 Task: Find connections with filter location Steilshoop with filter topic #creativitywith filter profile language Potuguese with filter current company Alkem Laboratories Ltd. with filter school SMT. CHM College, Ulhasnagar - 03 with filter industry Optometrists with filter service category Market Research with filter keywords title Cab Driver
Action: Mouse moved to (158, 241)
Screenshot: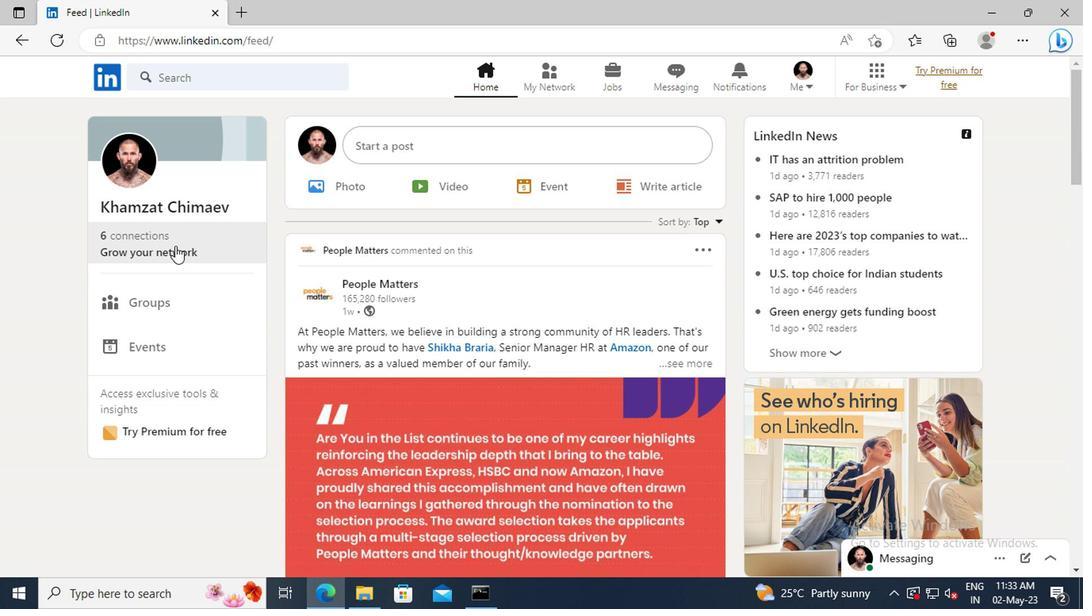
Action: Mouse pressed left at (158, 241)
Screenshot: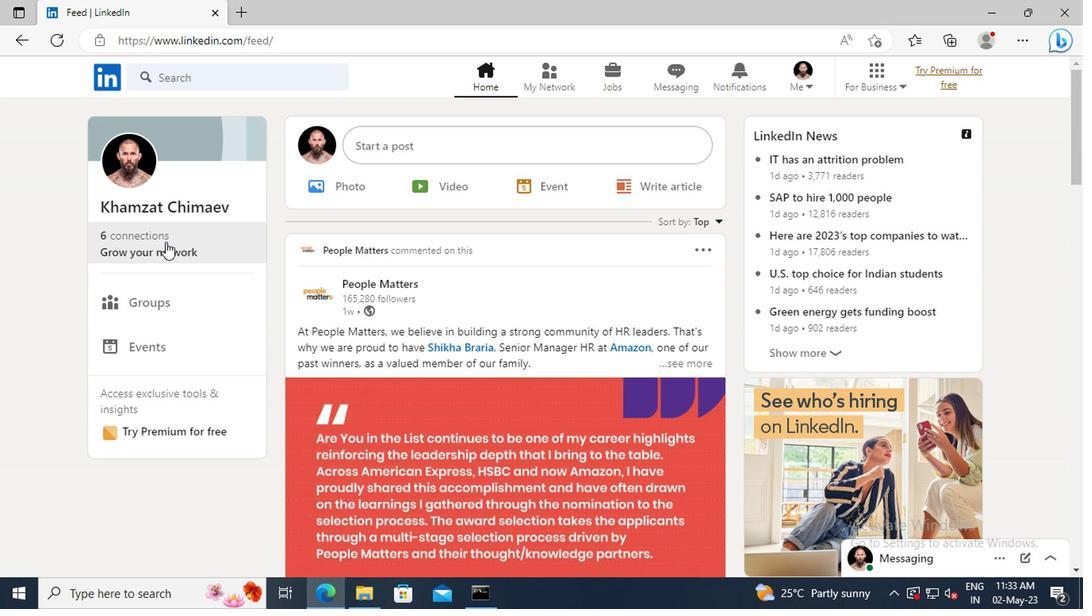 
Action: Mouse moved to (168, 167)
Screenshot: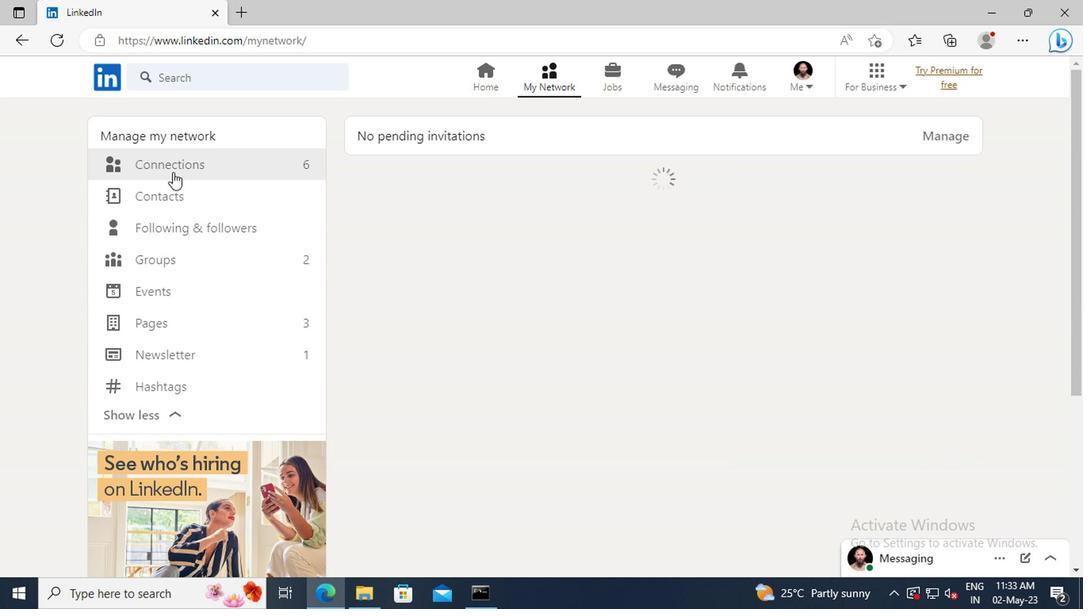 
Action: Mouse pressed left at (168, 167)
Screenshot: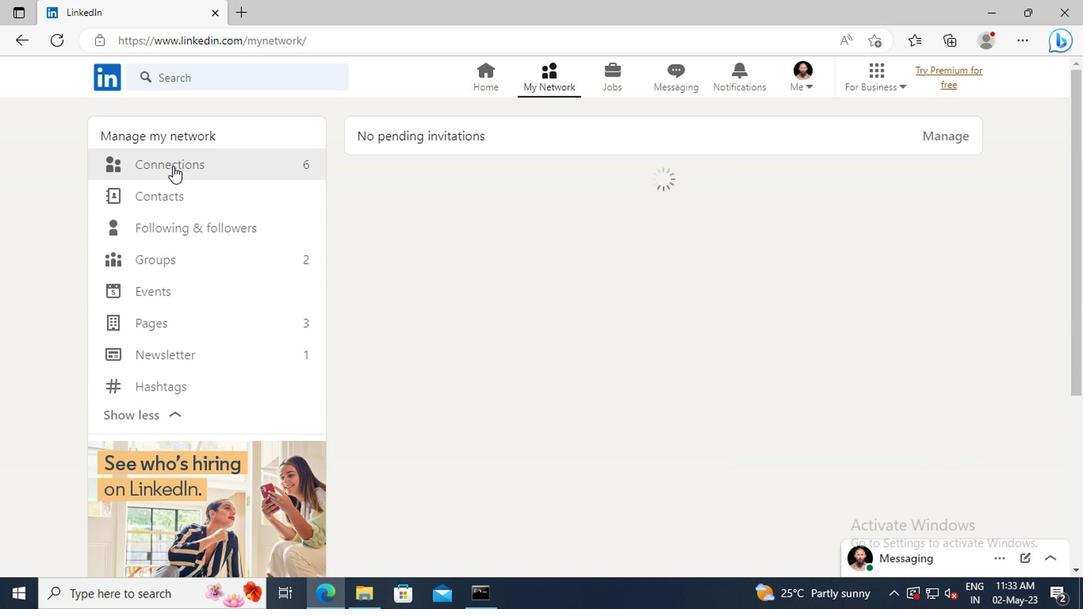 
Action: Mouse moved to (627, 169)
Screenshot: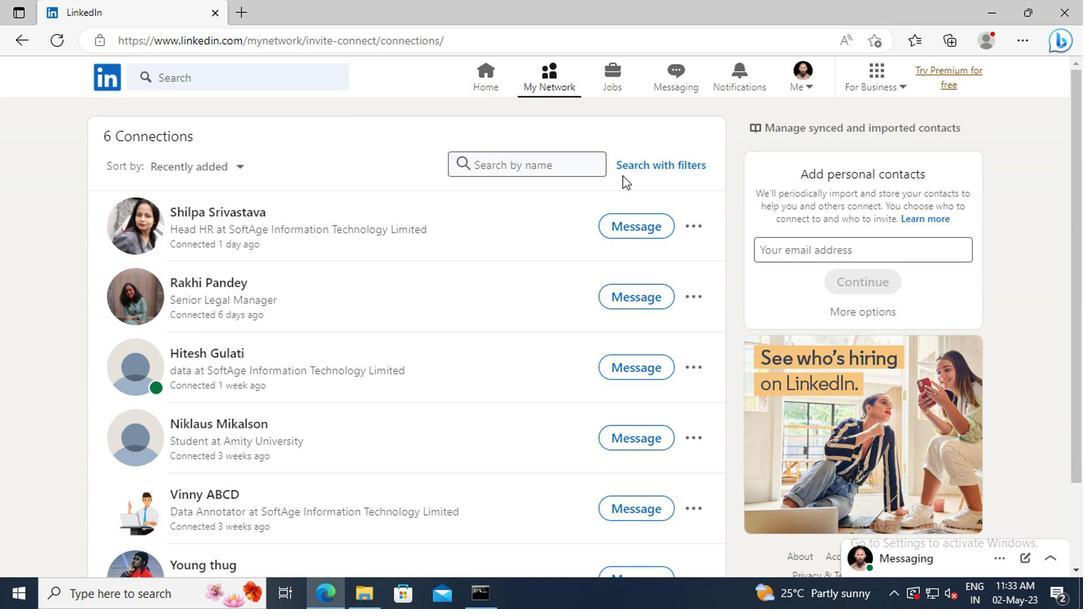 
Action: Mouse pressed left at (627, 169)
Screenshot: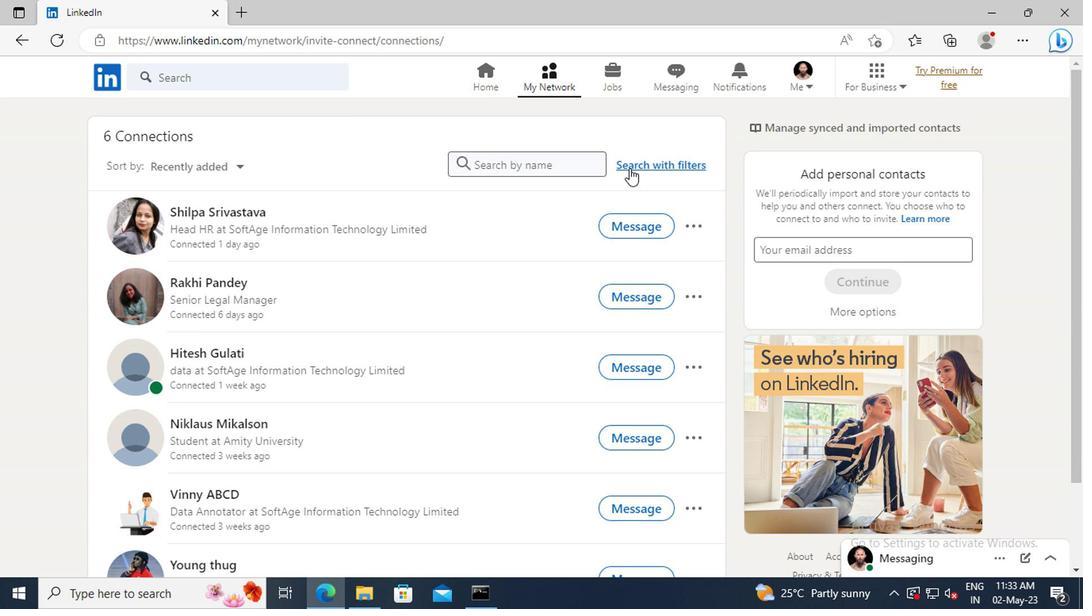 
Action: Mouse moved to (597, 126)
Screenshot: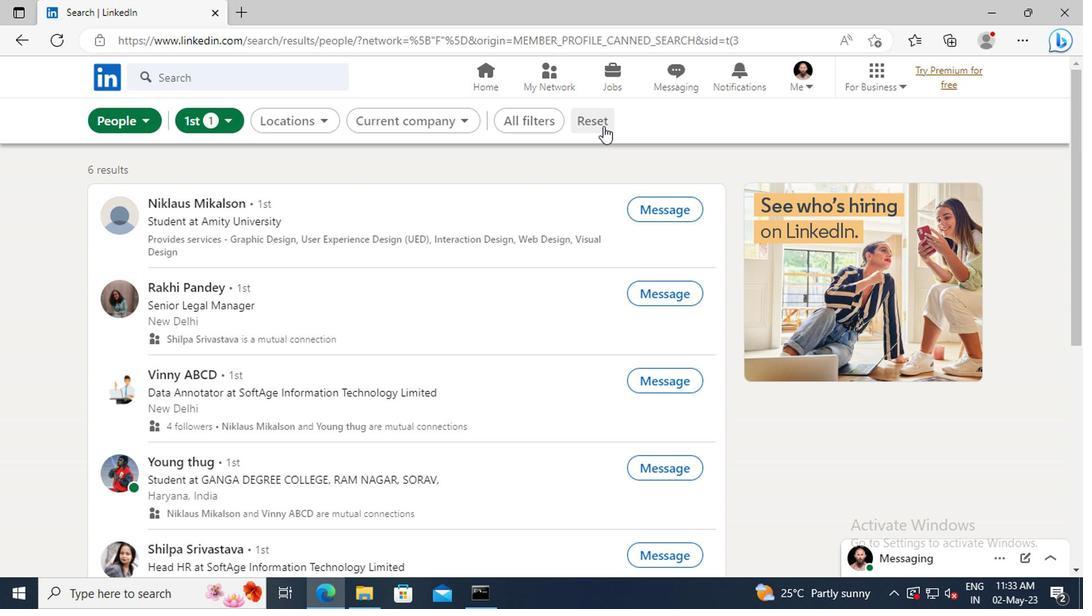 
Action: Mouse pressed left at (597, 126)
Screenshot: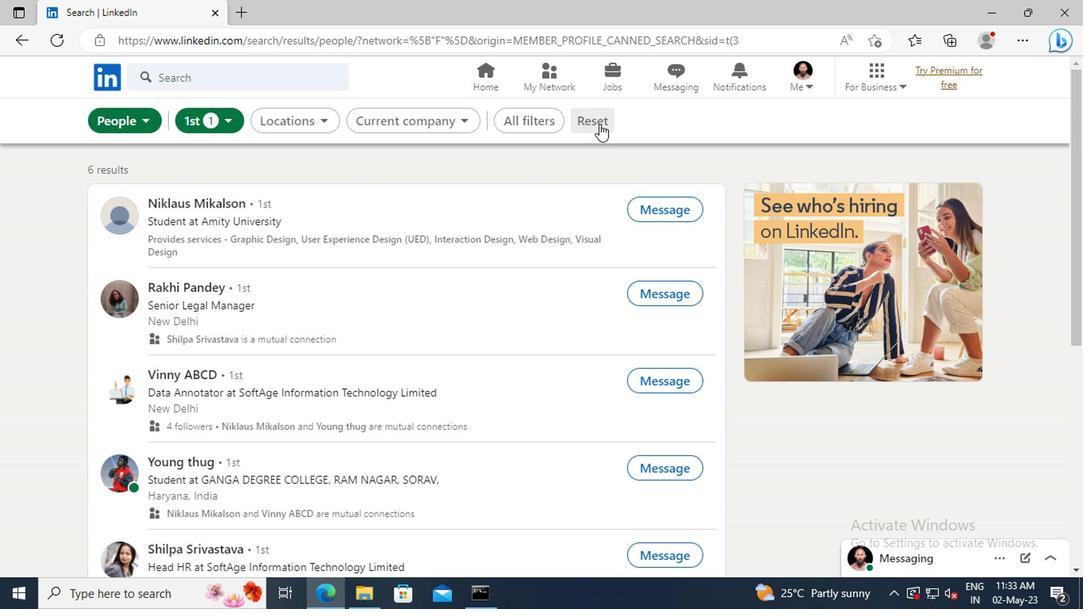 
Action: Mouse moved to (557, 125)
Screenshot: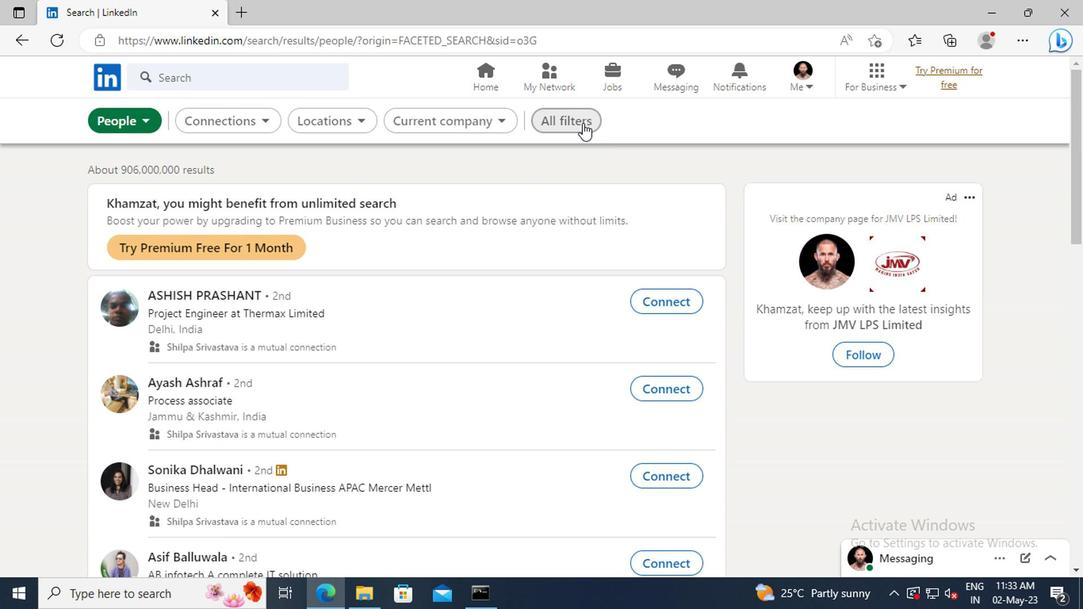 
Action: Mouse pressed left at (557, 125)
Screenshot: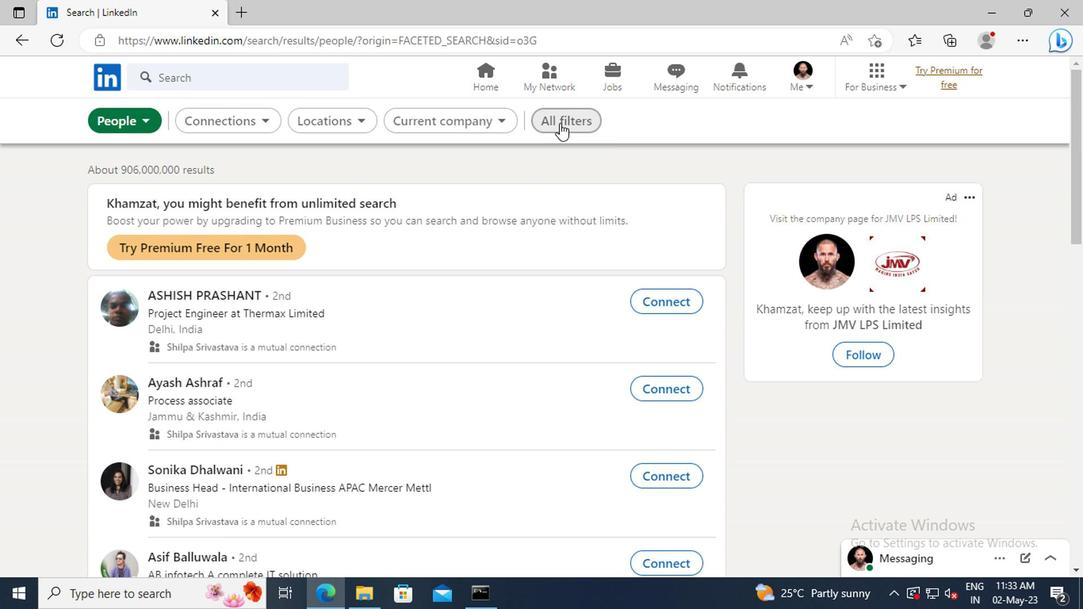 
Action: Mouse moved to (810, 284)
Screenshot: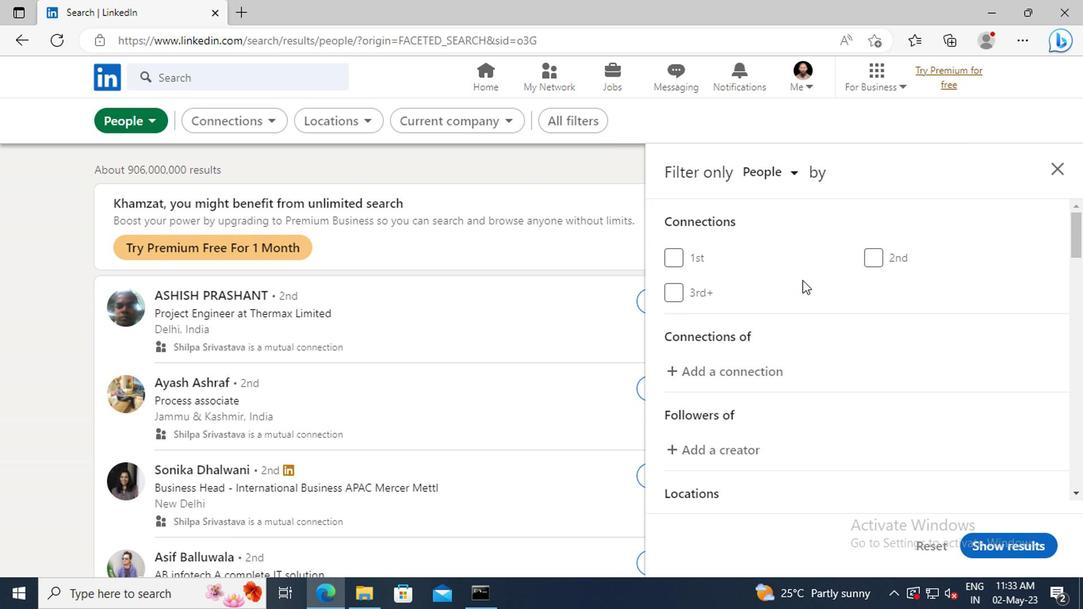 
Action: Mouse scrolled (810, 283) with delta (0, 0)
Screenshot: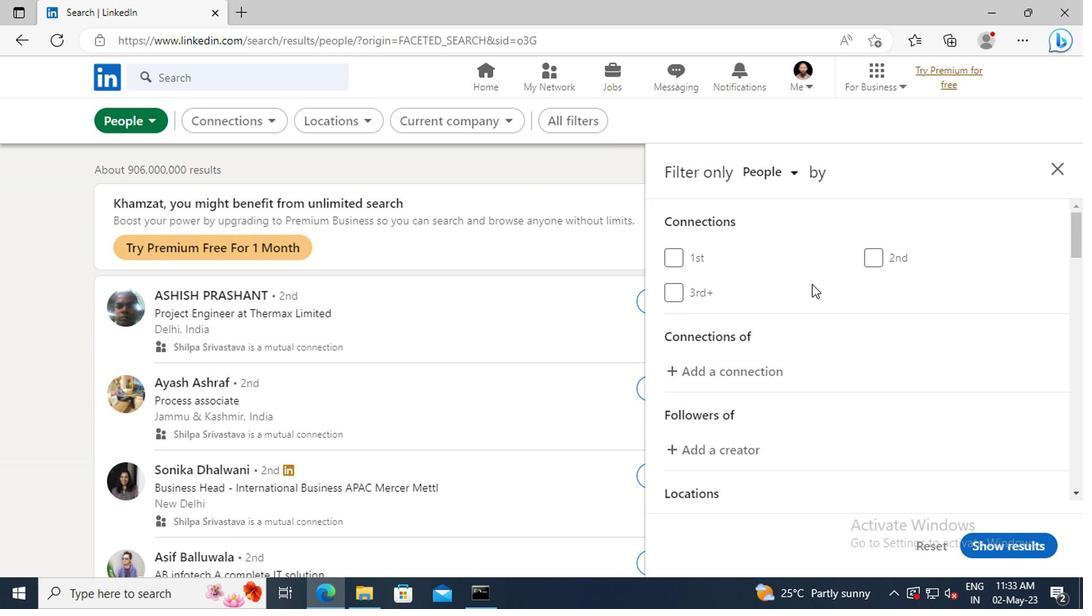 
Action: Mouse scrolled (810, 283) with delta (0, 0)
Screenshot: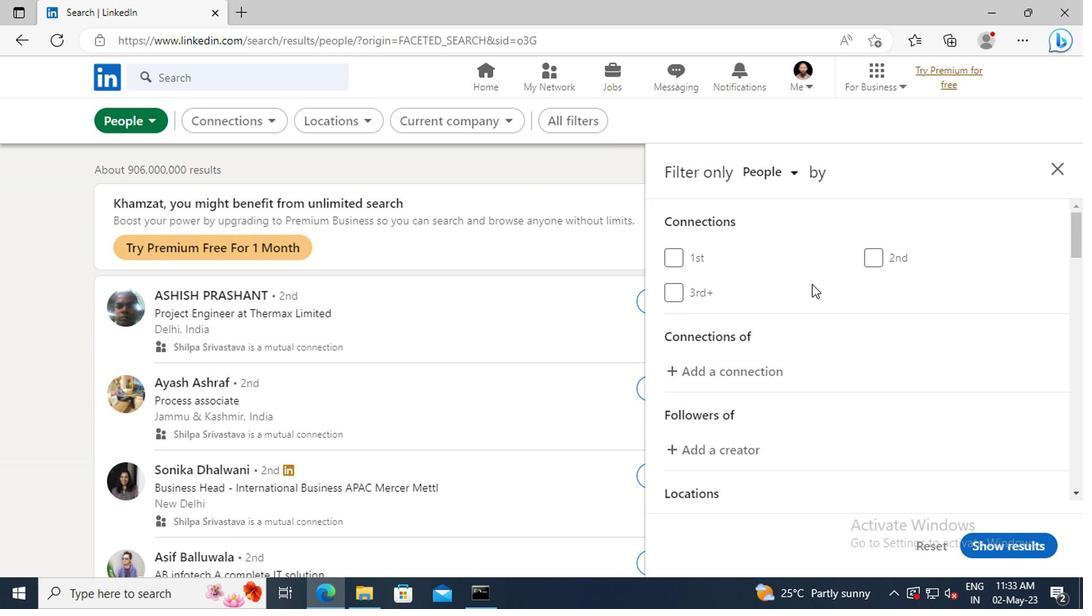 
Action: Mouse scrolled (810, 283) with delta (0, 0)
Screenshot: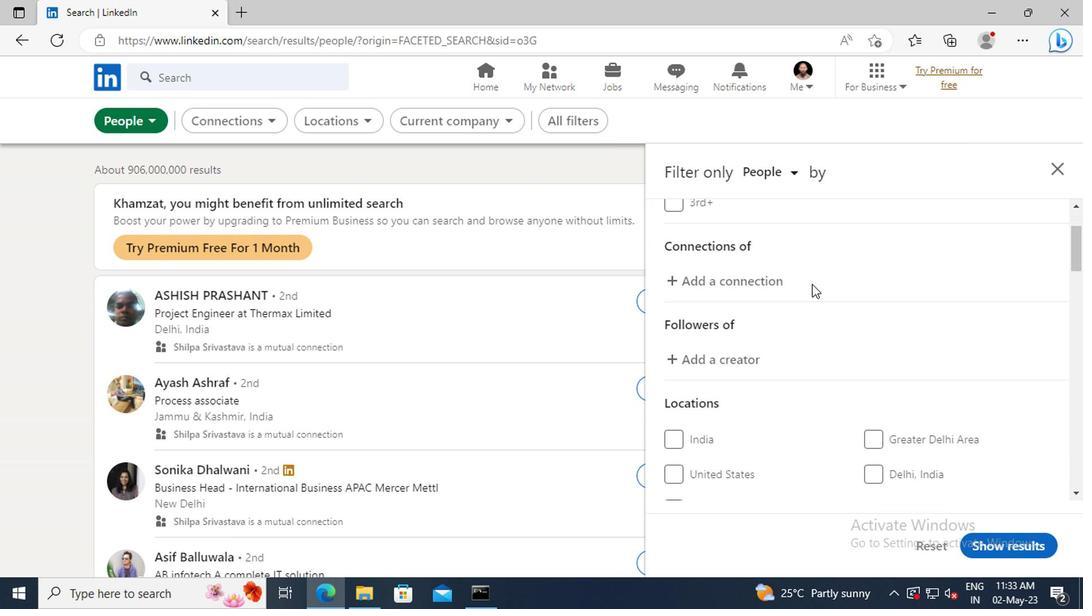 
Action: Mouse scrolled (810, 283) with delta (0, 0)
Screenshot: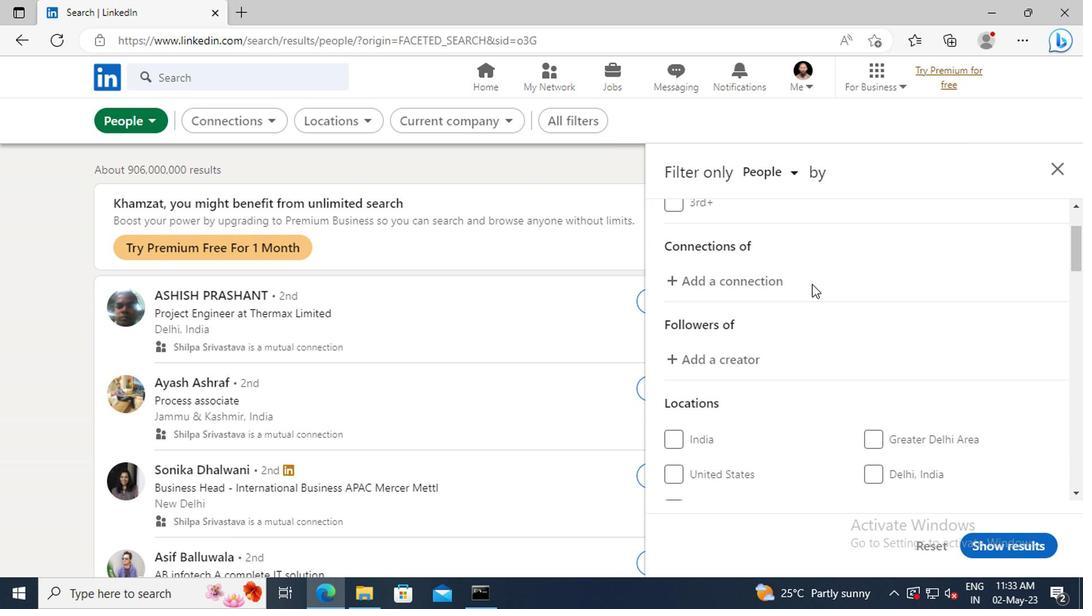 
Action: Mouse scrolled (810, 283) with delta (0, 0)
Screenshot: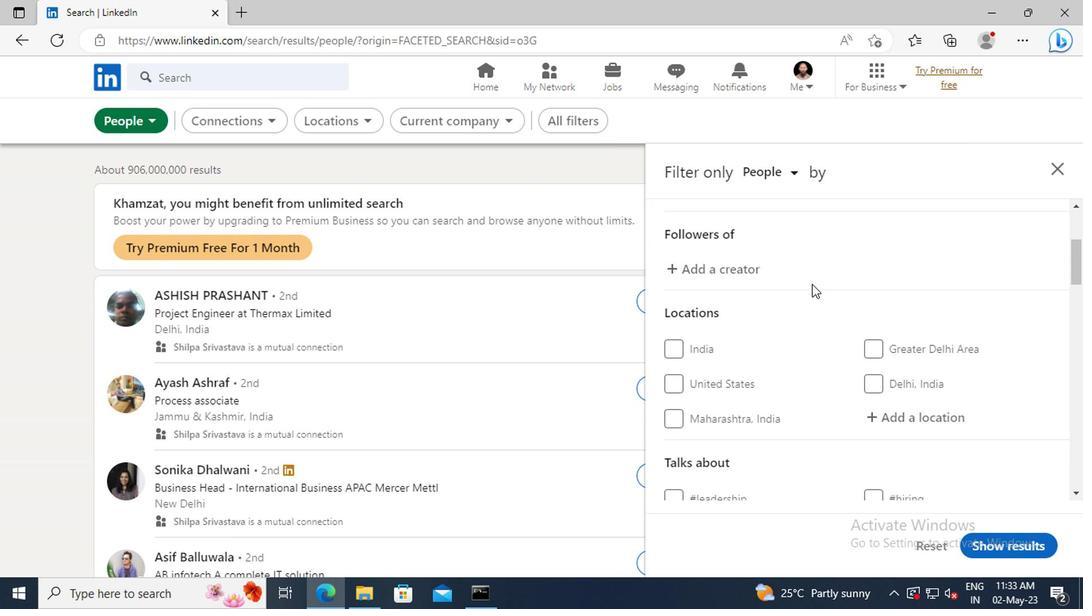 
Action: Mouse scrolled (810, 283) with delta (0, 0)
Screenshot: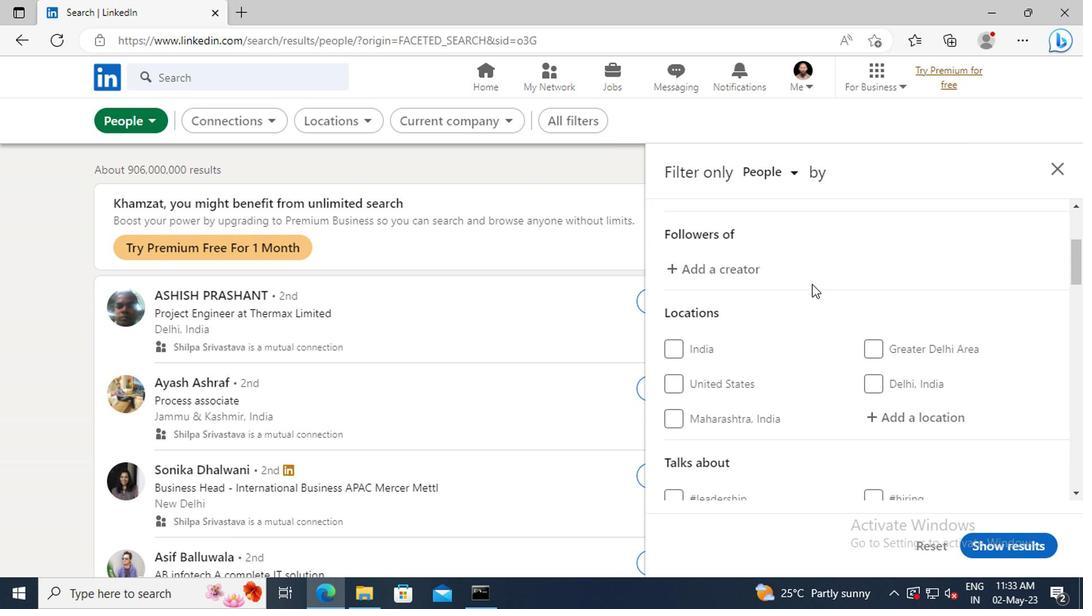 
Action: Mouse moved to (870, 331)
Screenshot: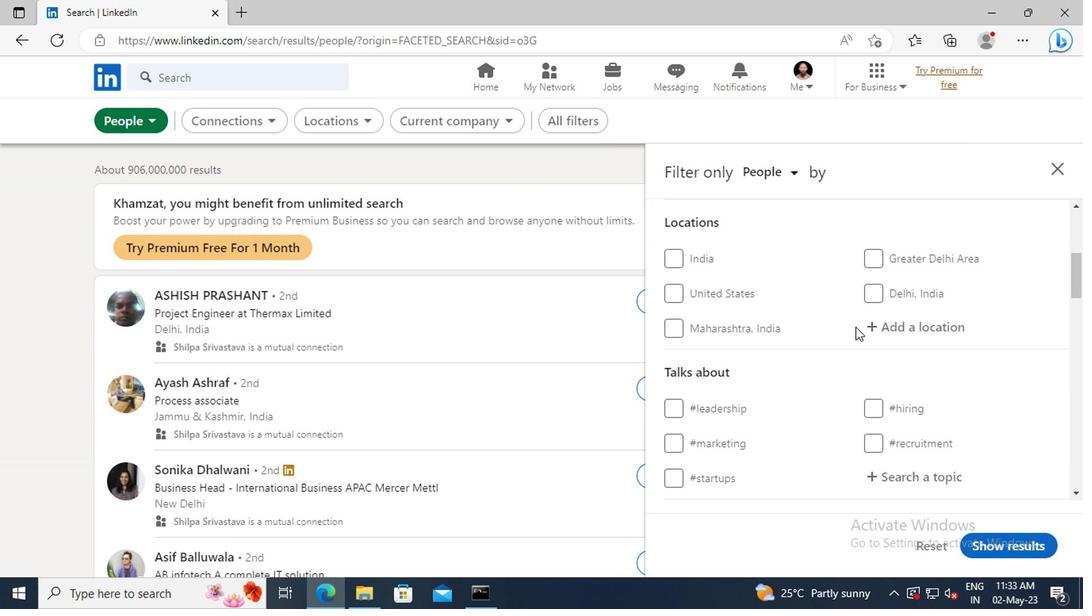 
Action: Mouse pressed left at (870, 331)
Screenshot: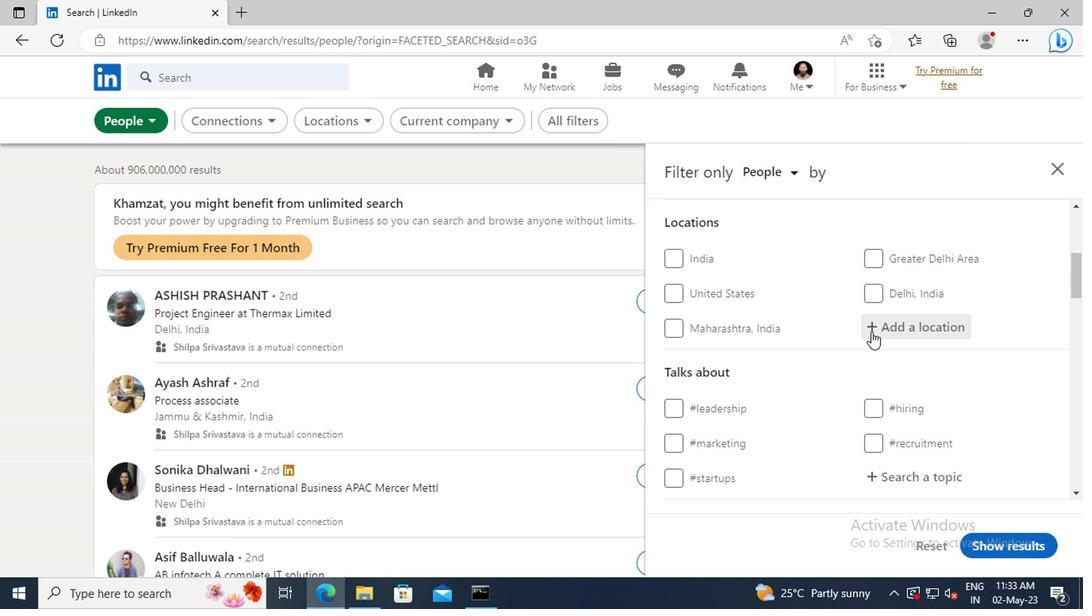 
Action: Key pressed <Key.shift>STEILSHOOP<Key.enter>
Screenshot: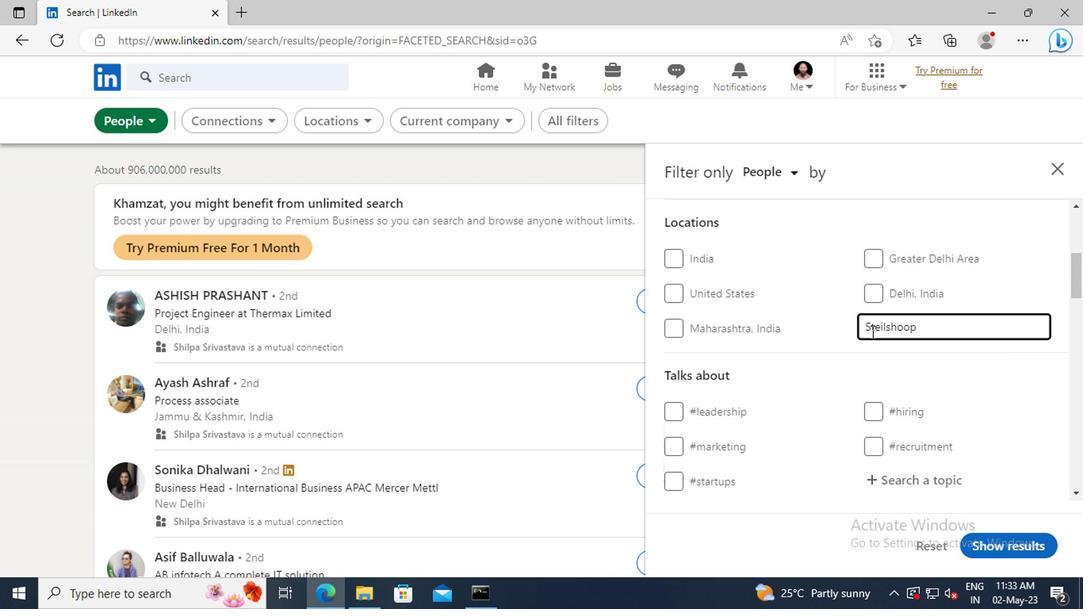
Action: Mouse scrolled (870, 330) with delta (0, -1)
Screenshot: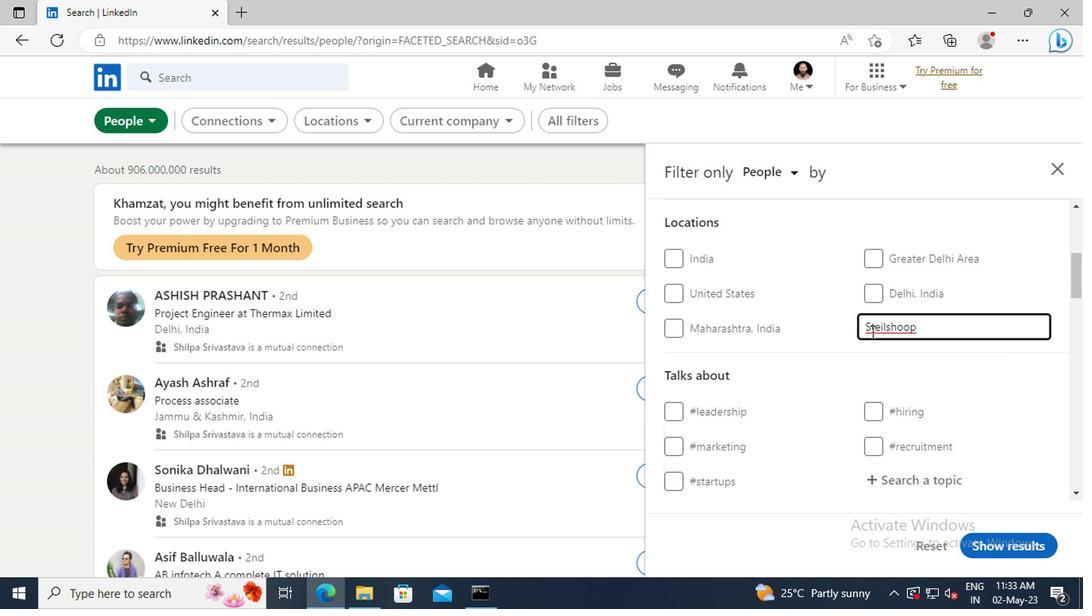 
Action: Mouse scrolled (870, 330) with delta (0, -1)
Screenshot: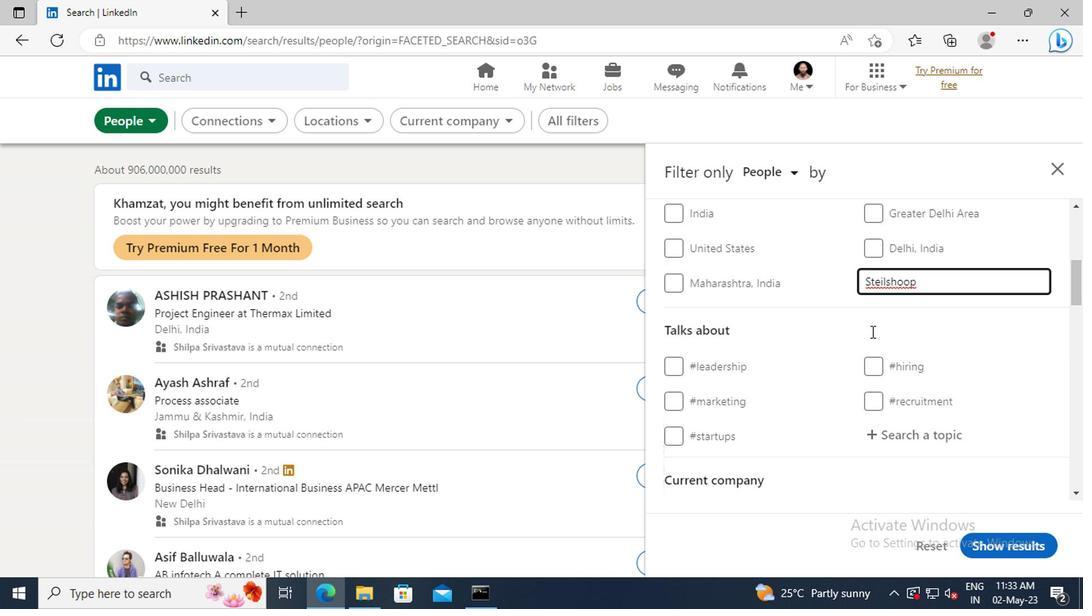 
Action: Mouse moved to (887, 382)
Screenshot: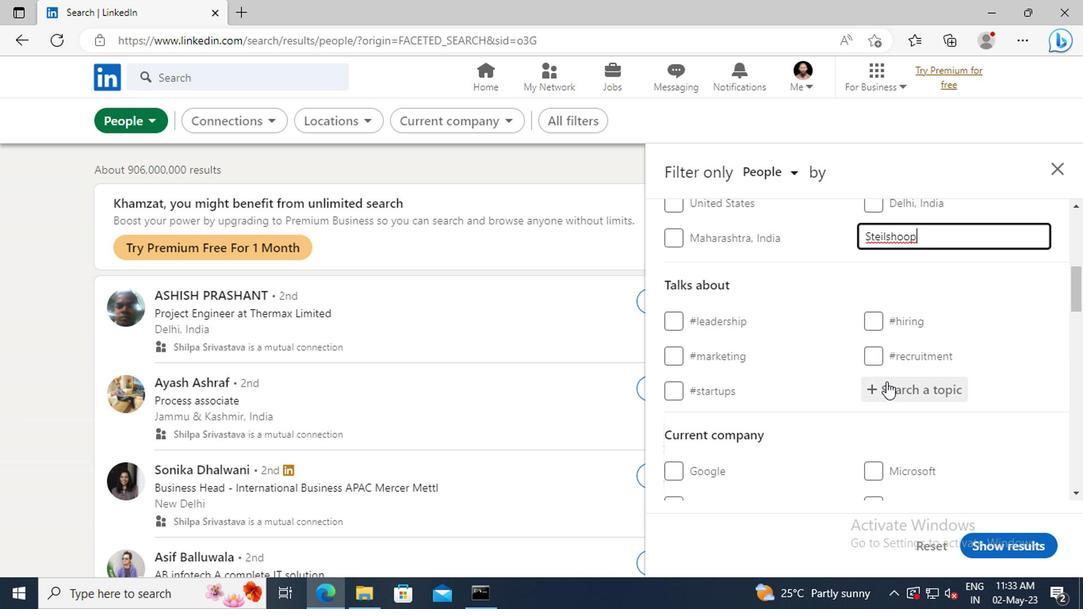 
Action: Mouse pressed left at (887, 382)
Screenshot: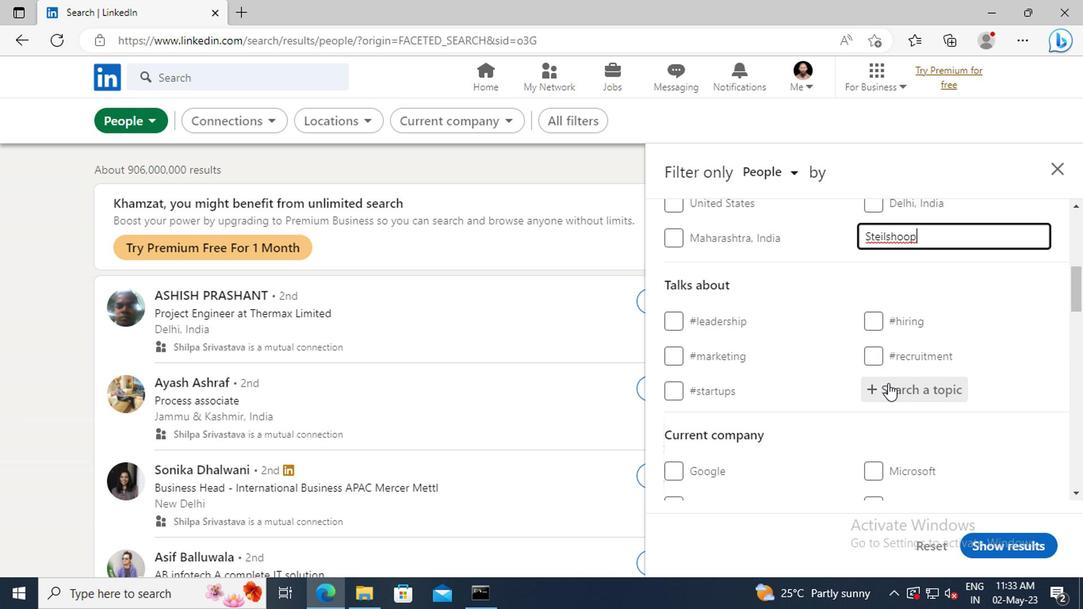 
Action: Key pressed CREATIVIT
Screenshot: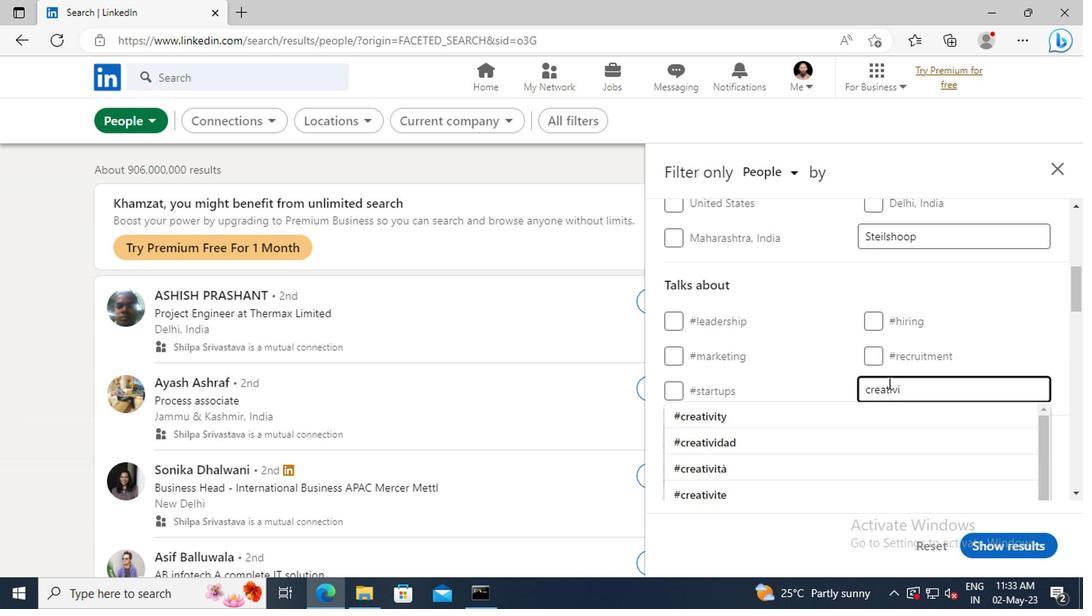
Action: Mouse moved to (889, 406)
Screenshot: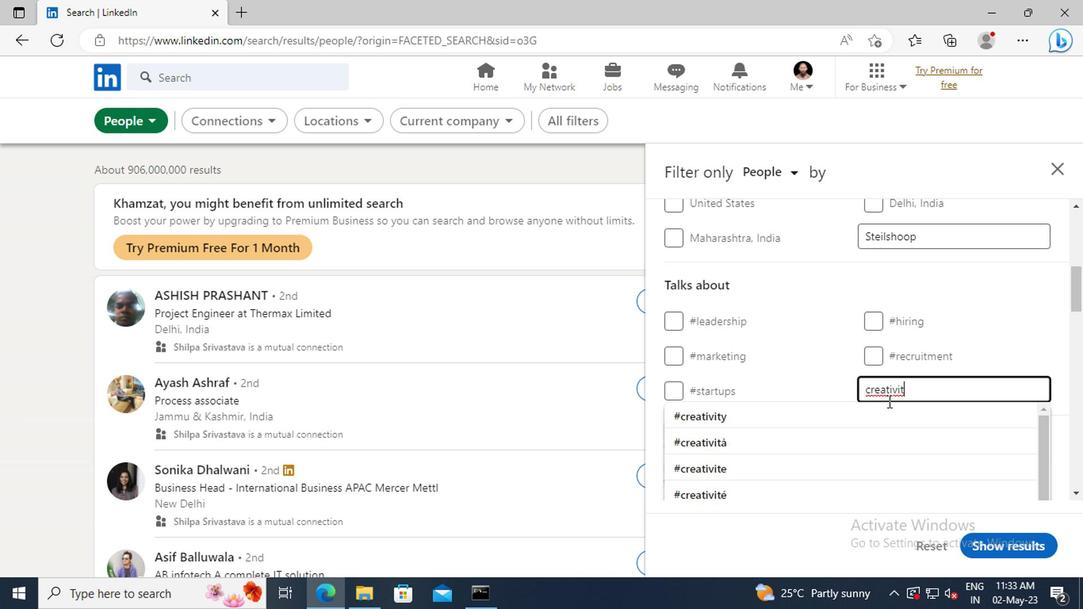 
Action: Mouse pressed left at (889, 406)
Screenshot: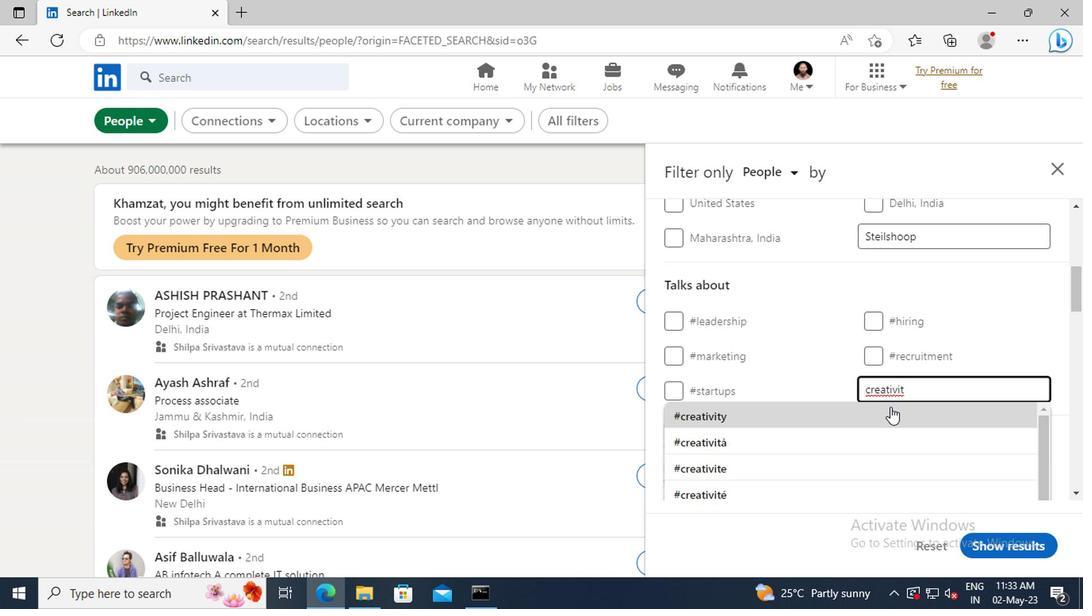
Action: Mouse scrolled (889, 405) with delta (0, -1)
Screenshot: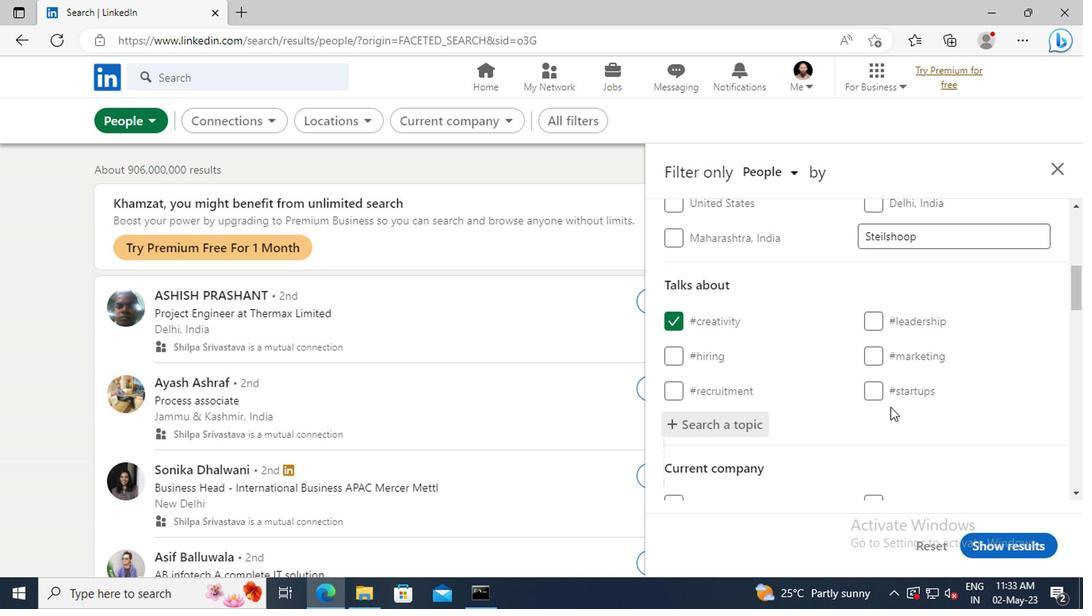 
Action: Mouse scrolled (889, 405) with delta (0, -1)
Screenshot: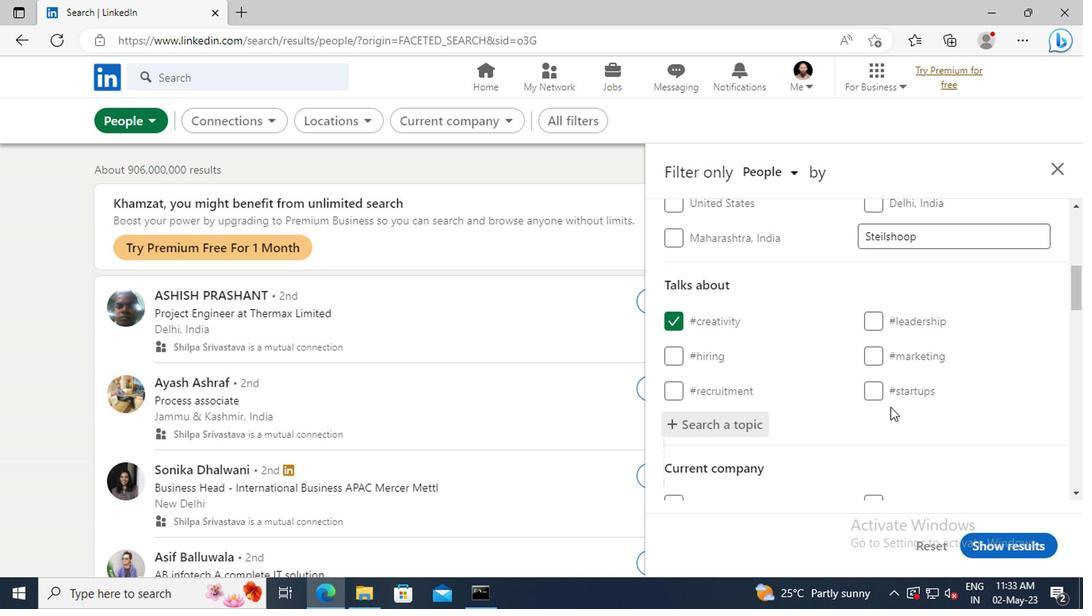 
Action: Mouse scrolled (889, 405) with delta (0, -1)
Screenshot: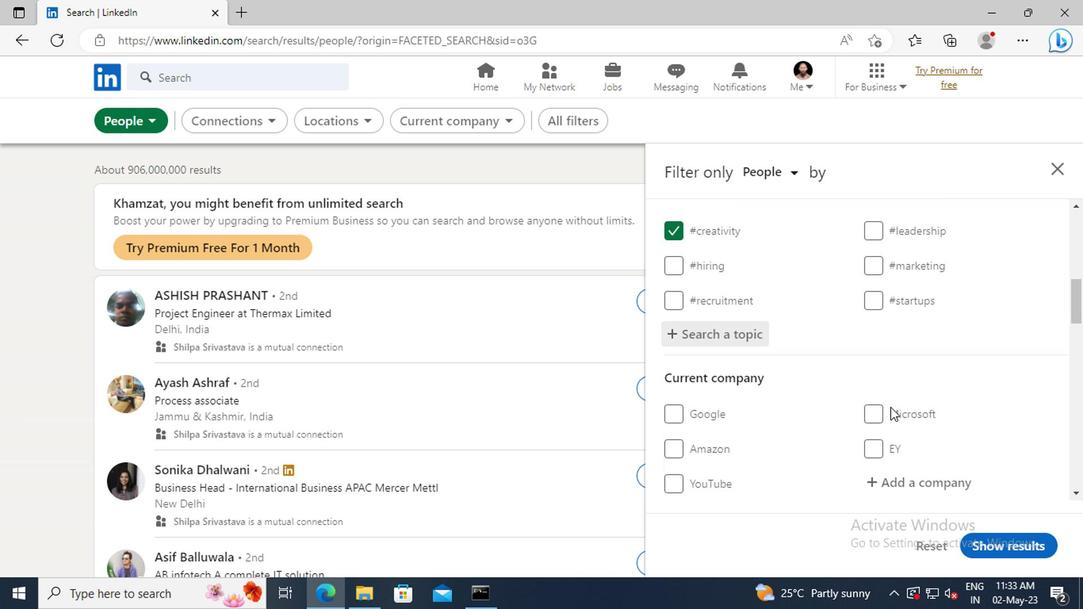 
Action: Mouse scrolled (889, 405) with delta (0, -1)
Screenshot: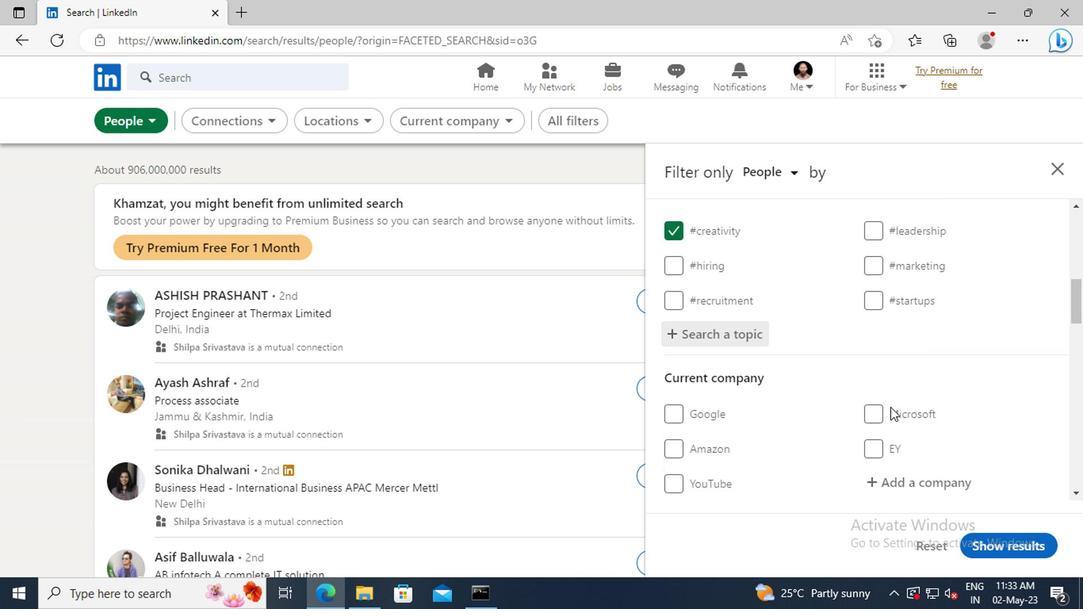 
Action: Mouse moved to (883, 389)
Screenshot: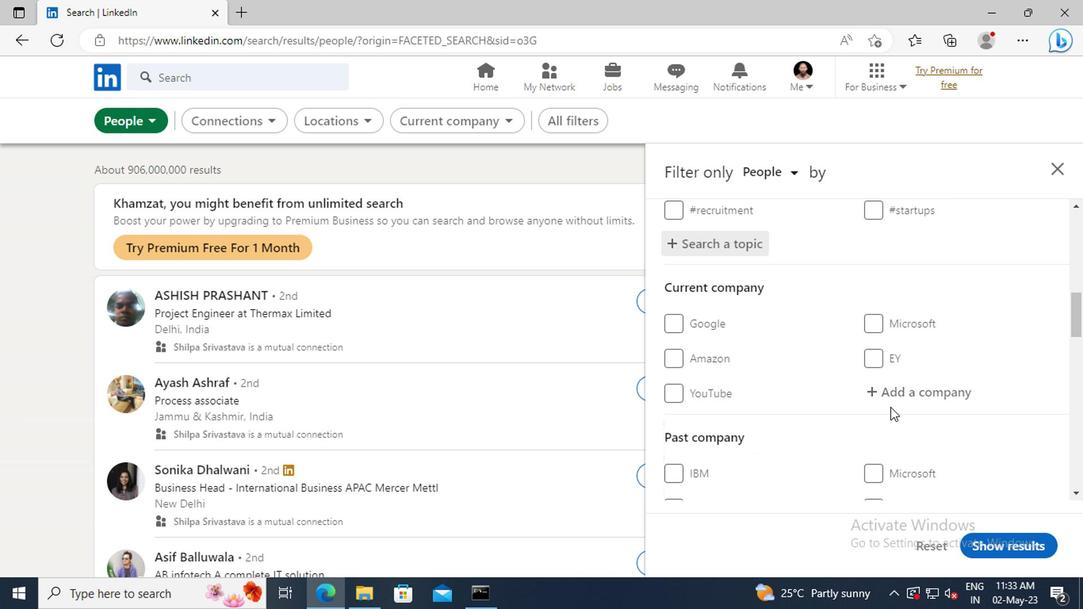 
Action: Mouse scrolled (883, 388) with delta (0, -1)
Screenshot: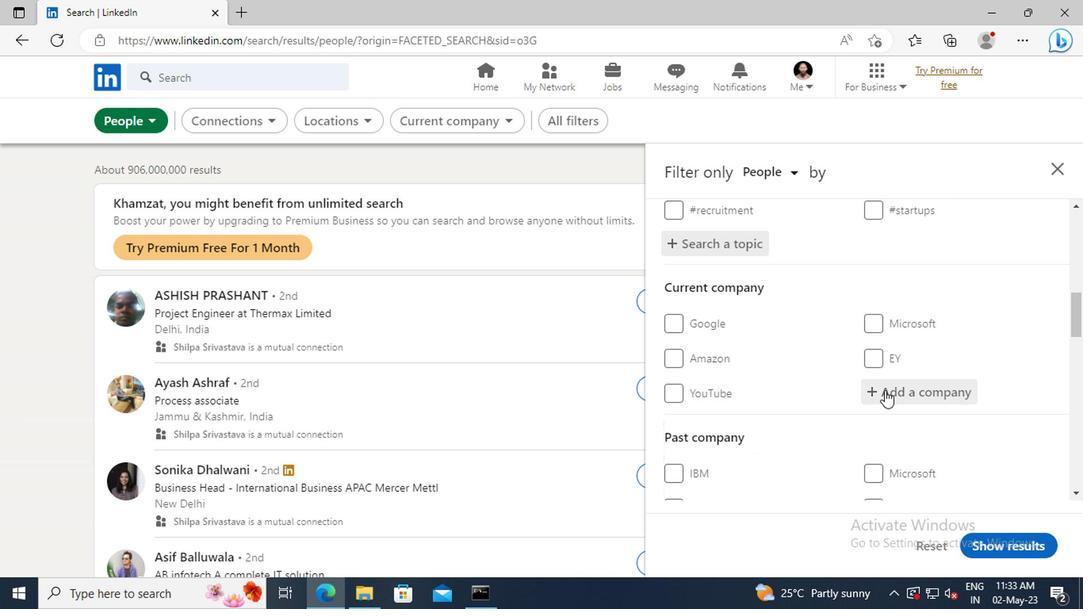 
Action: Mouse moved to (881, 380)
Screenshot: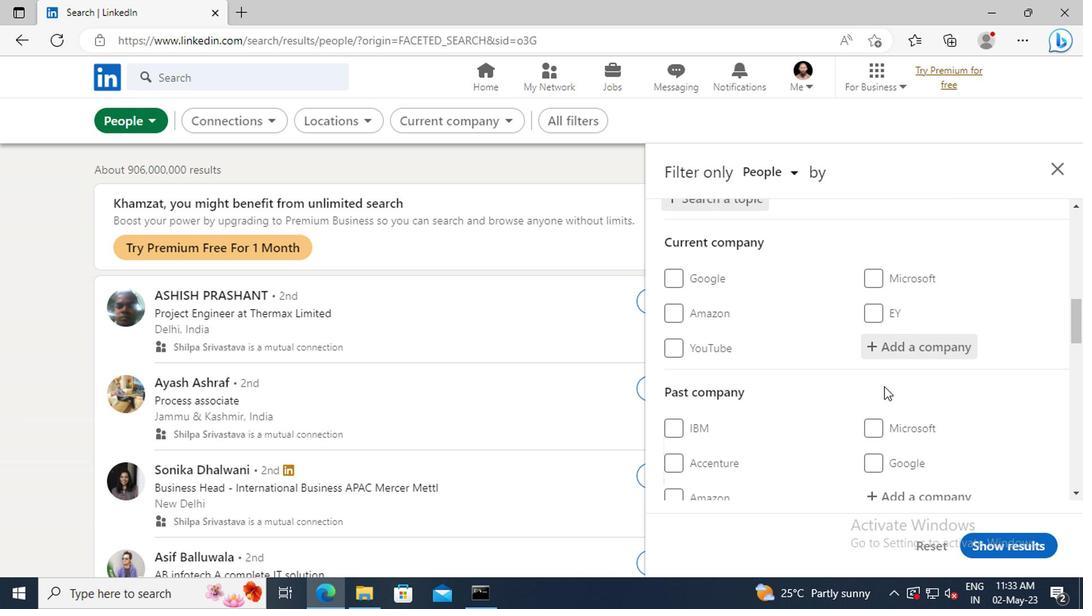 
Action: Mouse scrolled (881, 379) with delta (0, 0)
Screenshot: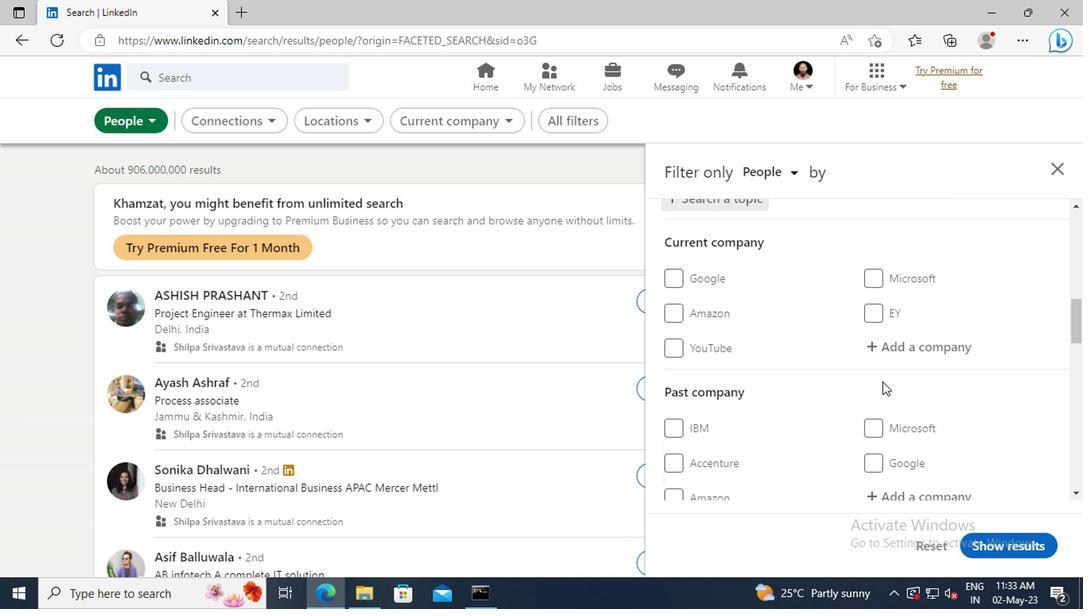 
Action: Mouse scrolled (881, 379) with delta (0, 0)
Screenshot: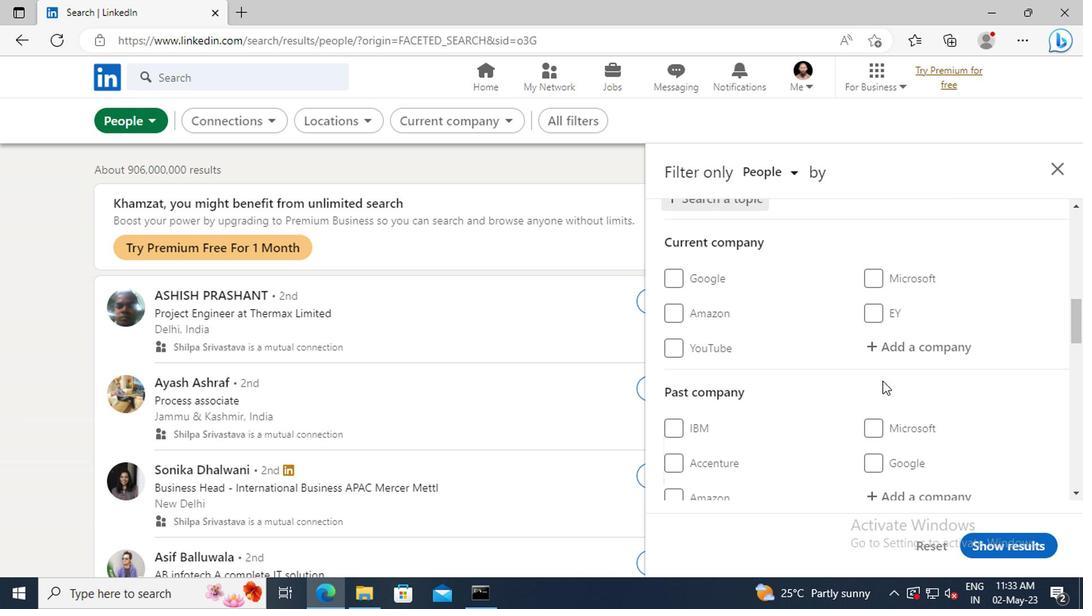 
Action: Mouse scrolled (881, 379) with delta (0, 0)
Screenshot: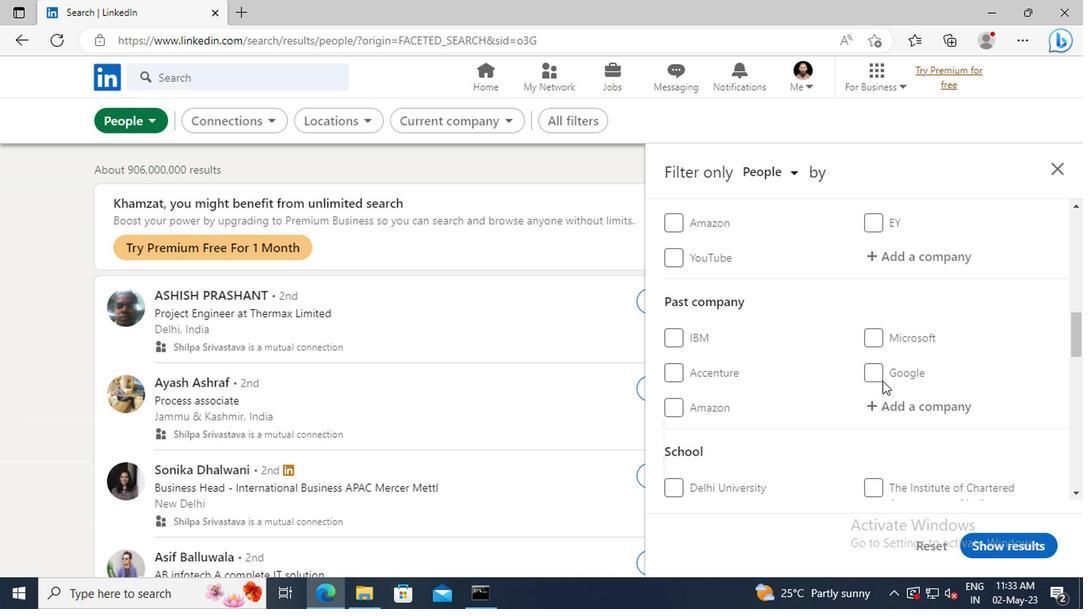 
Action: Mouse scrolled (881, 379) with delta (0, 0)
Screenshot: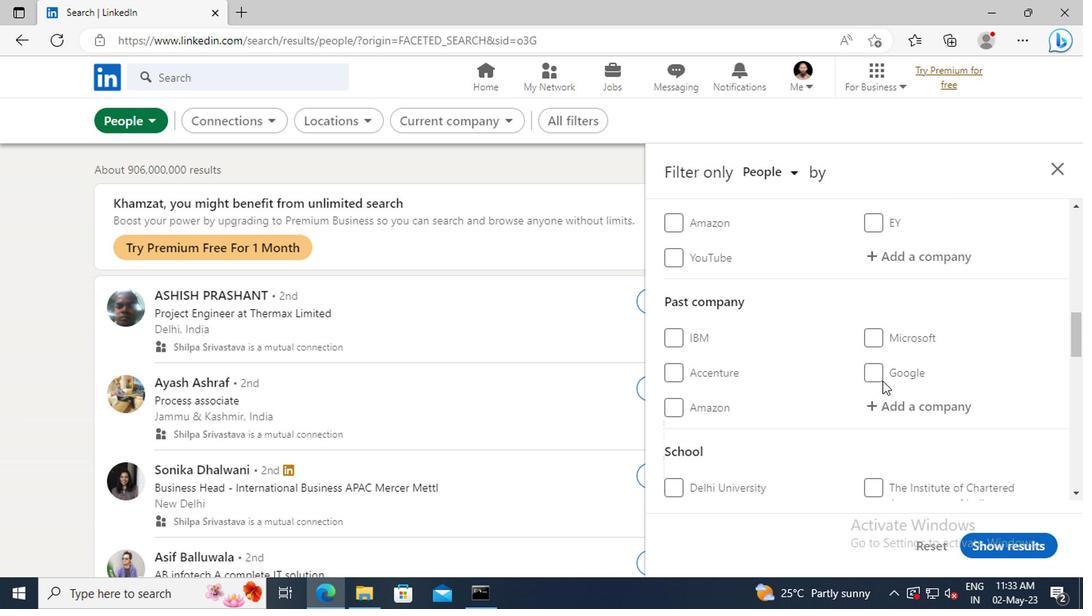 
Action: Mouse scrolled (881, 379) with delta (0, 0)
Screenshot: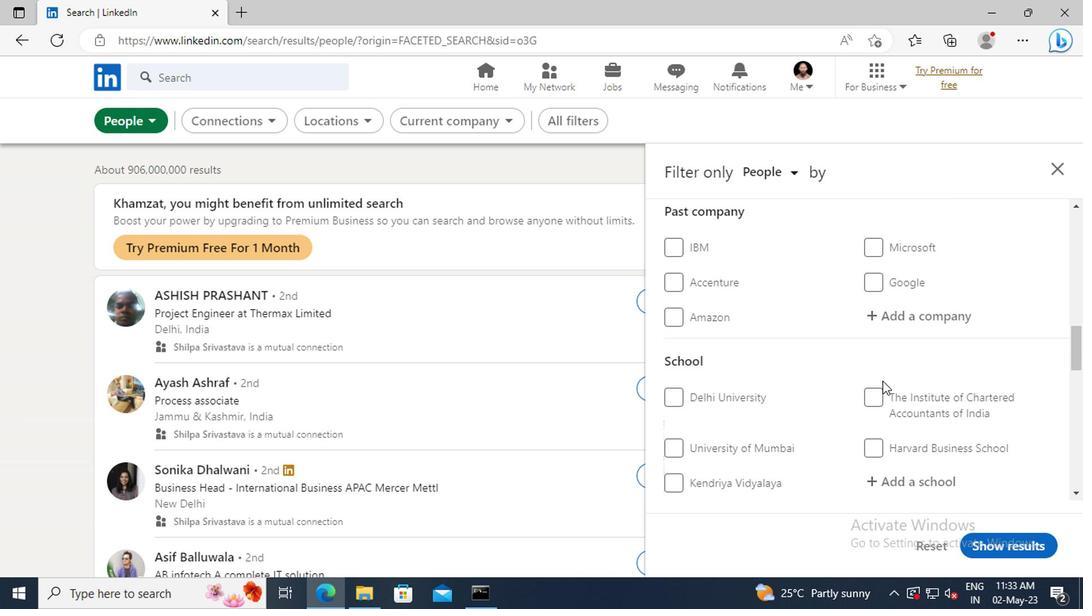 
Action: Mouse scrolled (881, 379) with delta (0, 0)
Screenshot: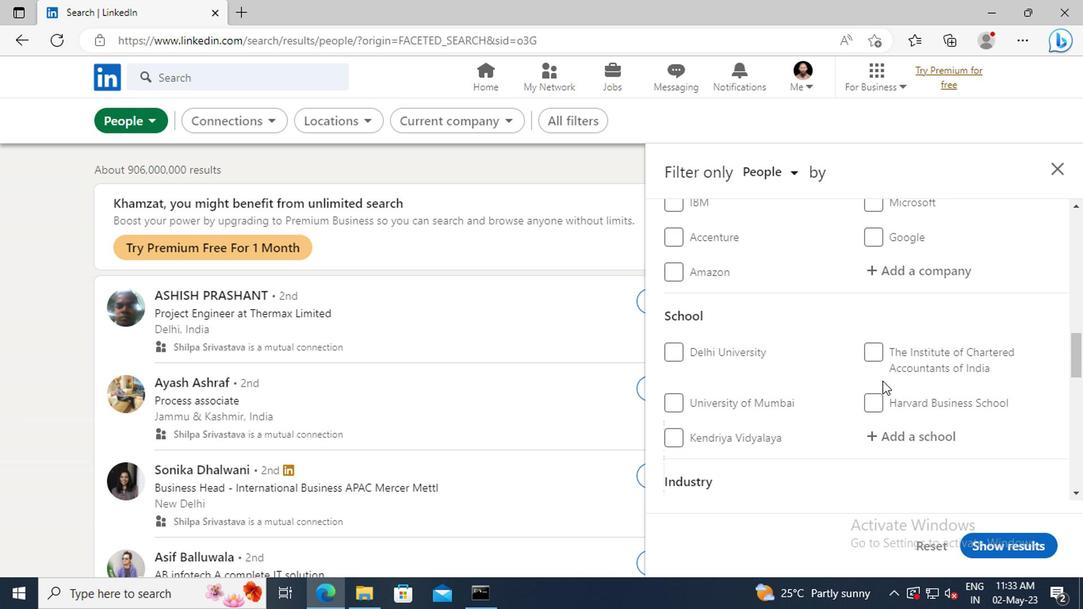 
Action: Mouse scrolled (881, 379) with delta (0, 0)
Screenshot: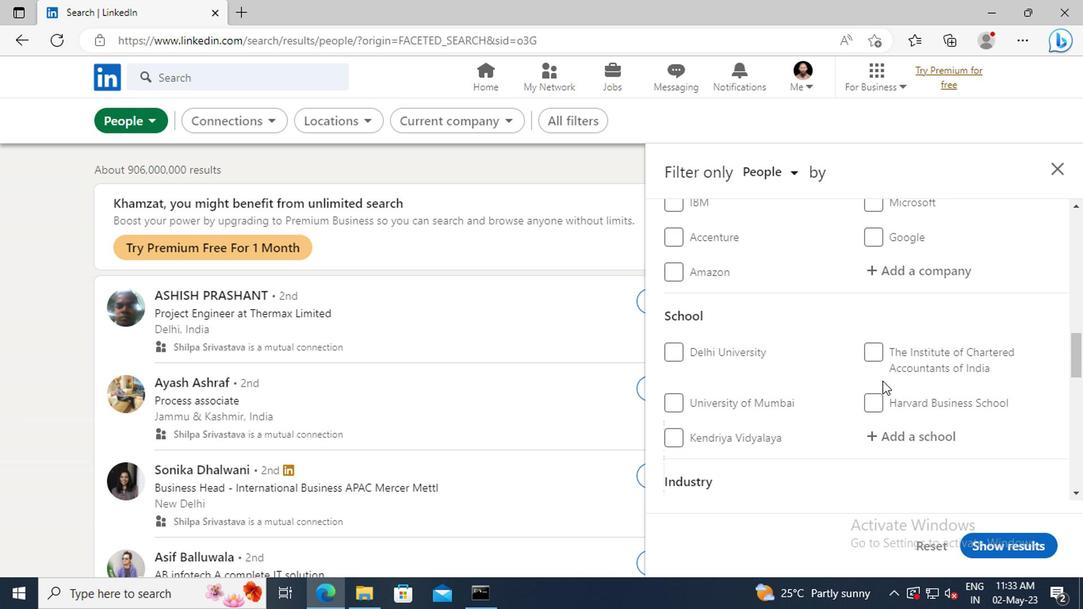 
Action: Mouse scrolled (881, 379) with delta (0, 0)
Screenshot: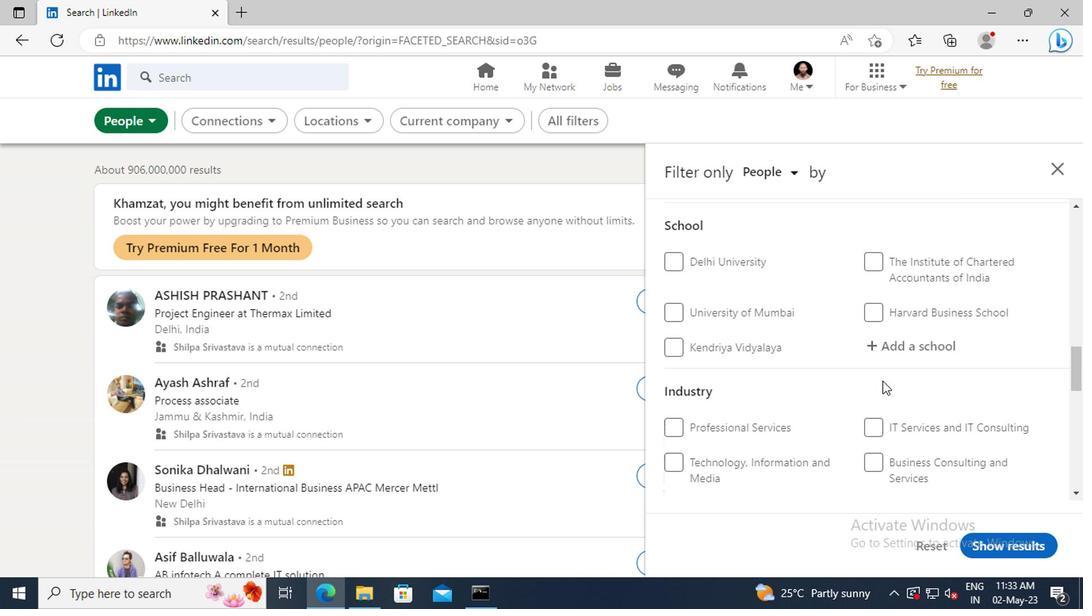 
Action: Mouse scrolled (881, 379) with delta (0, 0)
Screenshot: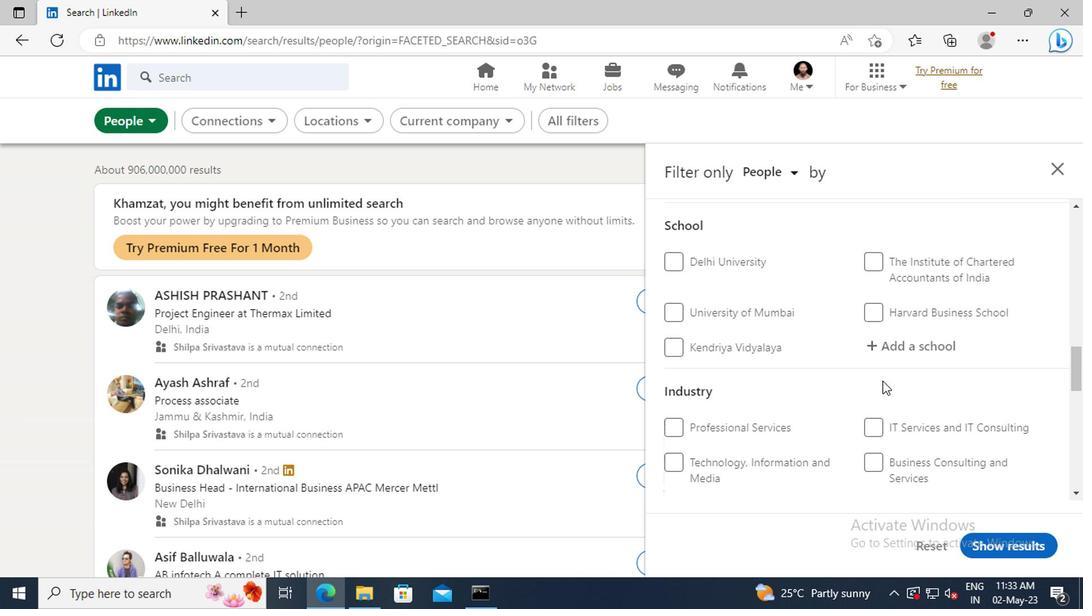 
Action: Mouse scrolled (881, 379) with delta (0, 0)
Screenshot: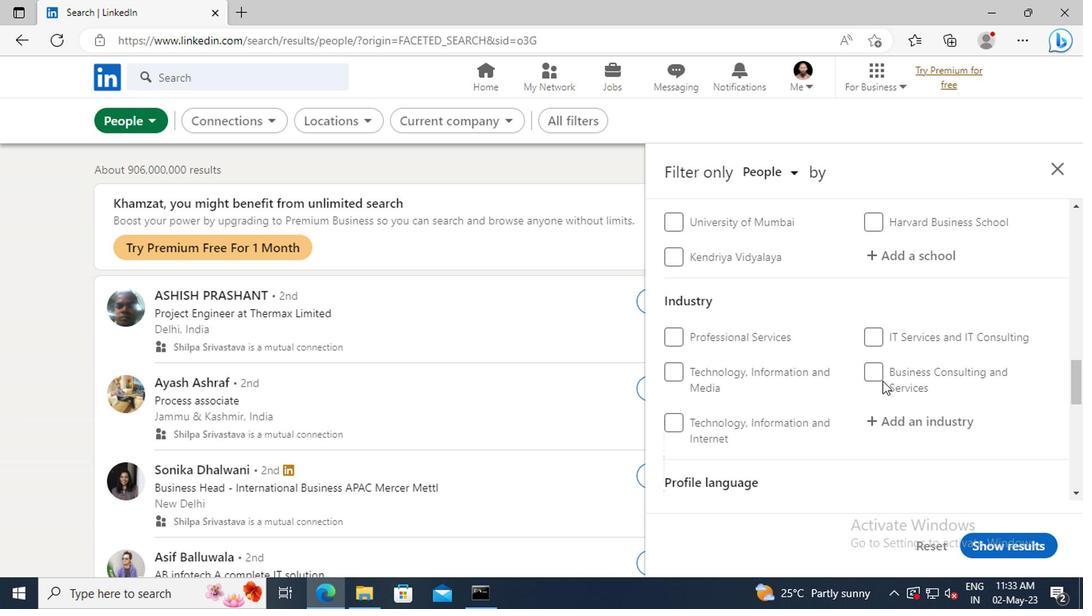 
Action: Mouse scrolled (881, 379) with delta (0, 0)
Screenshot: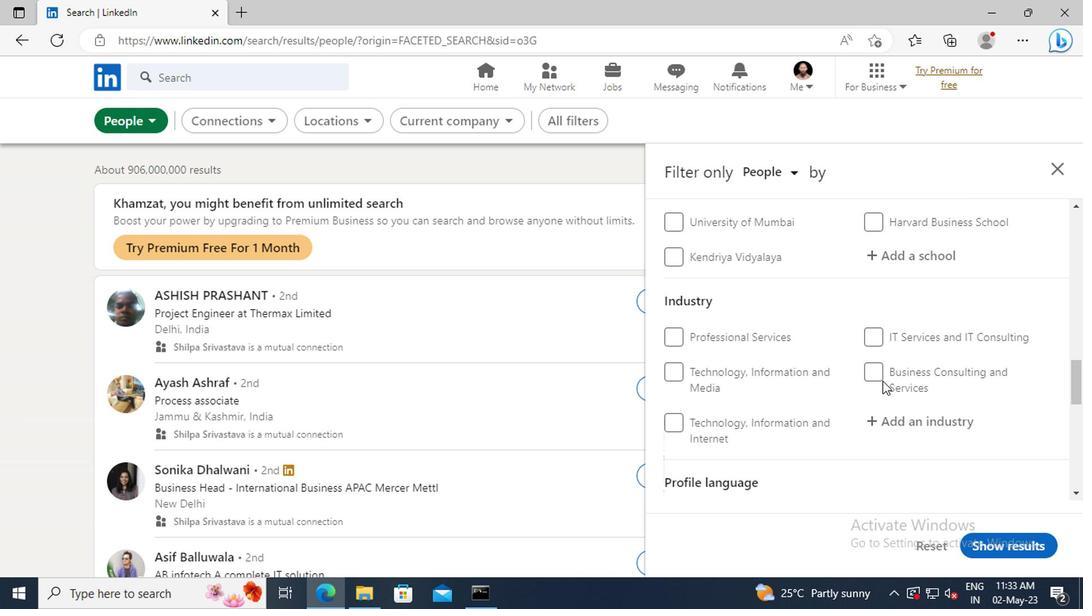 
Action: Mouse scrolled (881, 379) with delta (0, 0)
Screenshot: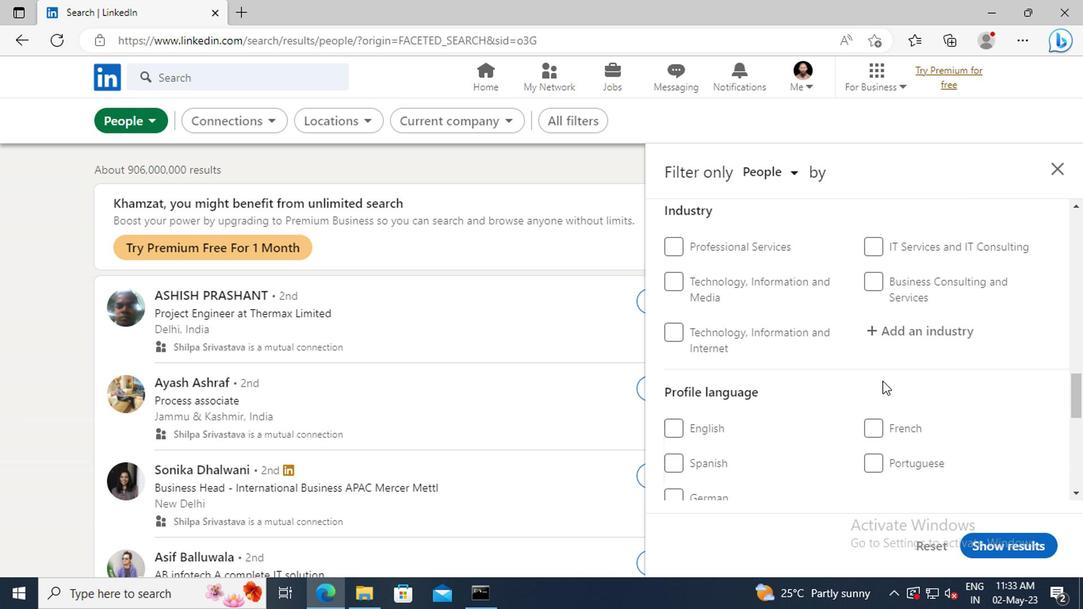 
Action: Mouse moved to (873, 417)
Screenshot: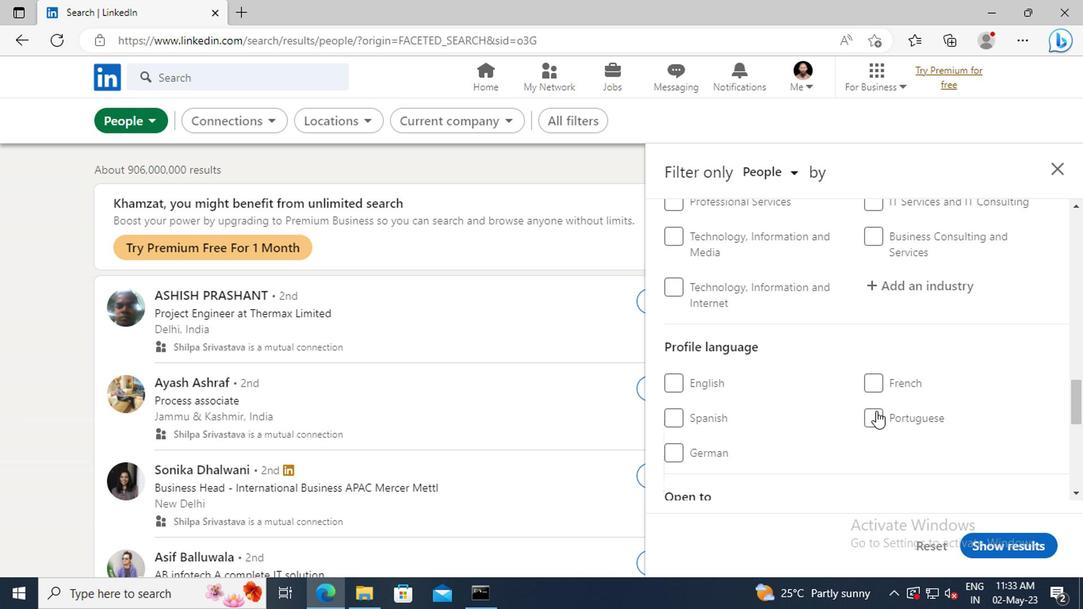 
Action: Mouse pressed left at (873, 417)
Screenshot: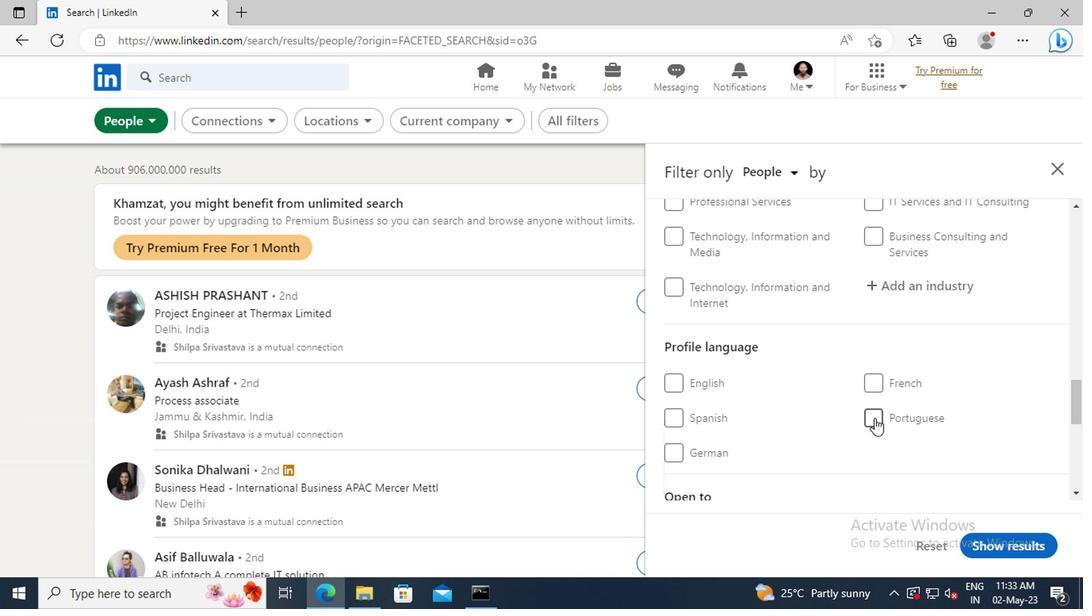 
Action: Mouse moved to (896, 358)
Screenshot: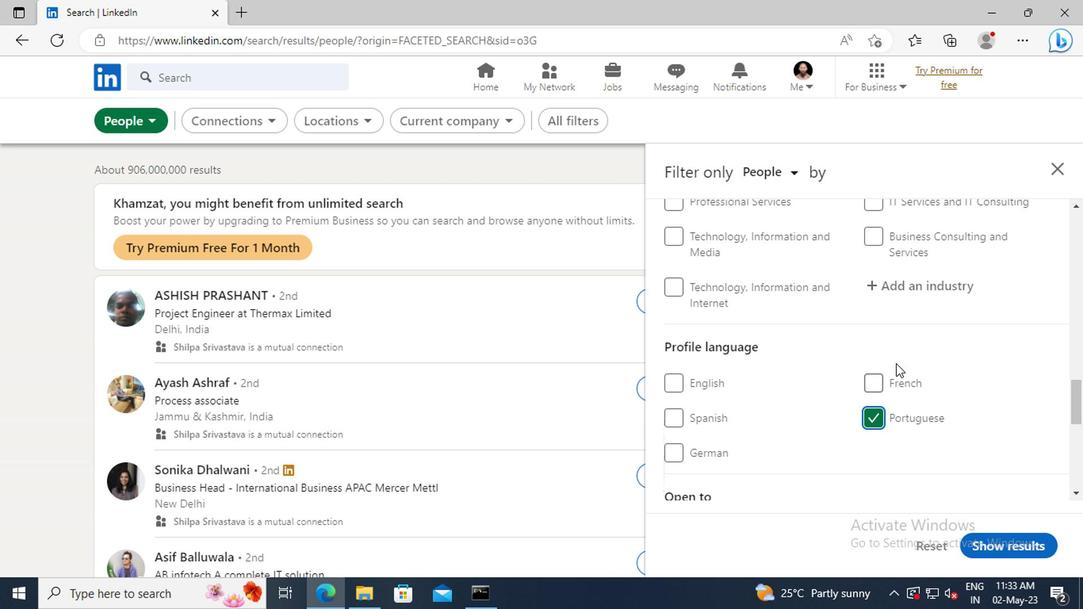 
Action: Mouse scrolled (896, 360) with delta (0, 1)
Screenshot: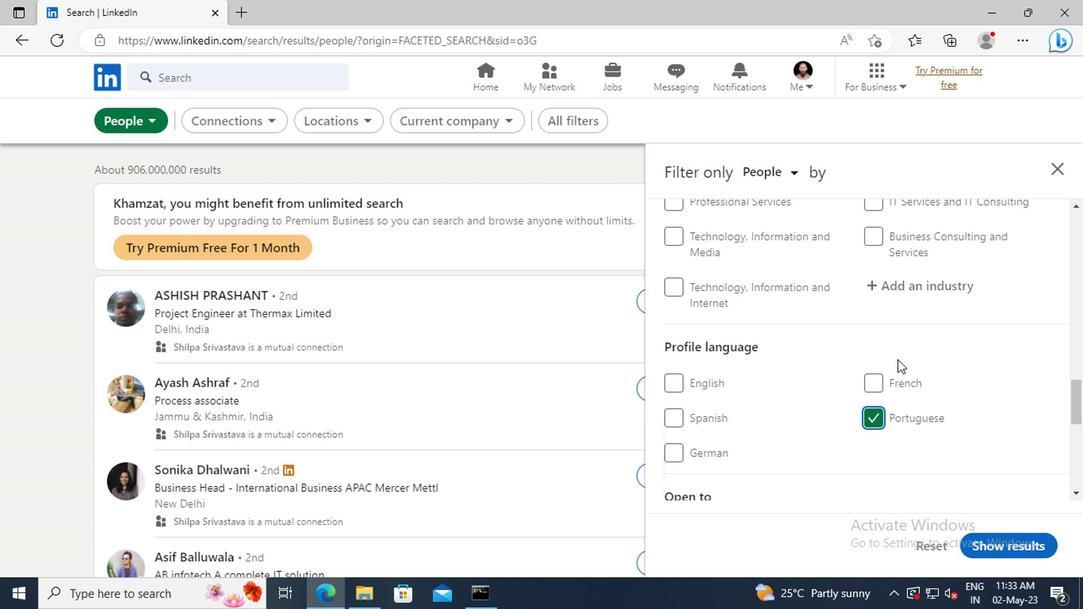 
Action: Mouse scrolled (896, 360) with delta (0, 1)
Screenshot: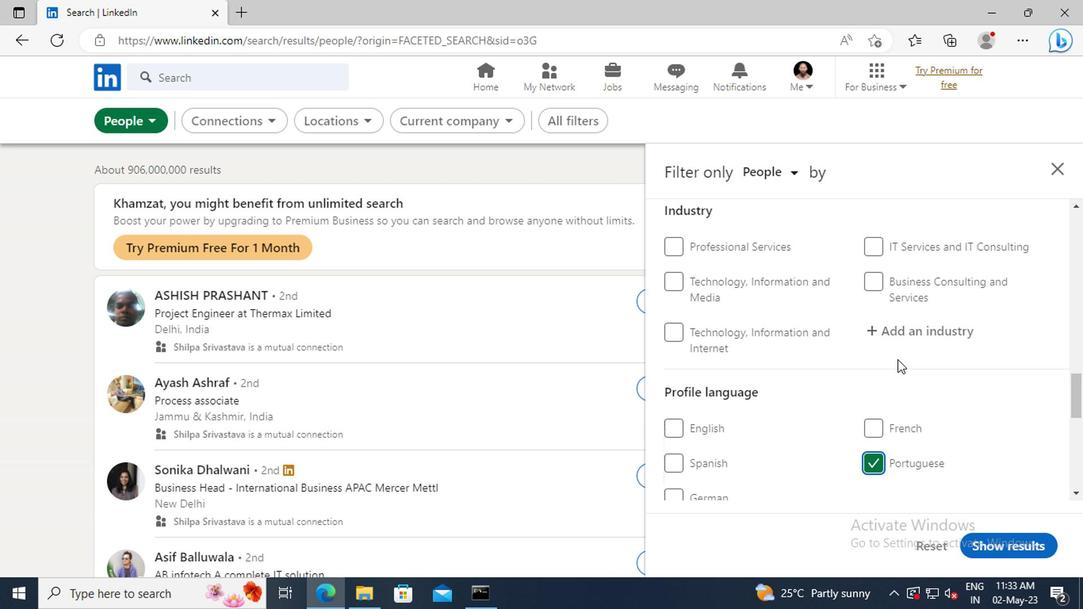 
Action: Mouse scrolled (896, 360) with delta (0, 1)
Screenshot: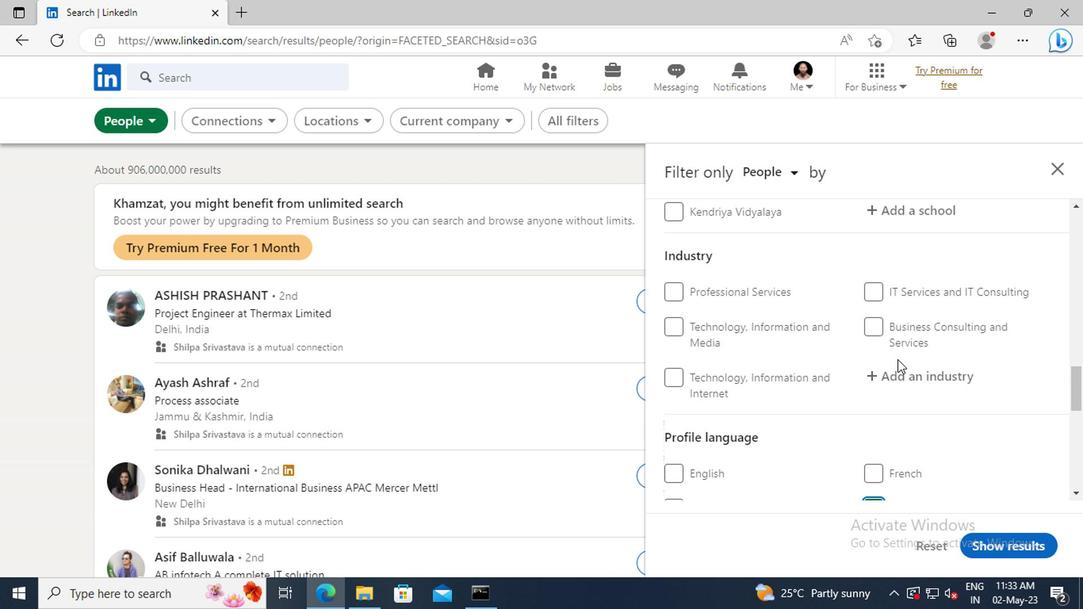 
Action: Mouse scrolled (896, 360) with delta (0, 1)
Screenshot: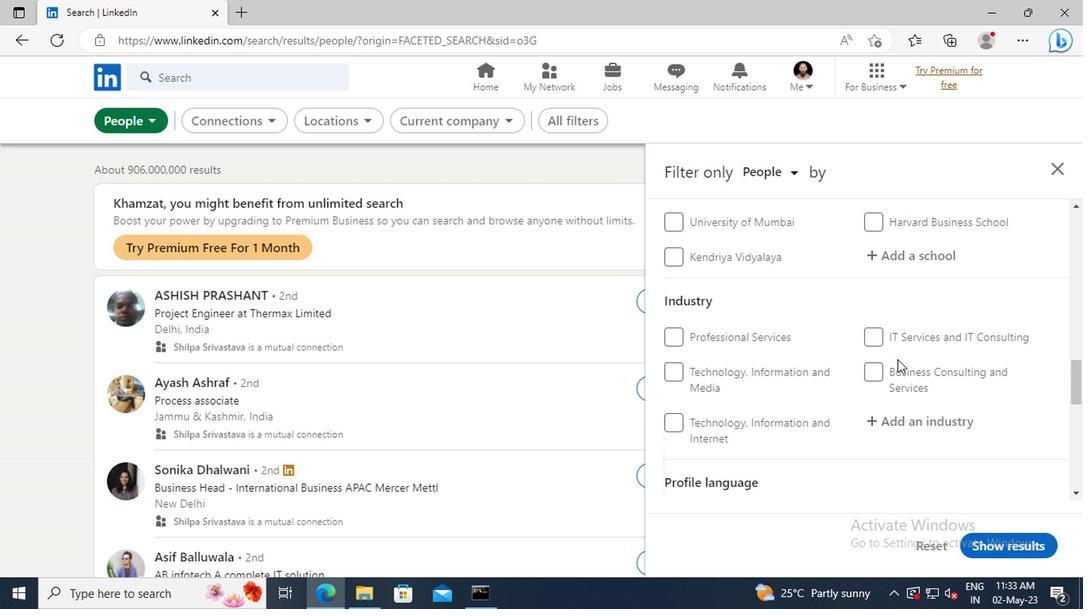 
Action: Mouse scrolled (896, 360) with delta (0, 1)
Screenshot: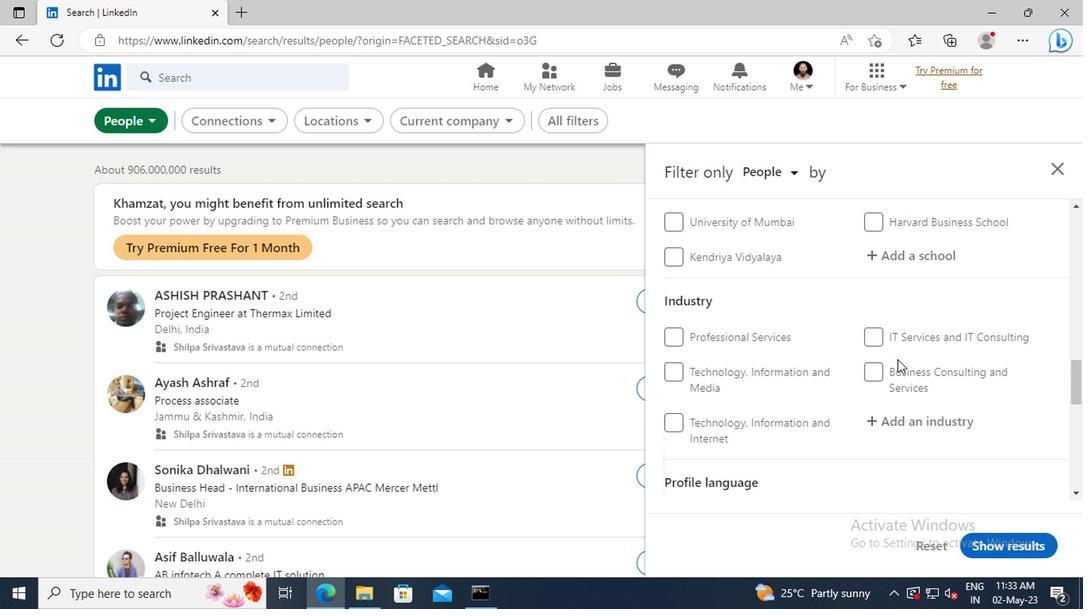 
Action: Mouse scrolled (896, 360) with delta (0, 1)
Screenshot: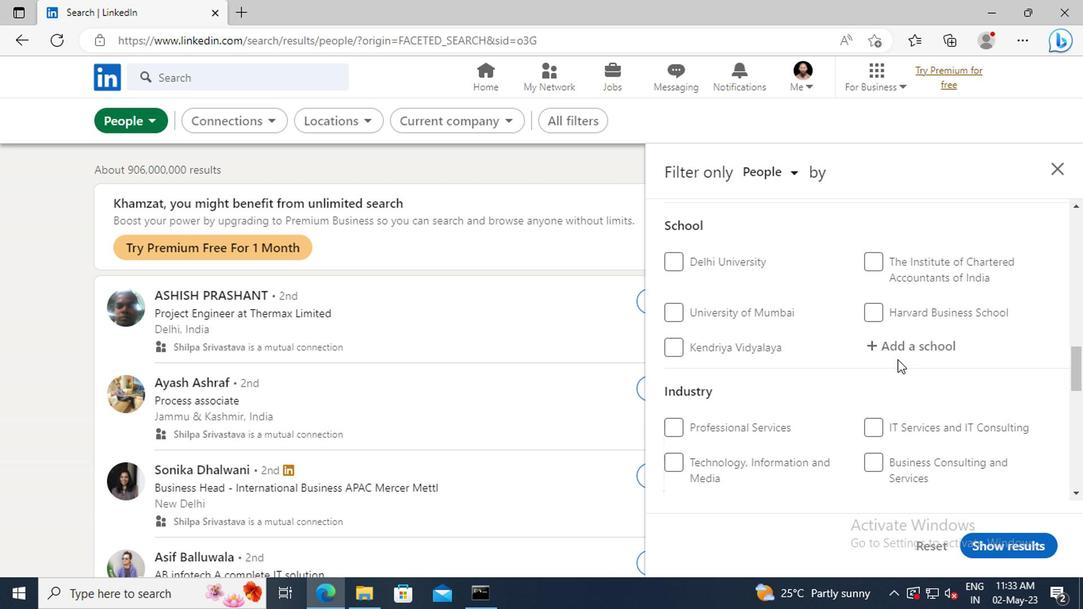 
Action: Mouse scrolled (896, 360) with delta (0, 1)
Screenshot: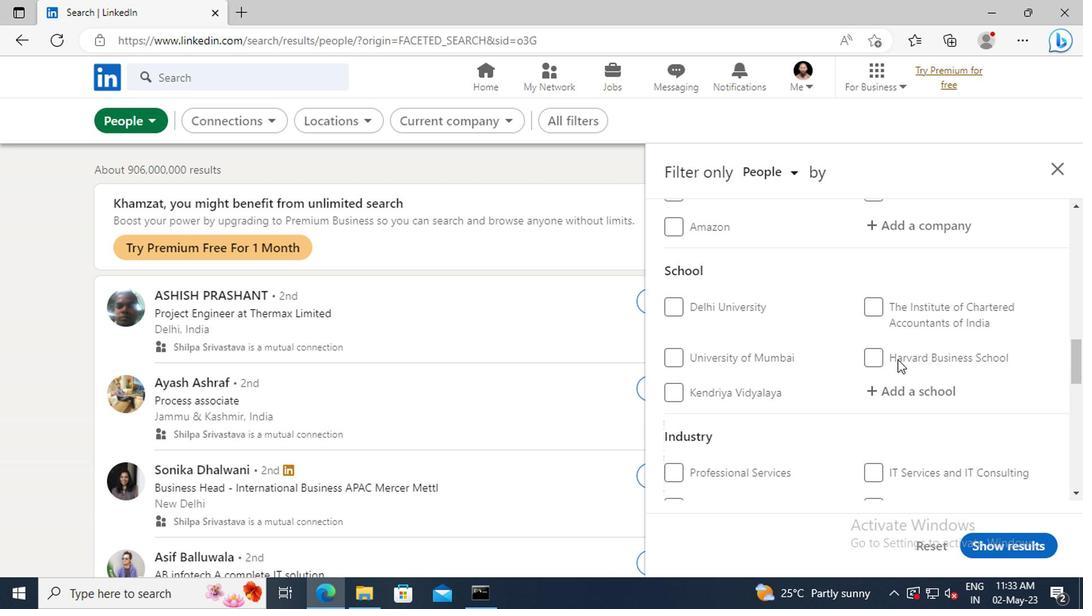 
Action: Mouse scrolled (896, 360) with delta (0, 1)
Screenshot: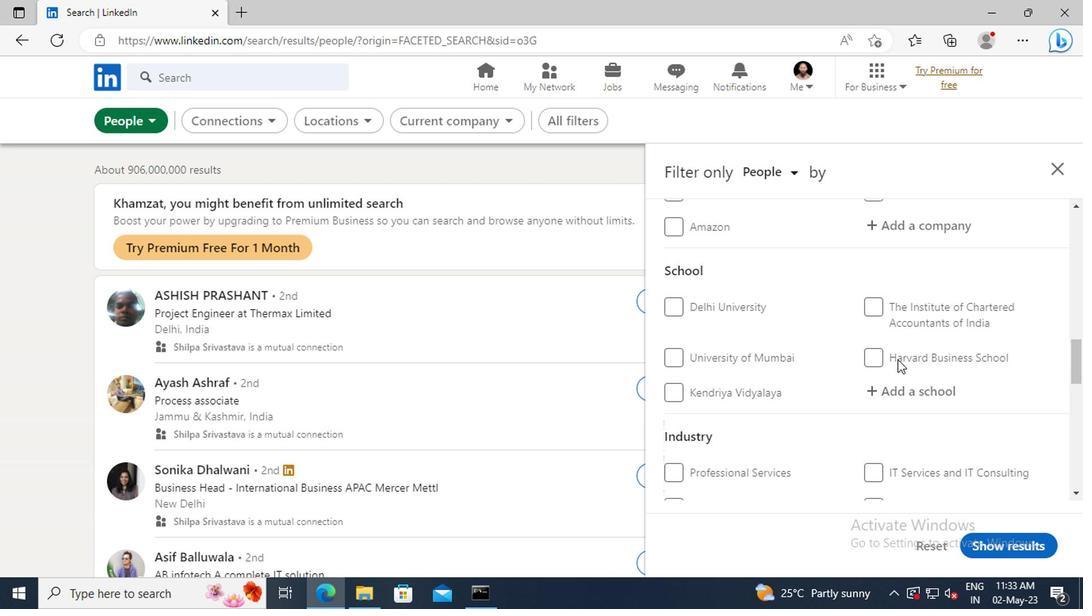 
Action: Mouse scrolled (896, 360) with delta (0, 1)
Screenshot: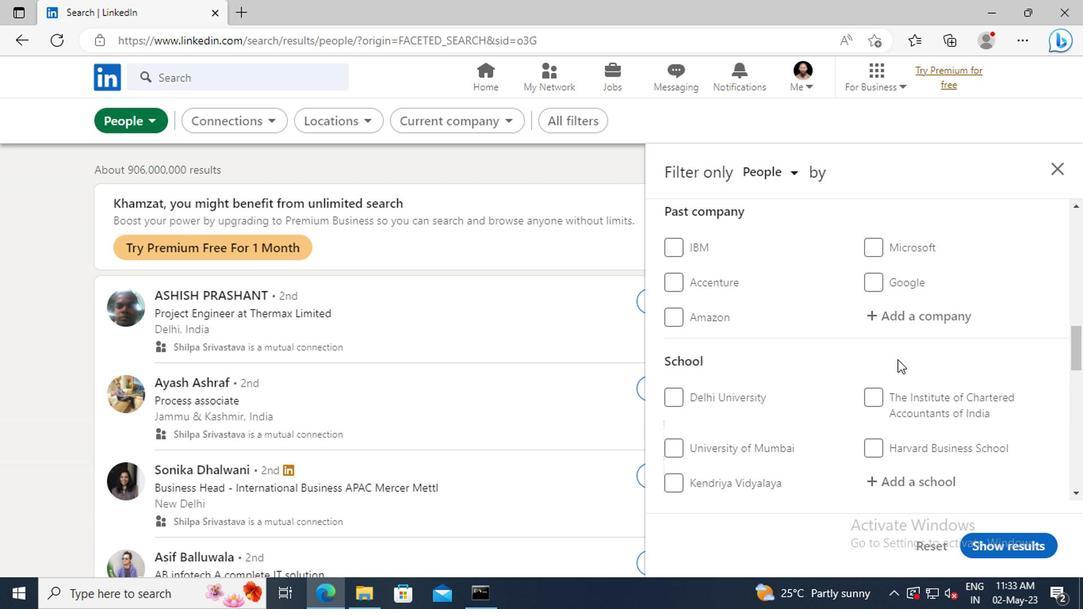 
Action: Mouse scrolled (896, 360) with delta (0, 1)
Screenshot: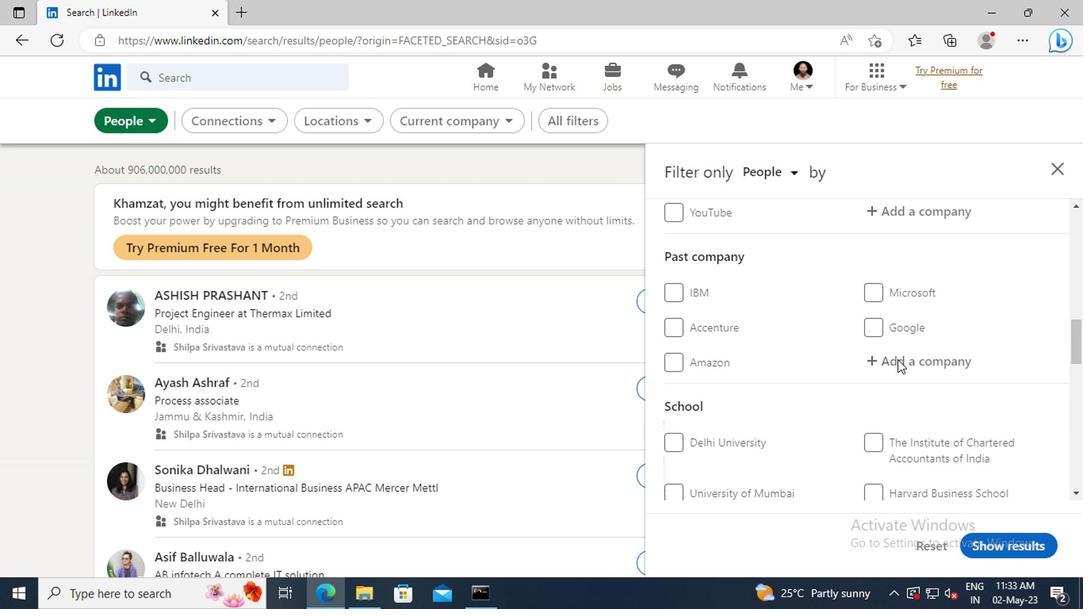 
Action: Mouse scrolled (896, 360) with delta (0, 1)
Screenshot: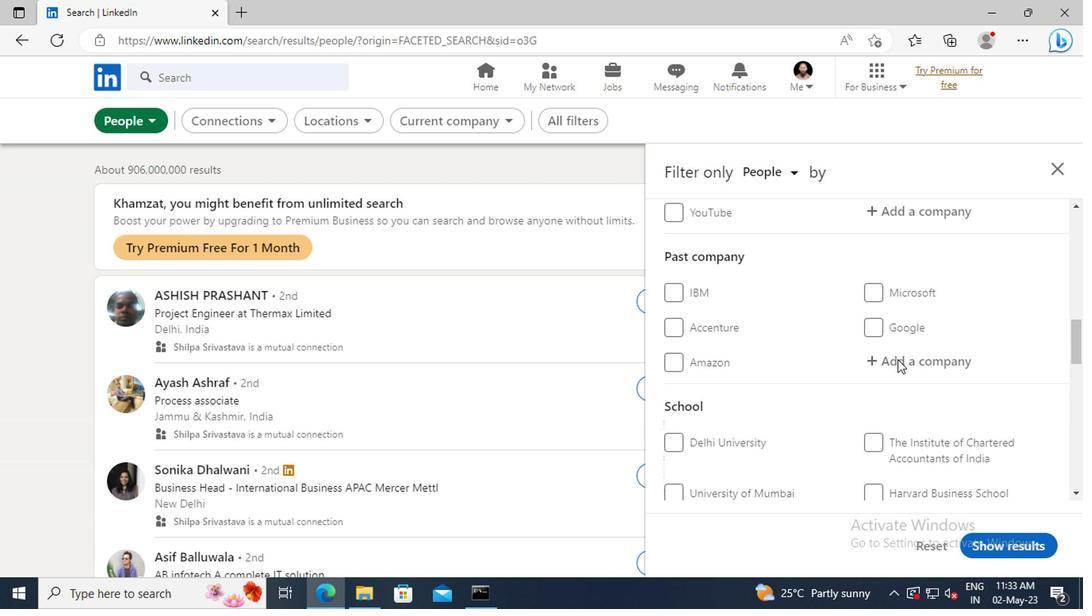
Action: Mouse scrolled (896, 360) with delta (0, 1)
Screenshot: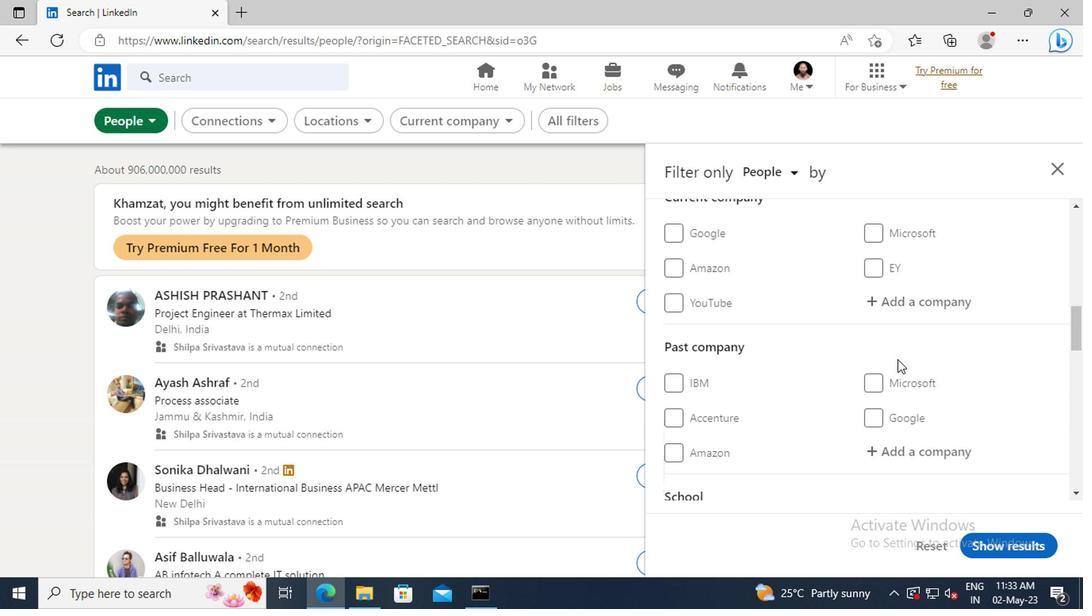 
Action: Mouse moved to (884, 350)
Screenshot: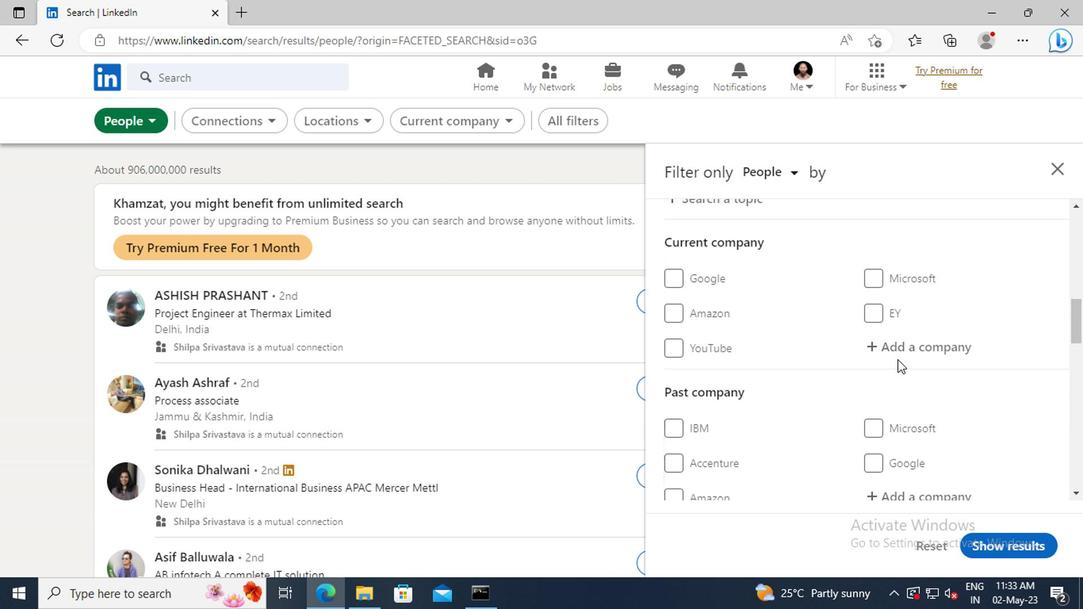 
Action: Mouse pressed left at (884, 350)
Screenshot: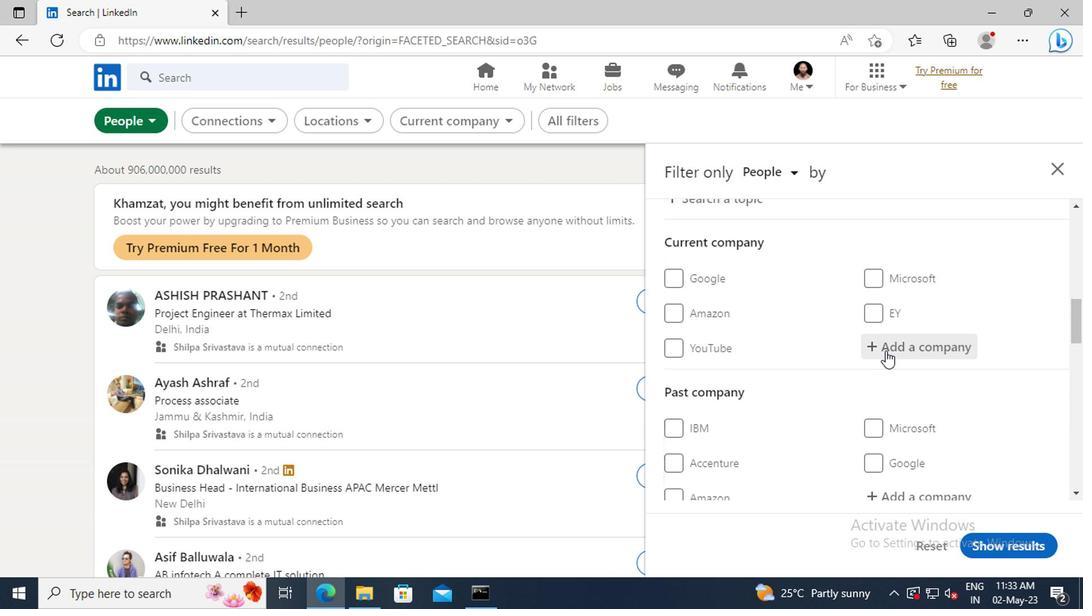 
Action: Key pressed <Key.shift>ALKEM<Key.space><Key.shift>LA
Screenshot: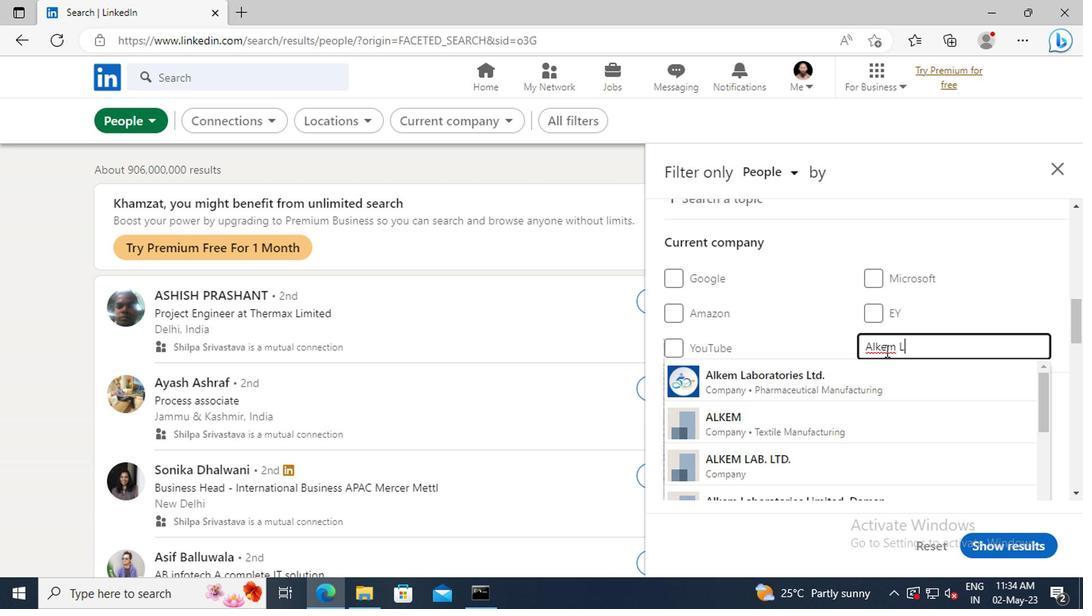 
Action: Mouse moved to (880, 374)
Screenshot: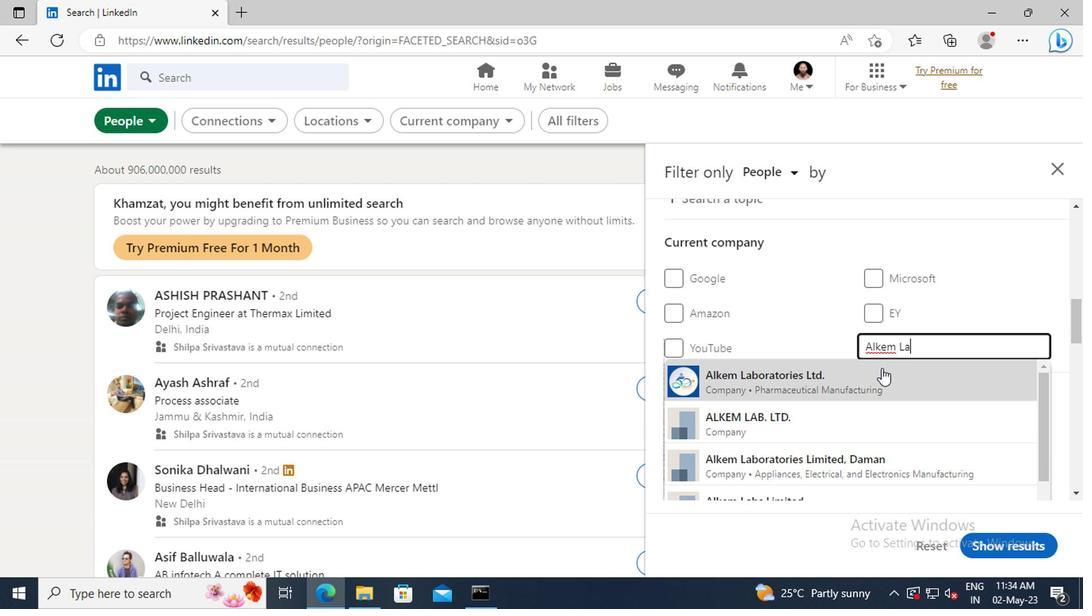 
Action: Mouse pressed left at (880, 374)
Screenshot: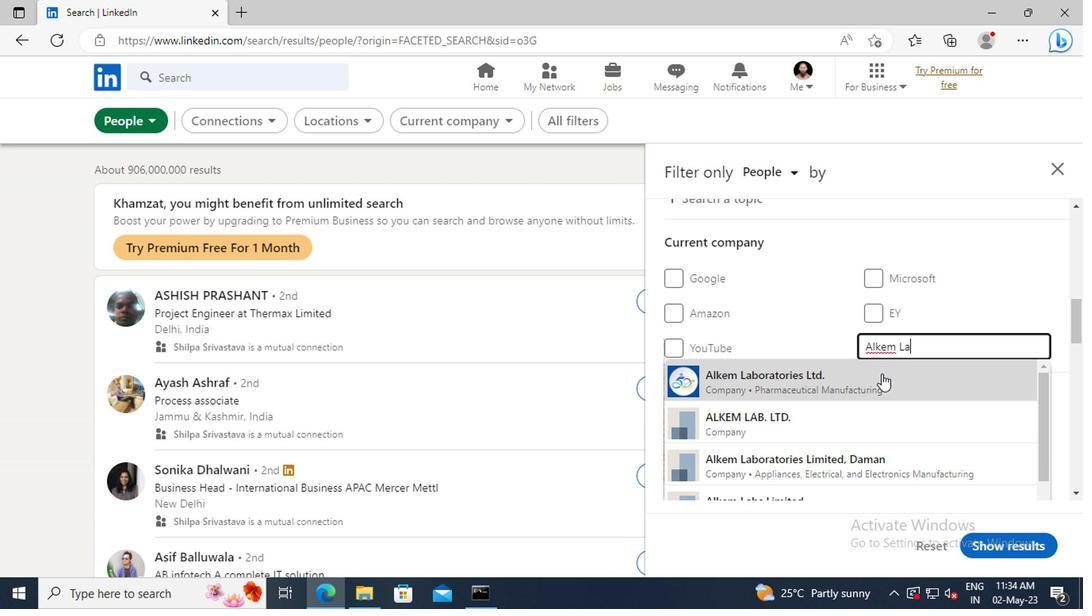 
Action: Mouse scrolled (880, 373) with delta (0, -1)
Screenshot: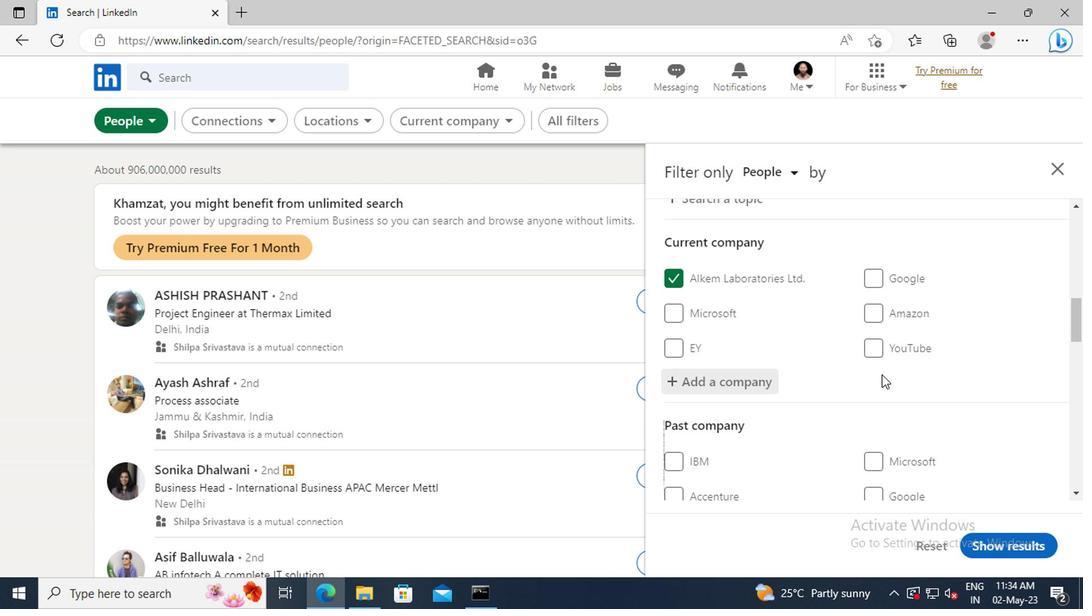 
Action: Mouse scrolled (880, 373) with delta (0, -1)
Screenshot: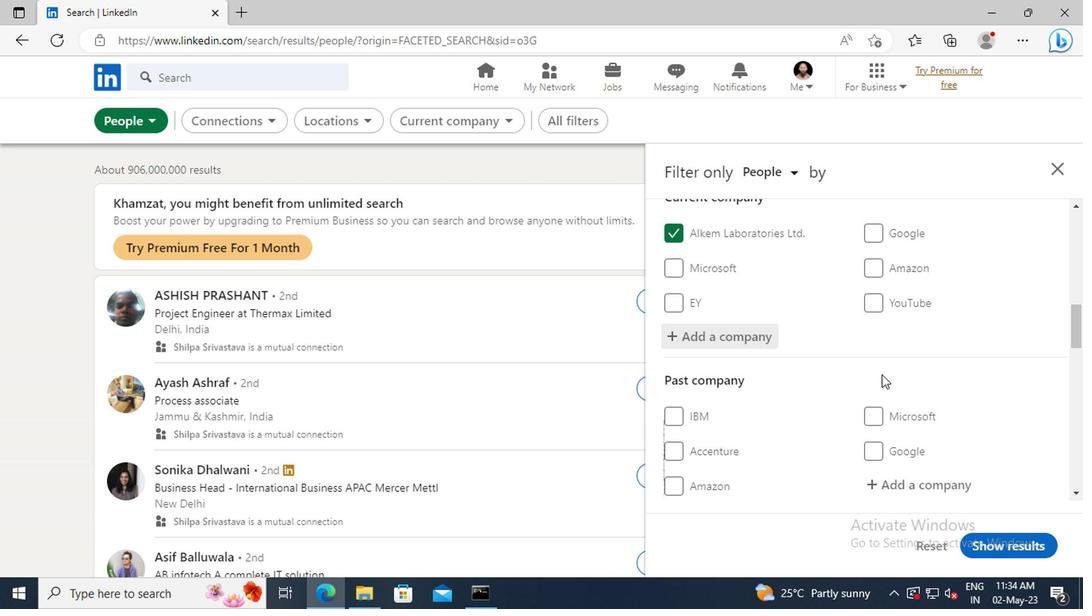 
Action: Mouse scrolled (880, 373) with delta (0, -1)
Screenshot: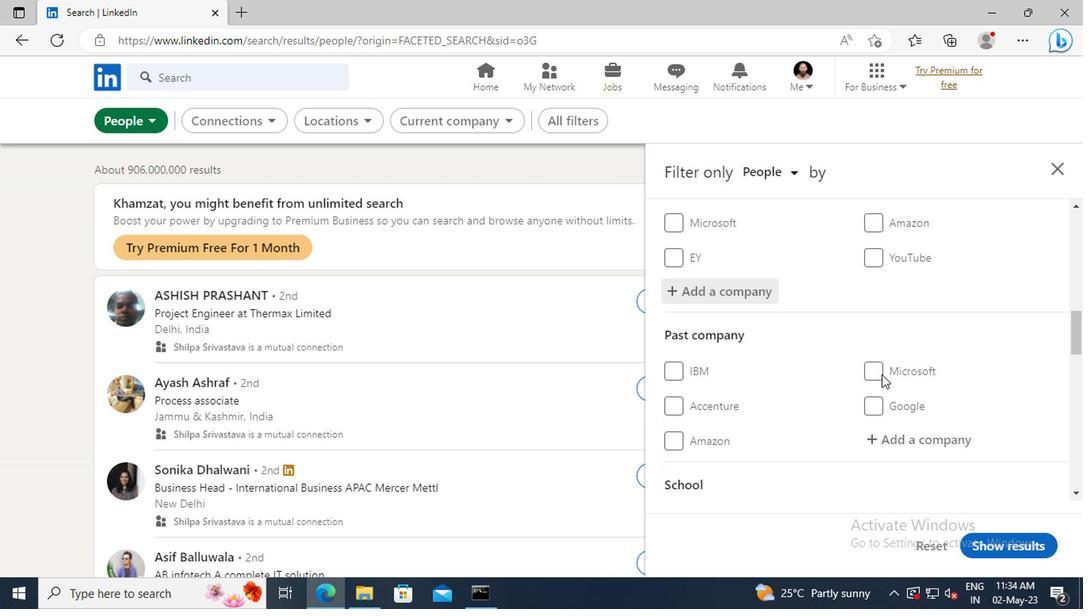 
Action: Mouse scrolled (880, 373) with delta (0, -1)
Screenshot: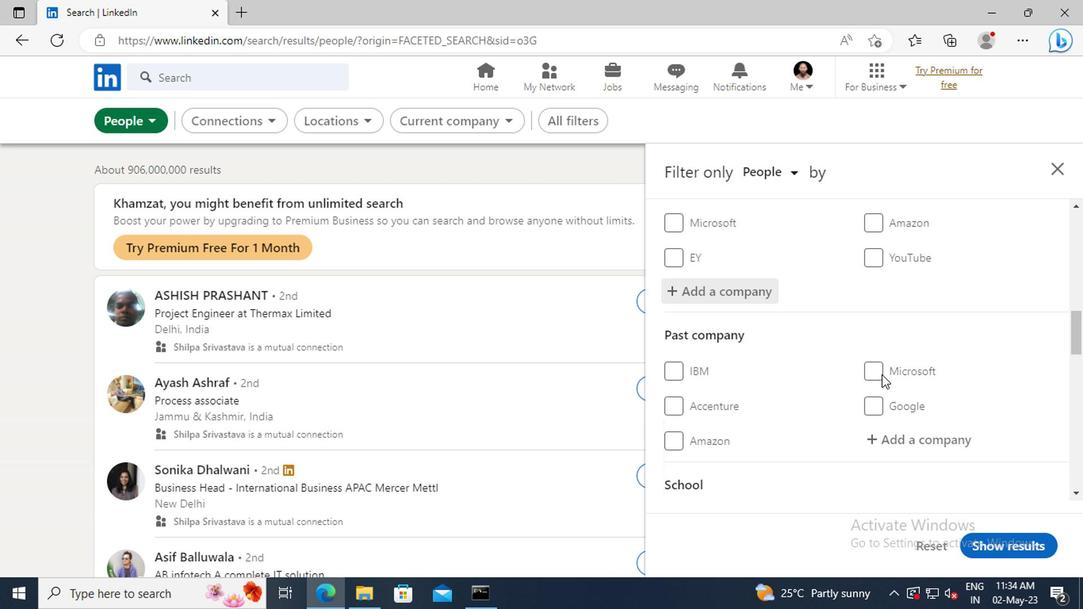
Action: Mouse scrolled (880, 373) with delta (0, -1)
Screenshot: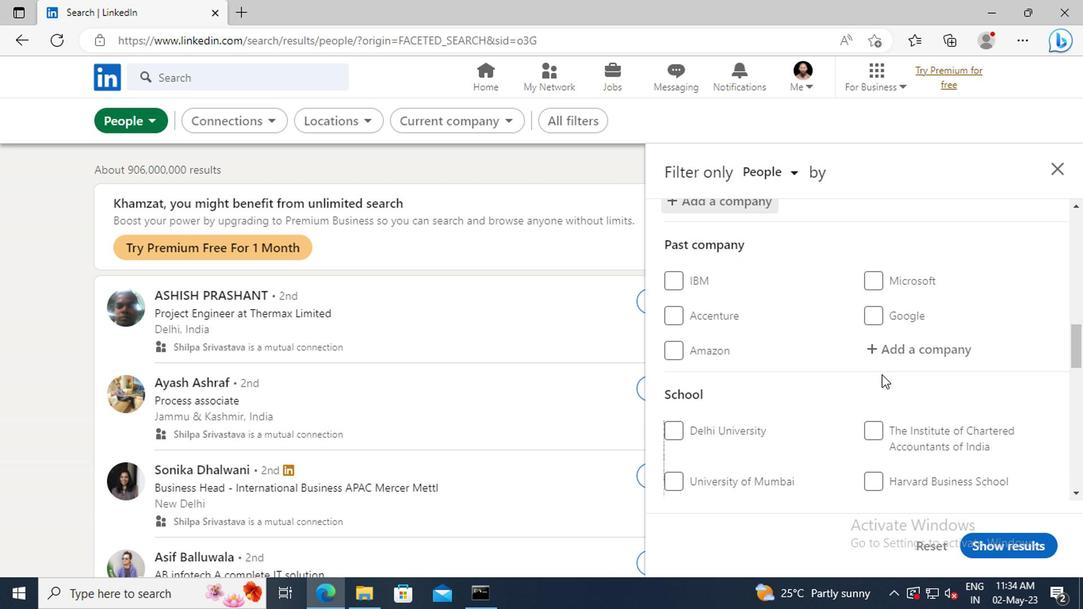 
Action: Mouse scrolled (880, 373) with delta (0, -1)
Screenshot: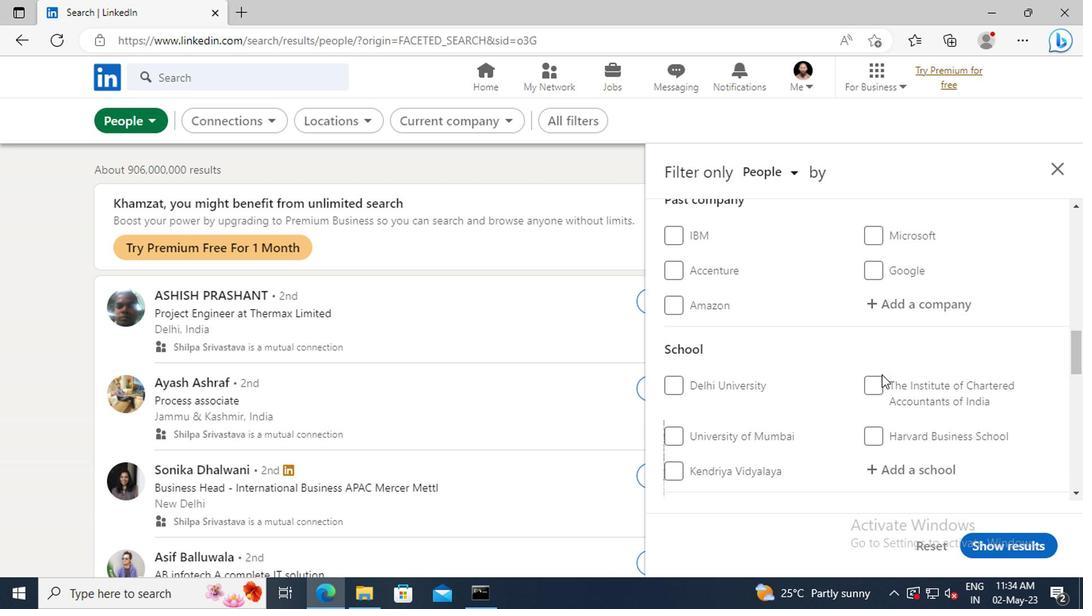 
Action: Mouse scrolled (880, 373) with delta (0, -1)
Screenshot: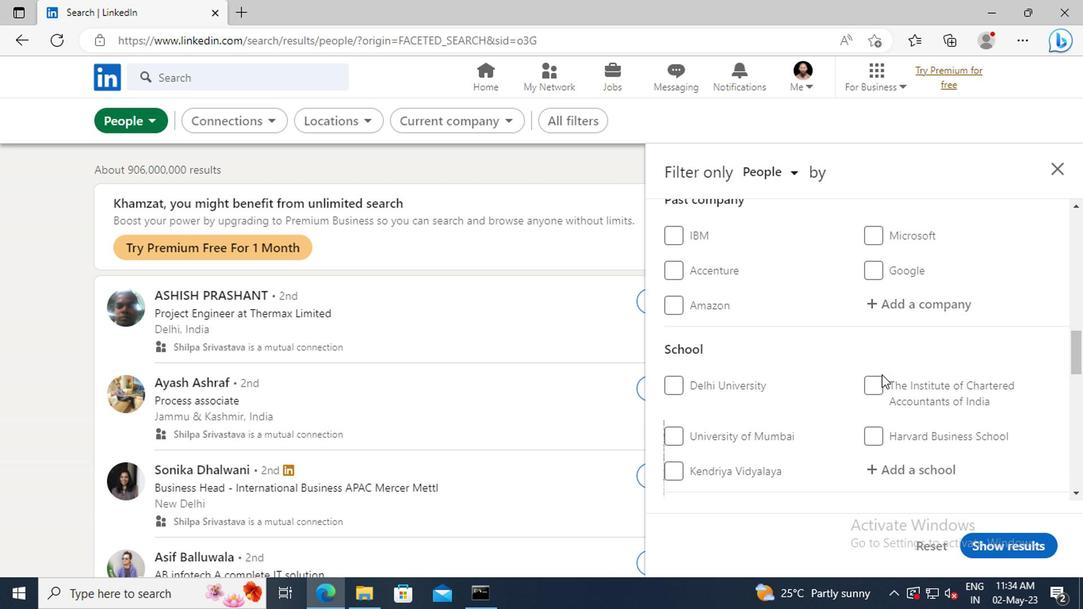 
Action: Mouse moved to (884, 380)
Screenshot: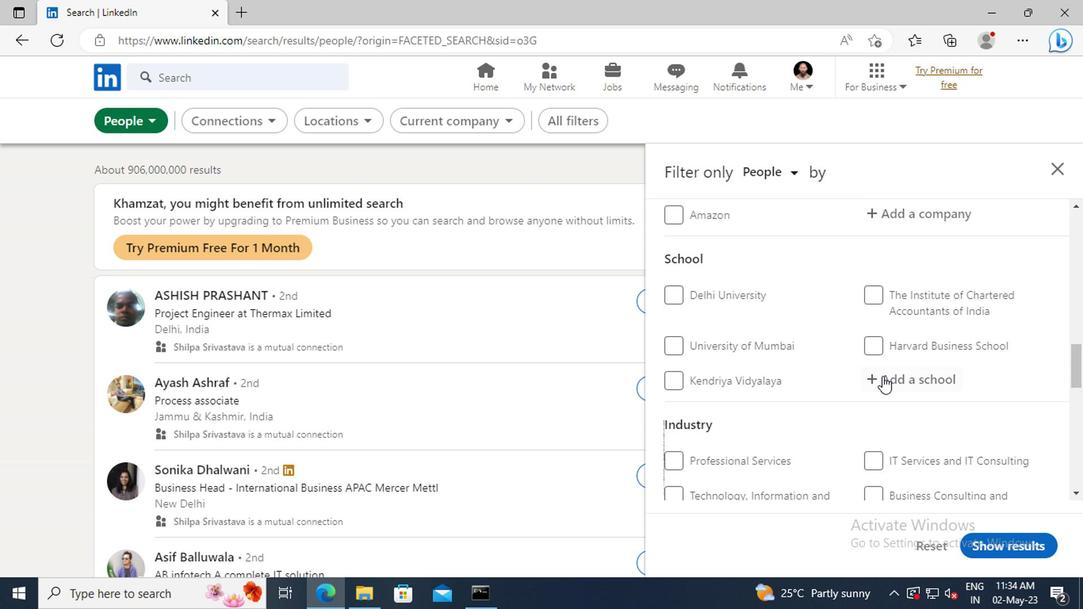 
Action: Mouse pressed left at (884, 380)
Screenshot: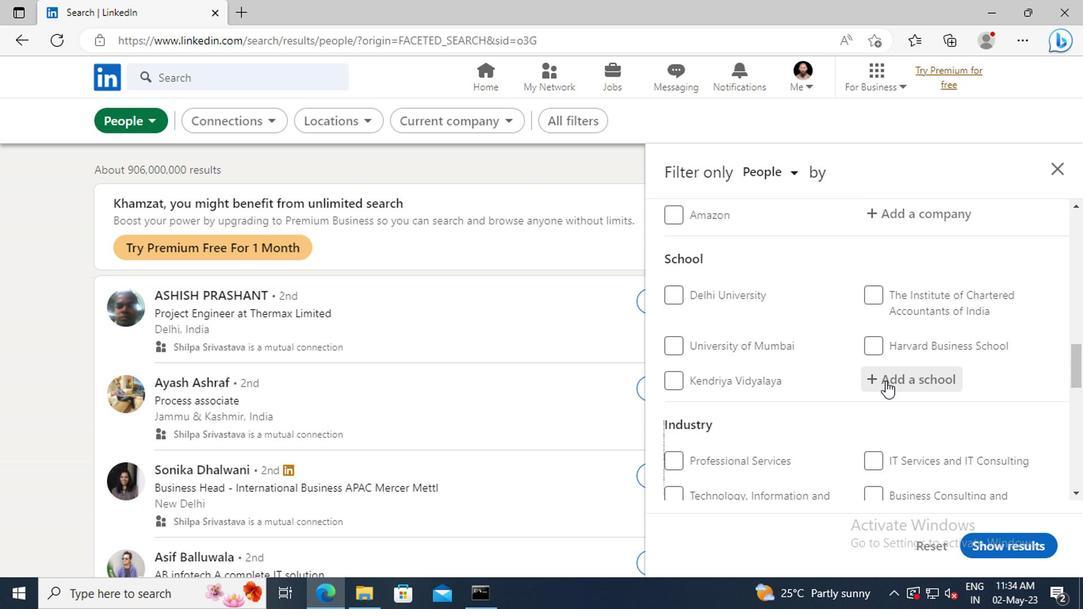
Action: Key pressed <Key.shift>SMT.<Key.space><Key.shift>CHM
Screenshot: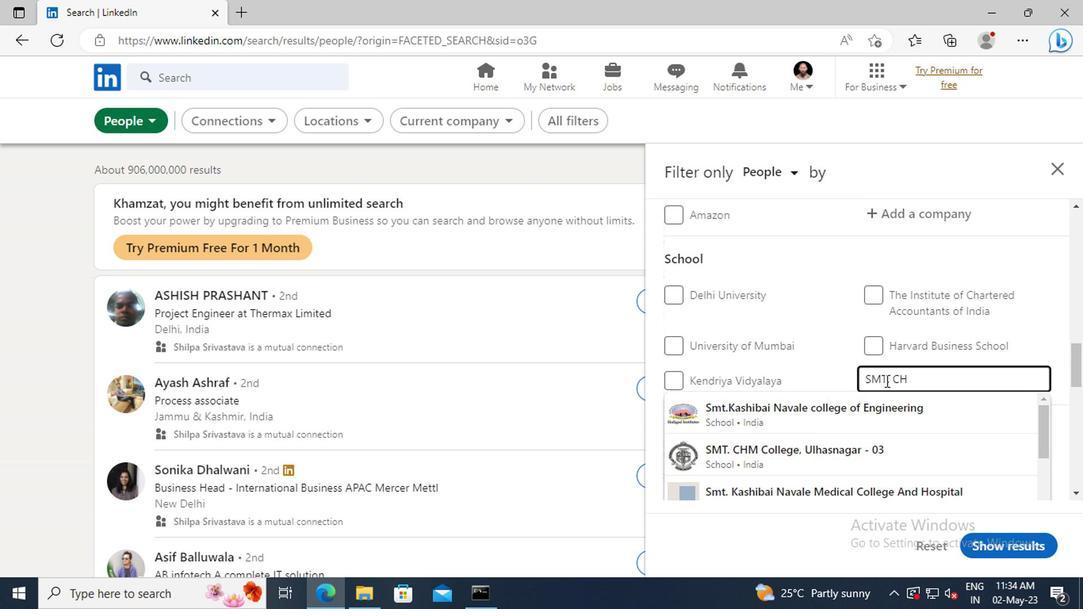 
Action: Mouse moved to (886, 408)
Screenshot: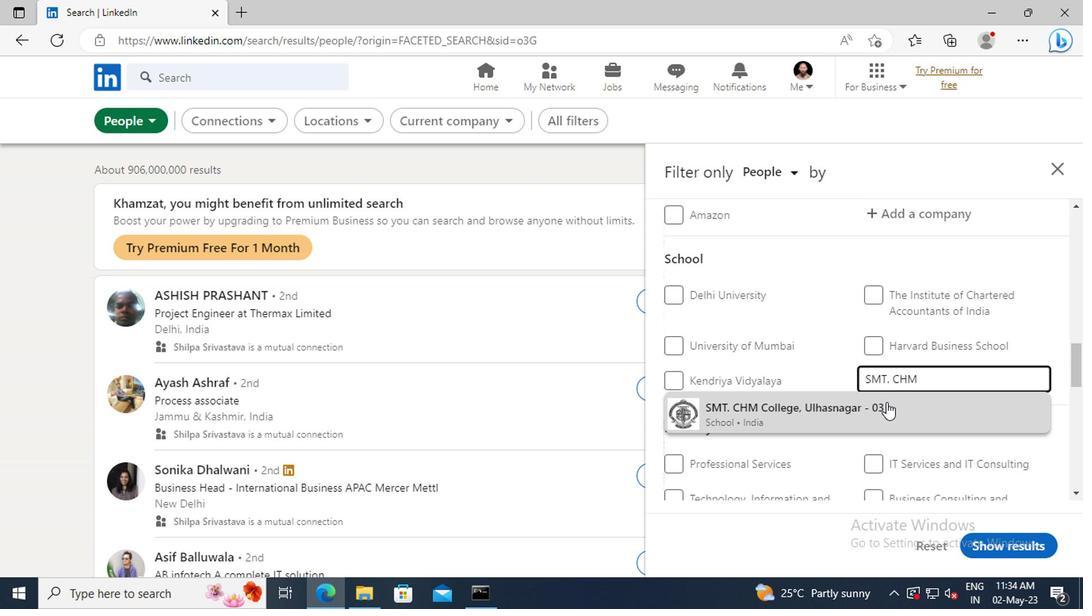 
Action: Mouse pressed left at (886, 408)
Screenshot: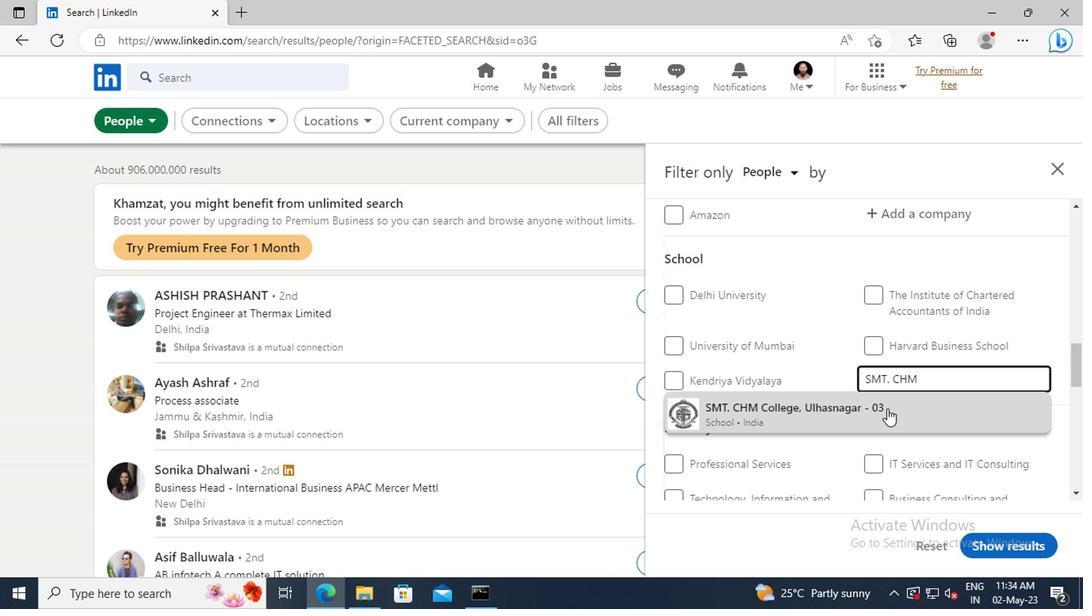
Action: Mouse scrolled (886, 406) with delta (0, -1)
Screenshot: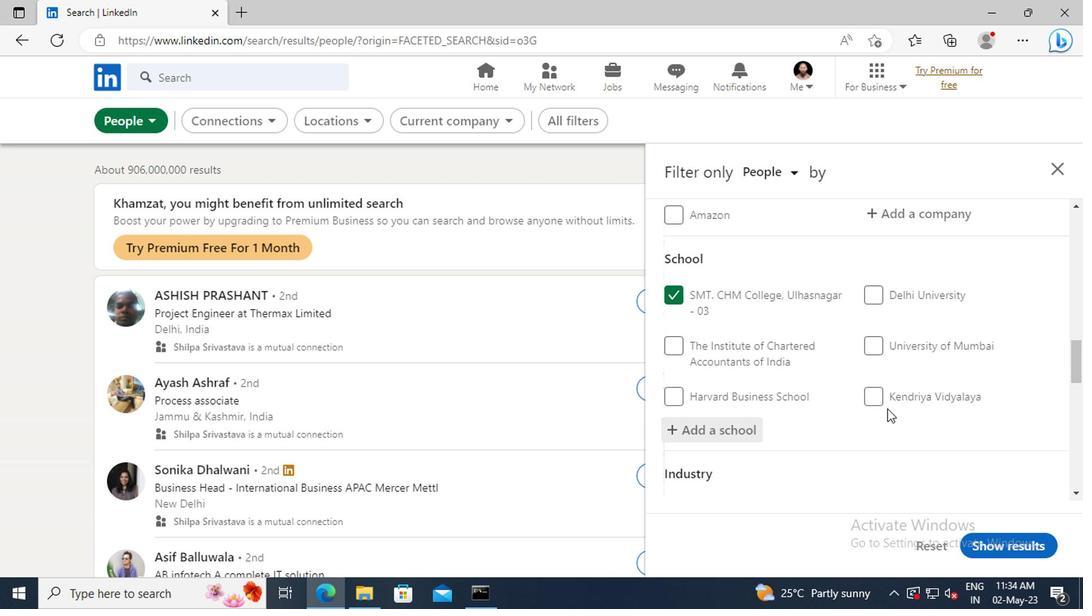 
Action: Mouse moved to (886, 392)
Screenshot: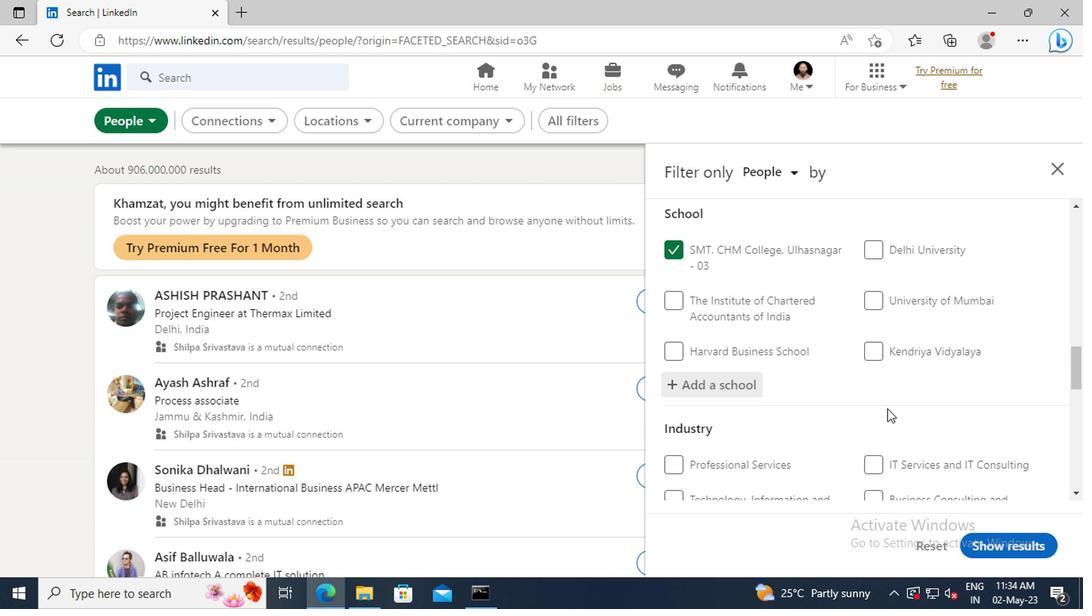 
Action: Mouse scrolled (886, 391) with delta (0, -1)
Screenshot: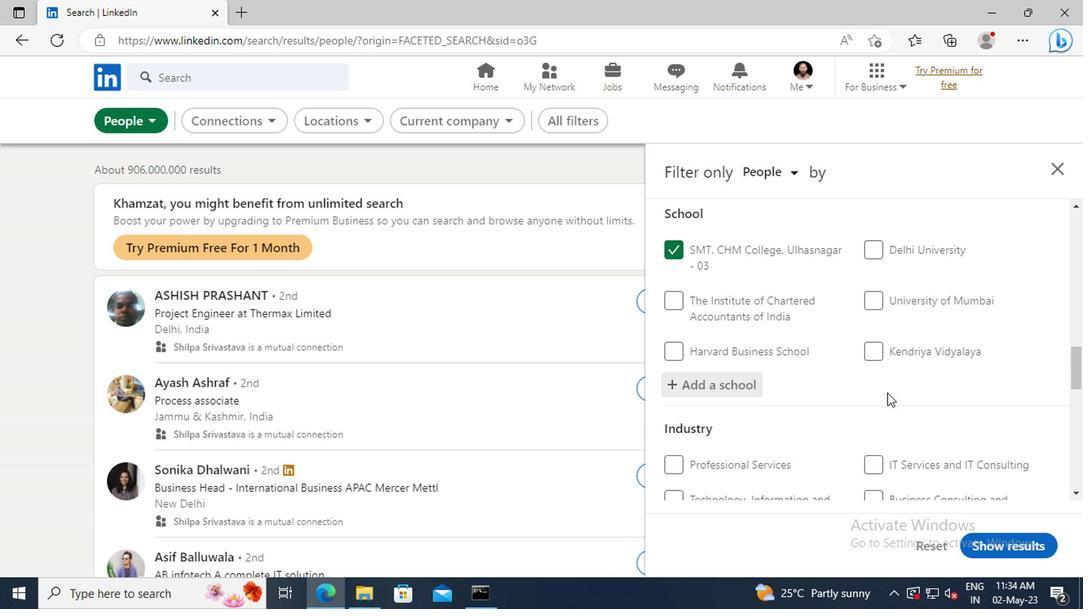 
Action: Mouse moved to (873, 371)
Screenshot: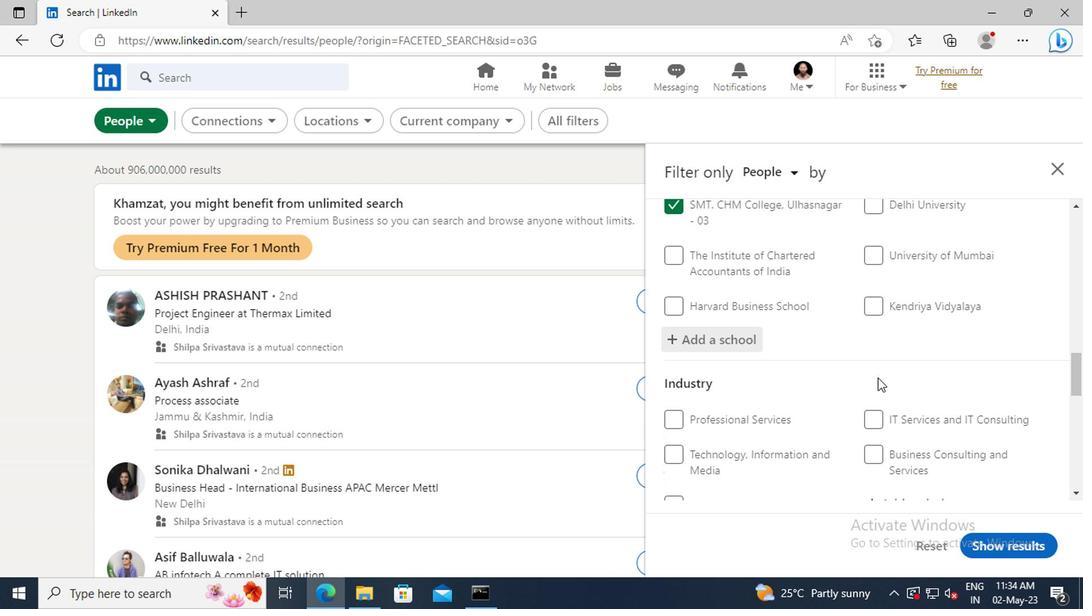
Action: Mouse scrolled (873, 370) with delta (0, -1)
Screenshot: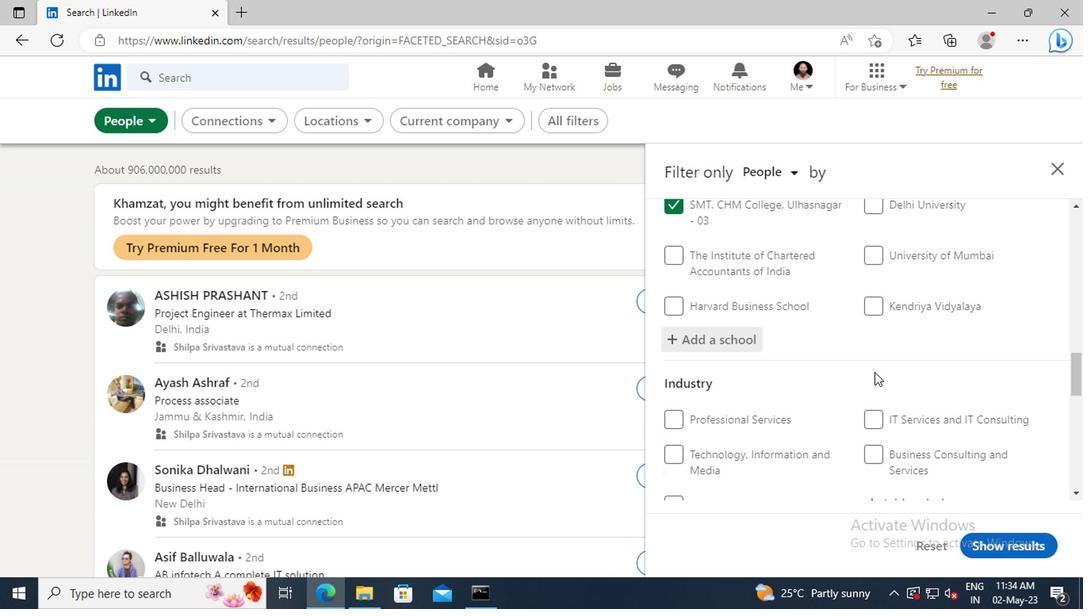 
Action: Mouse scrolled (873, 370) with delta (0, -1)
Screenshot: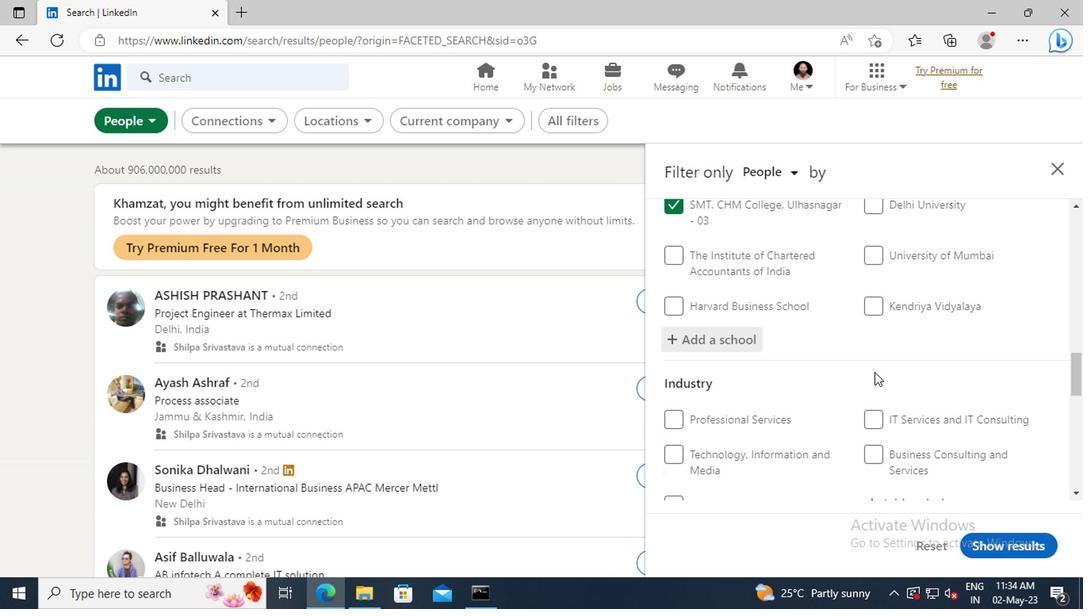 
Action: Mouse moved to (856, 360)
Screenshot: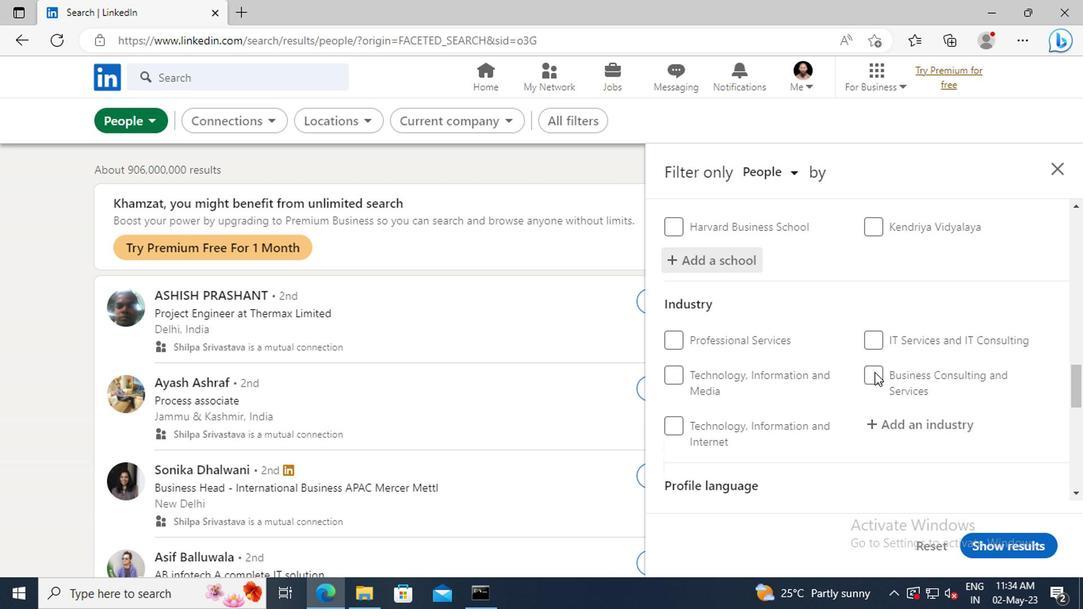 
Action: Mouse scrolled (856, 358) with delta (0, -1)
Screenshot: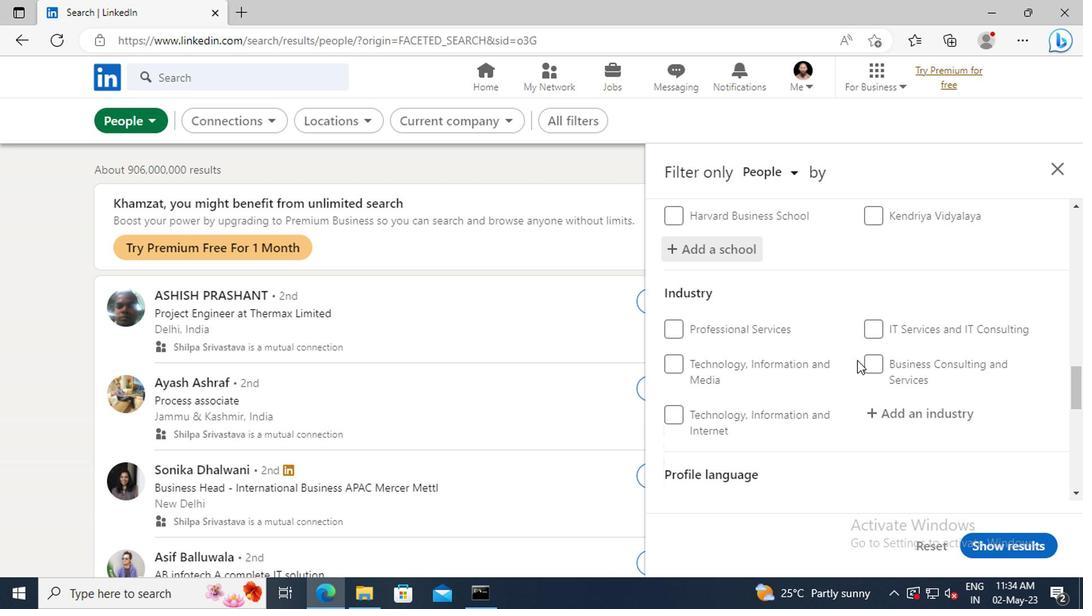 
Action: Mouse moved to (883, 361)
Screenshot: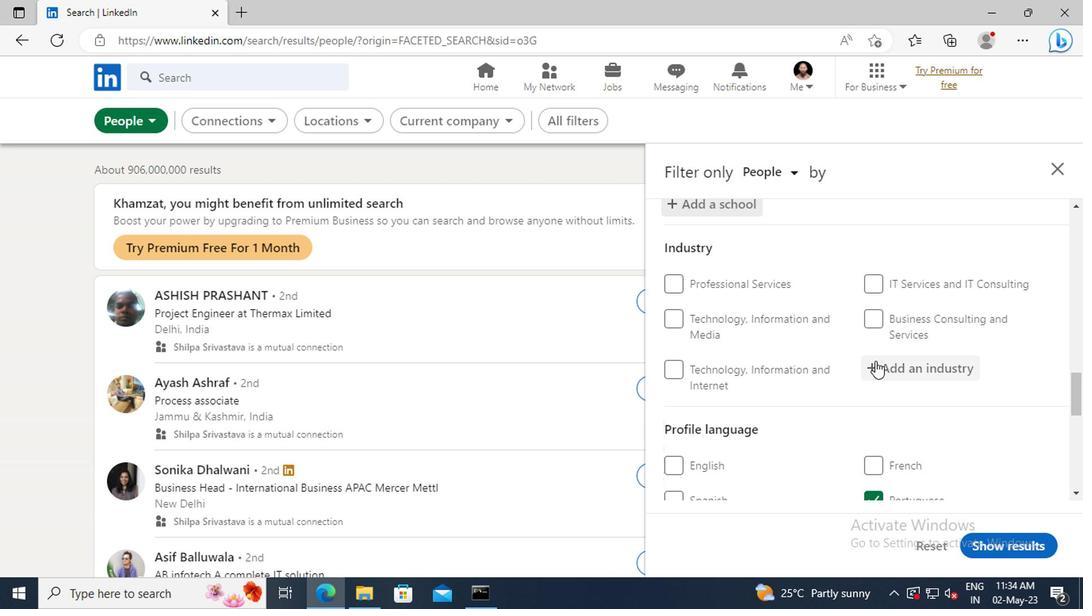
Action: Mouse pressed left at (883, 361)
Screenshot: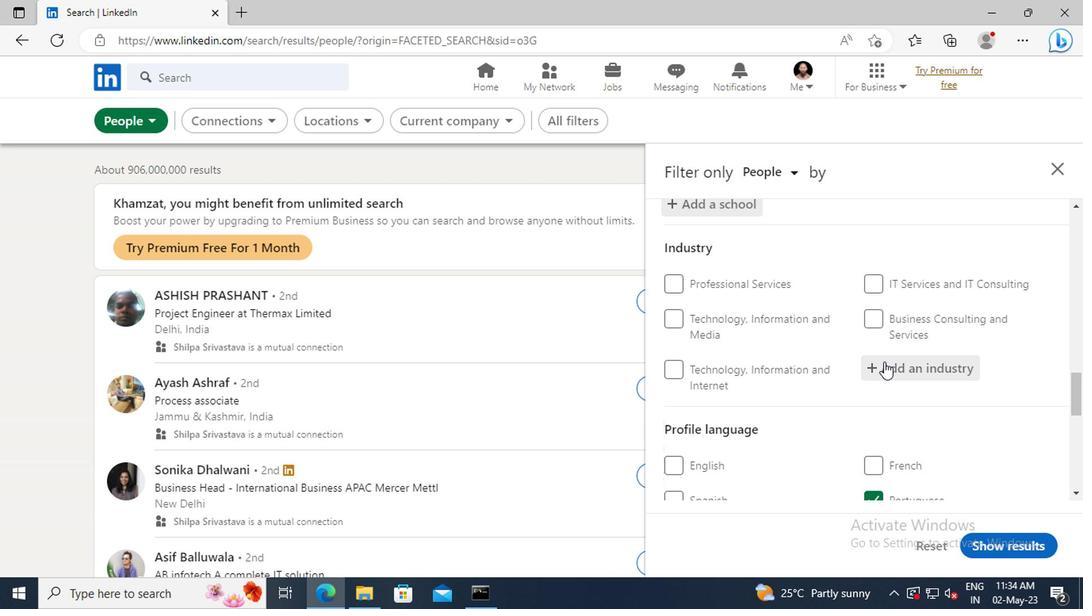 
Action: Key pressed <Key.shift>OPTOM
Screenshot: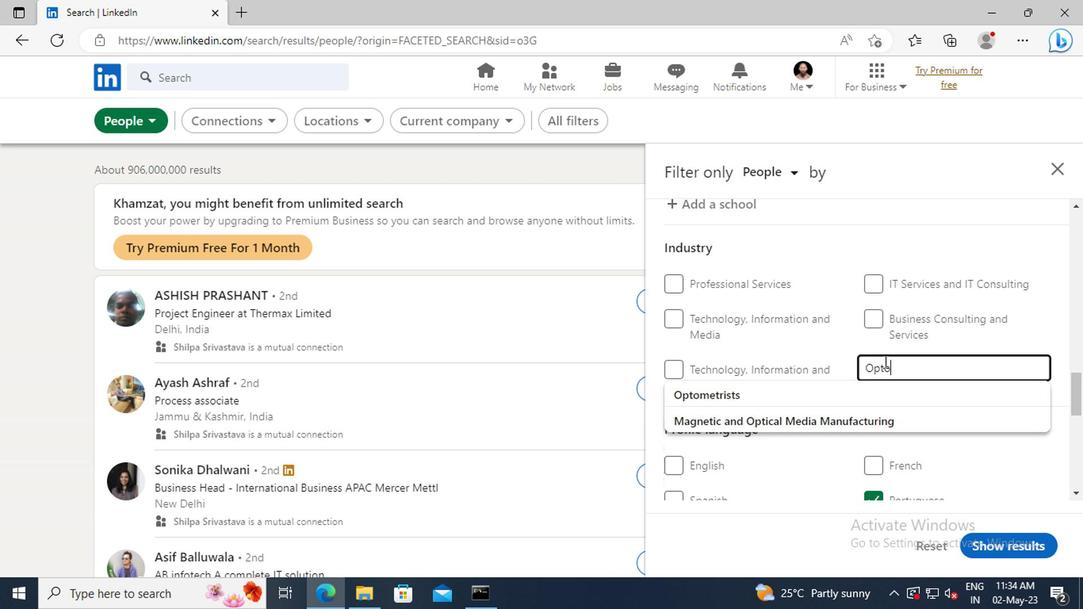 
Action: Mouse moved to (884, 391)
Screenshot: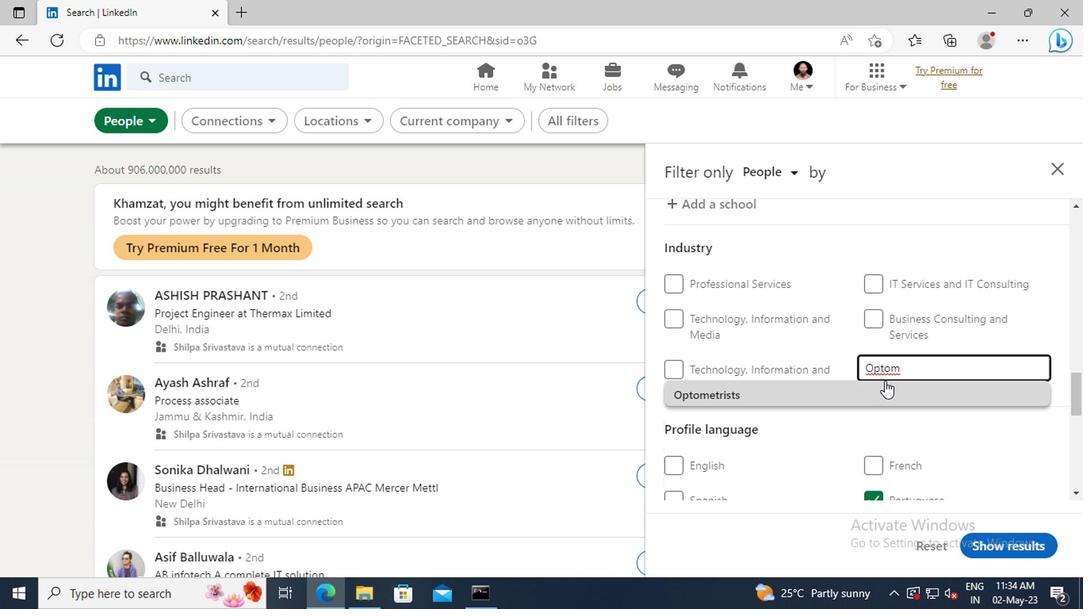 
Action: Mouse pressed left at (884, 391)
Screenshot: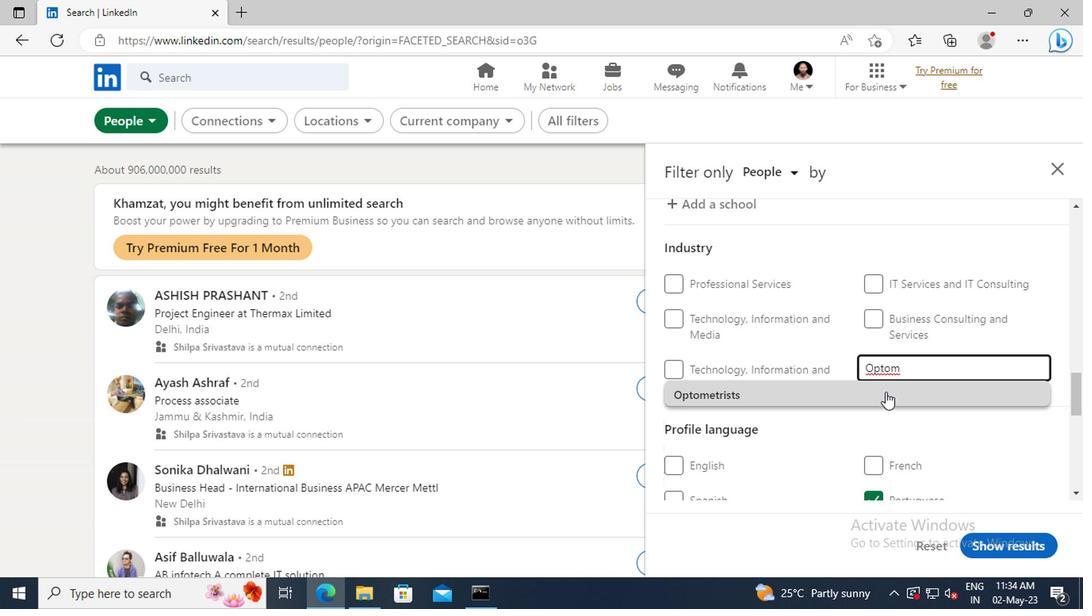 
Action: Mouse scrolled (884, 390) with delta (0, 0)
Screenshot: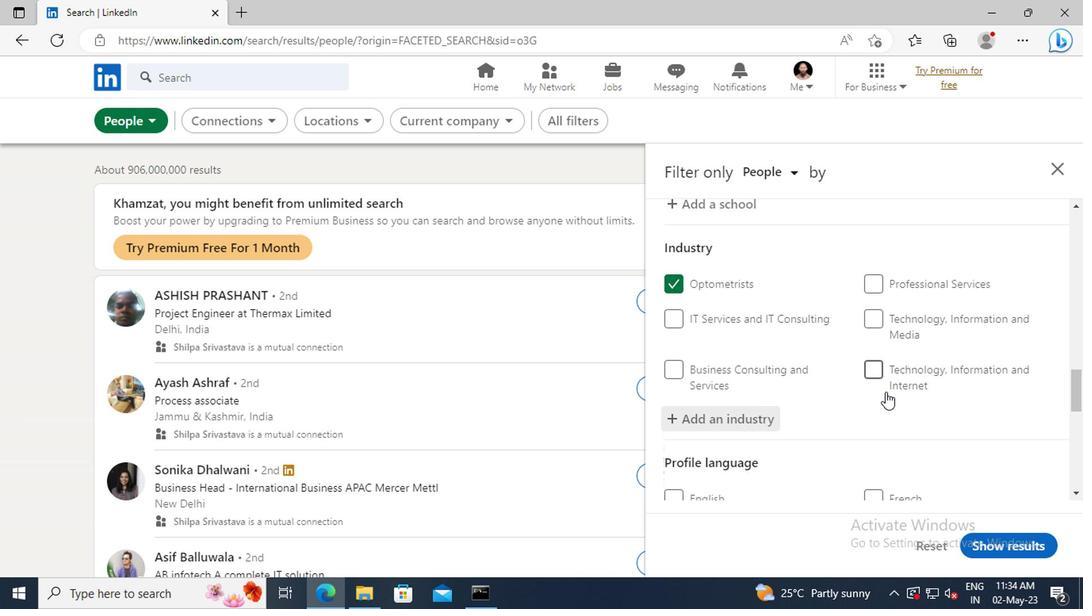 
Action: Mouse scrolled (884, 390) with delta (0, 0)
Screenshot: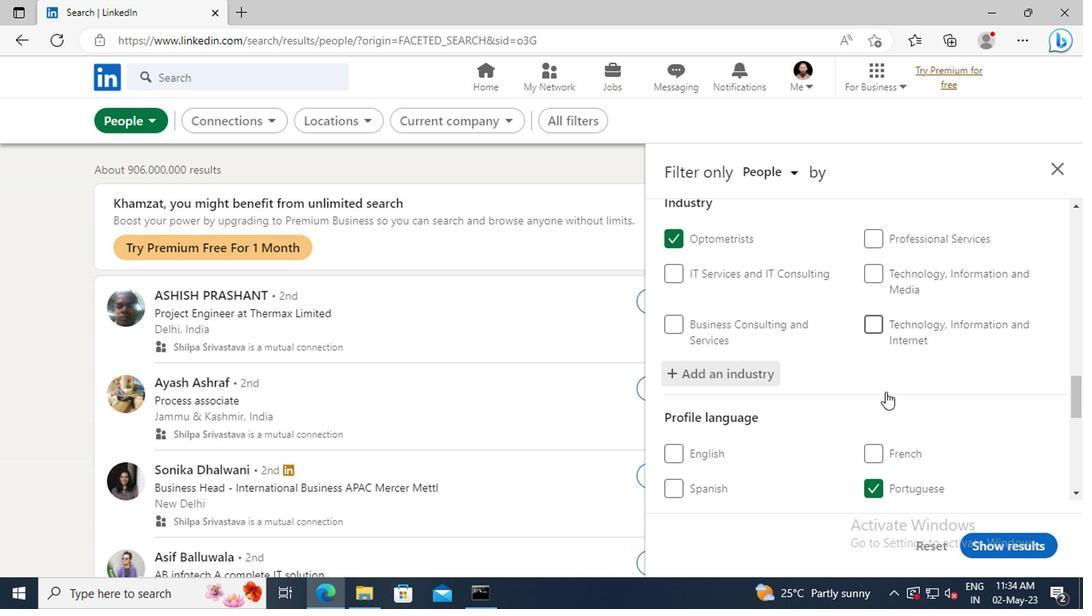 
Action: Mouse scrolled (884, 390) with delta (0, 0)
Screenshot: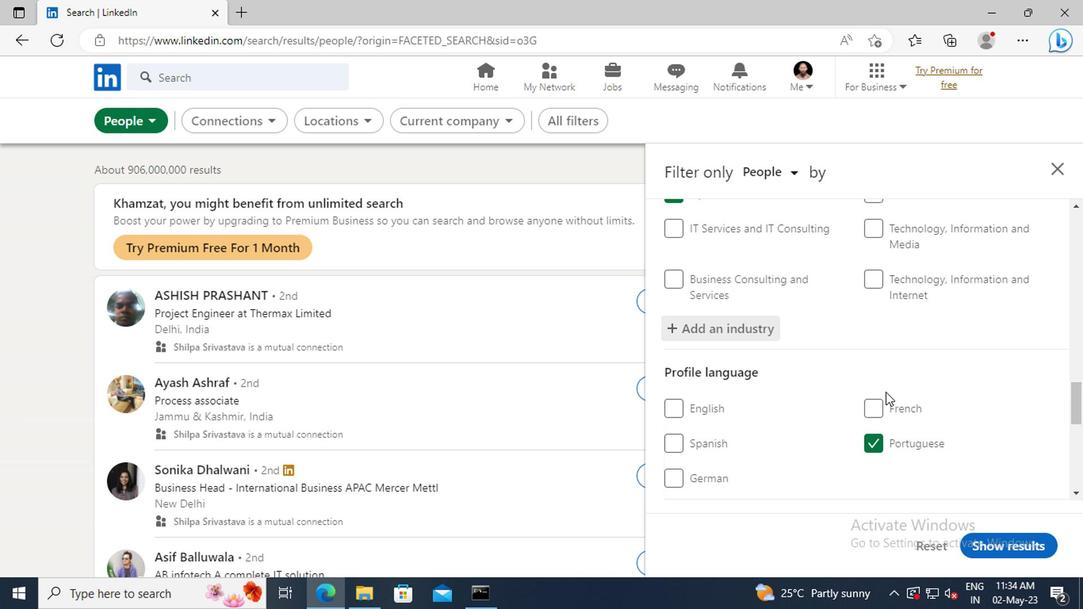 
Action: Mouse scrolled (884, 390) with delta (0, 0)
Screenshot: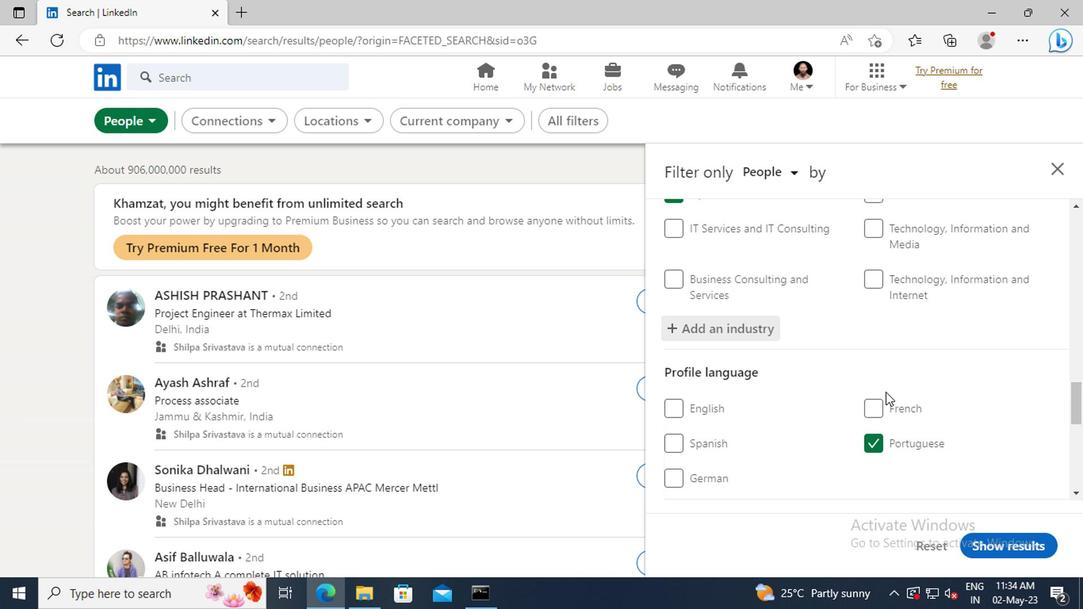 
Action: Mouse moved to (886, 376)
Screenshot: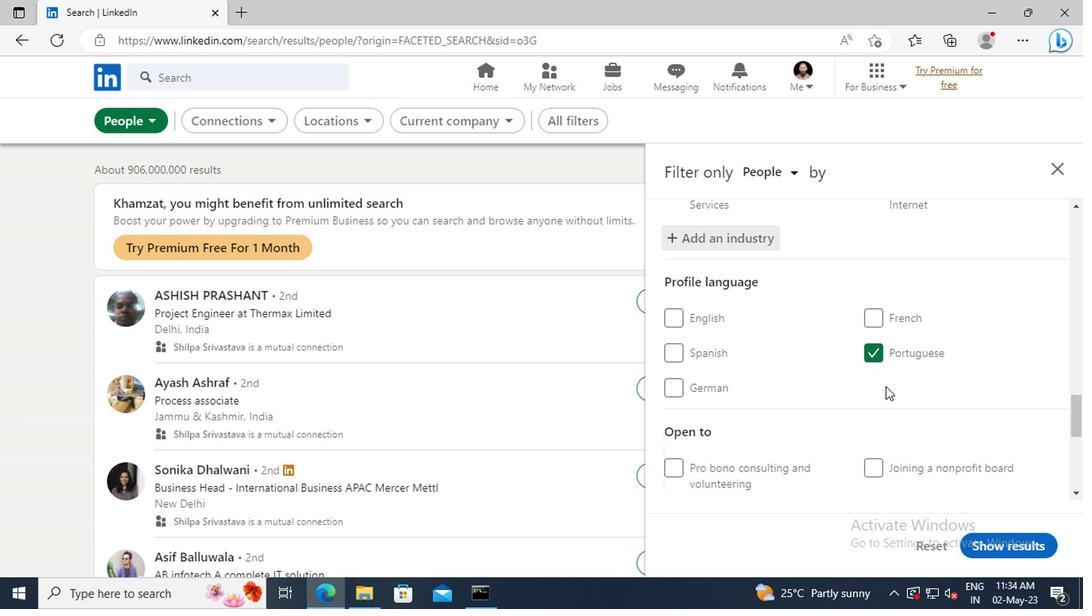
Action: Mouse scrolled (886, 376) with delta (0, 0)
Screenshot: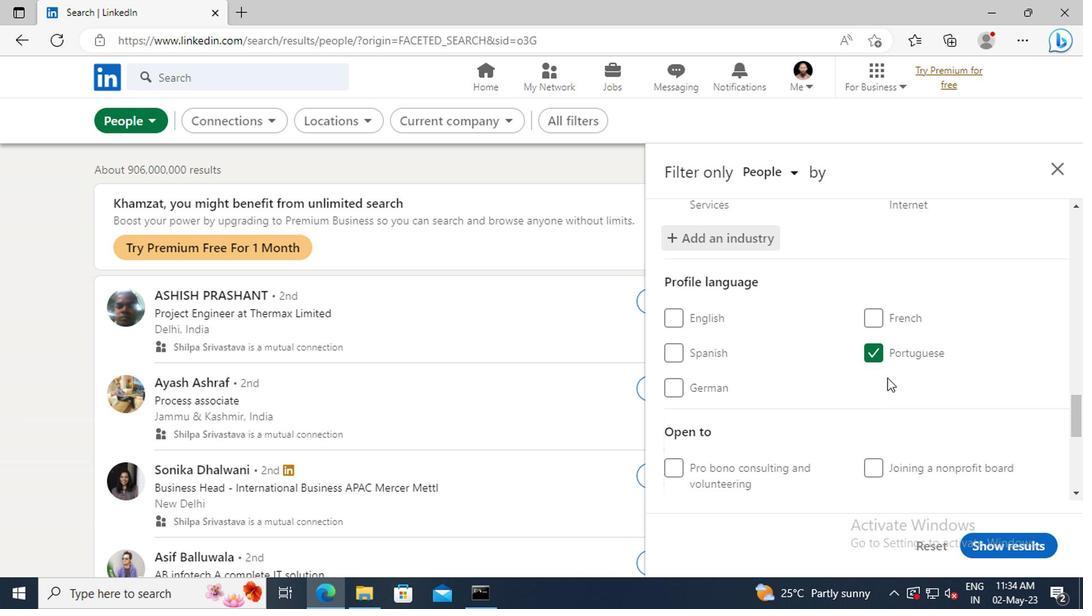 
Action: Mouse scrolled (886, 376) with delta (0, 0)
Screenshot: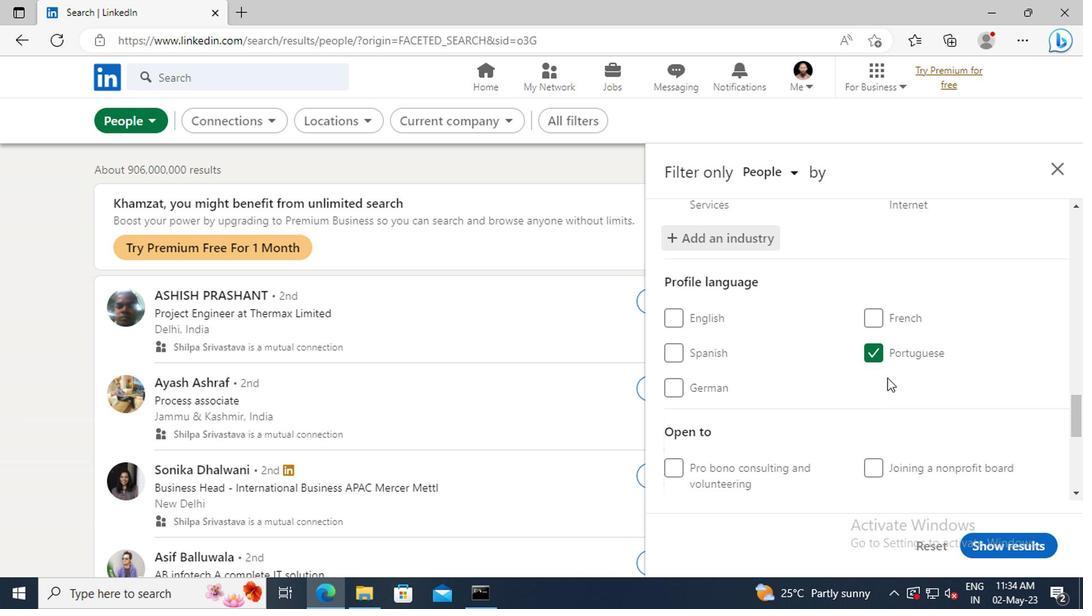 
Action: Mouse moved to (886, 376)
Screenshot: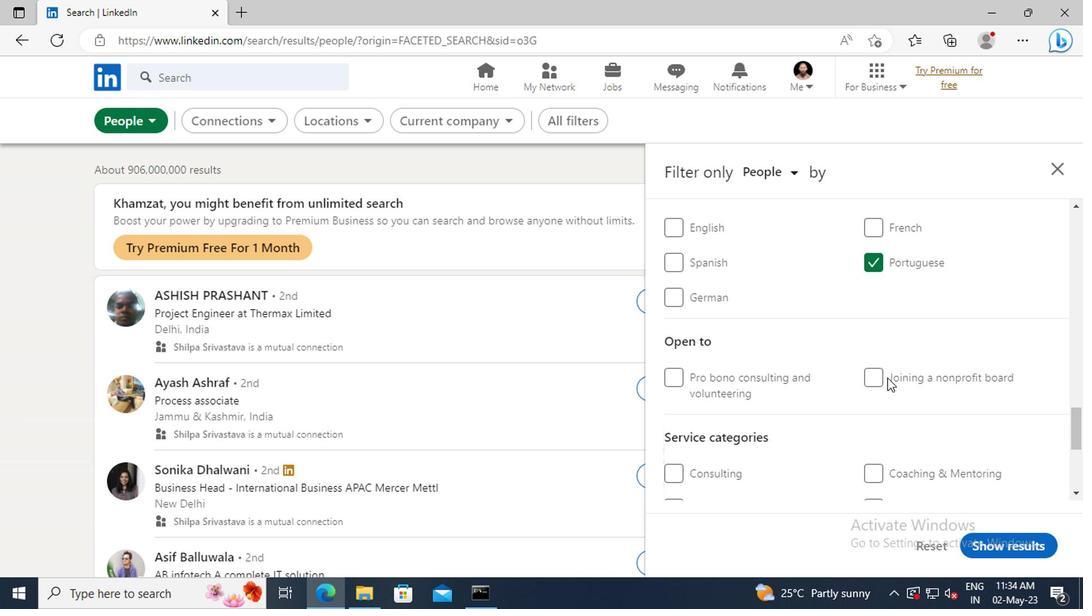 
Action: Mouse scrolled (886, 376) with delta (0, 0)
Screenshot: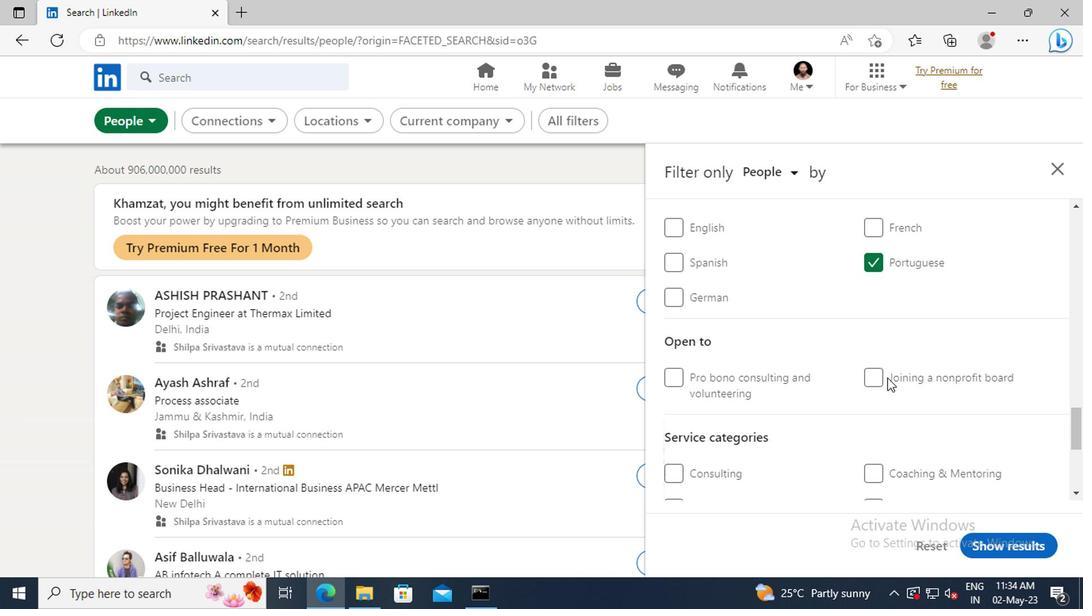 
Action: Mouse scrolled (886, 376) with delta (0, 0)
Screenshot: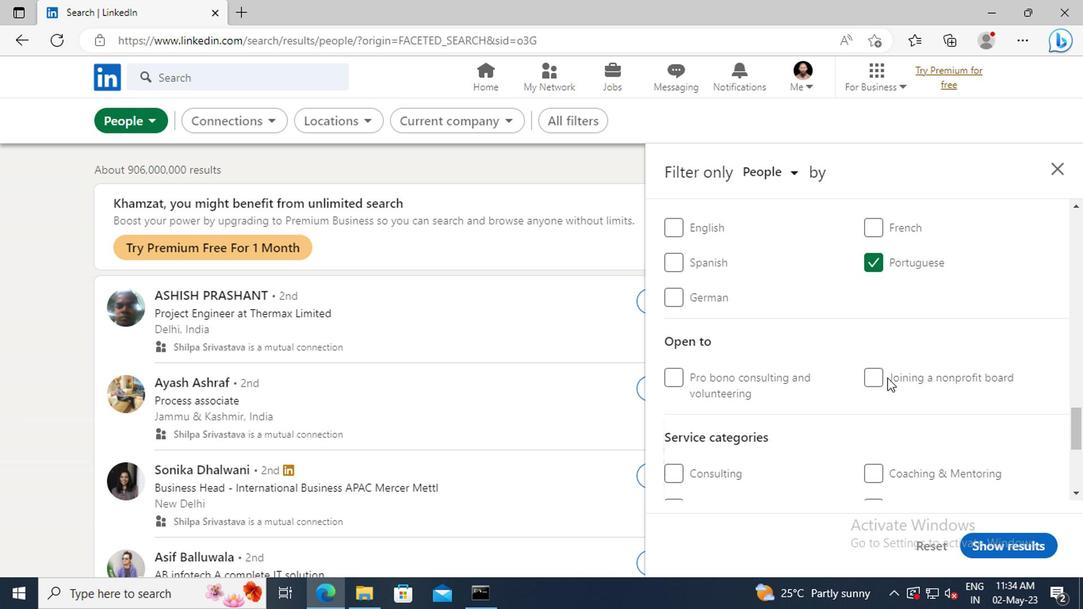 
Action: Mouse scrolled (886, 376) with delta (0, 0)
Screenshot: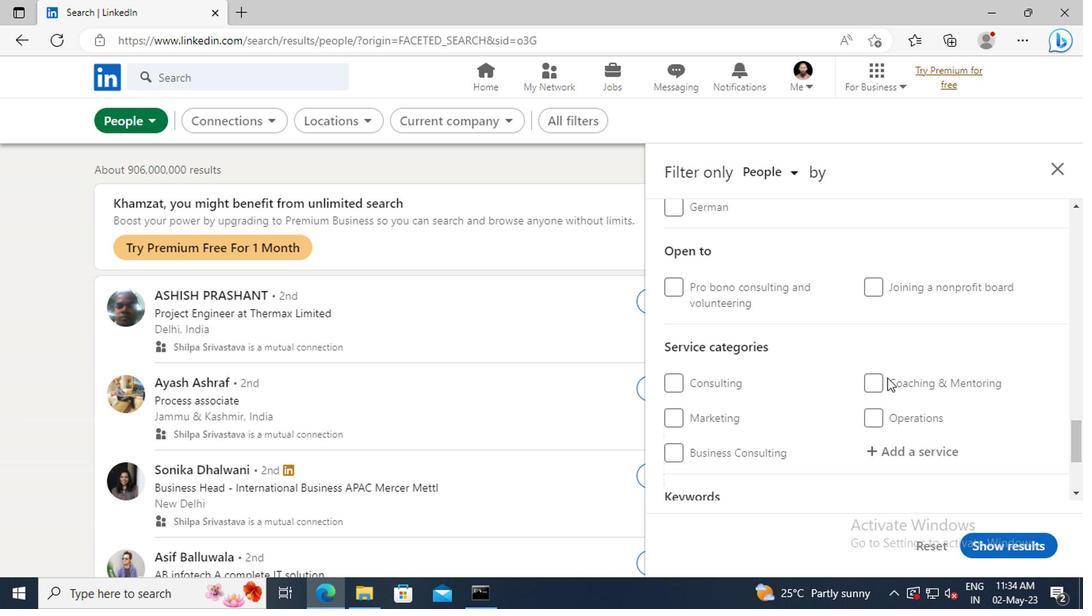 
Action: Mouse moved to (889, 409)
Screenshot: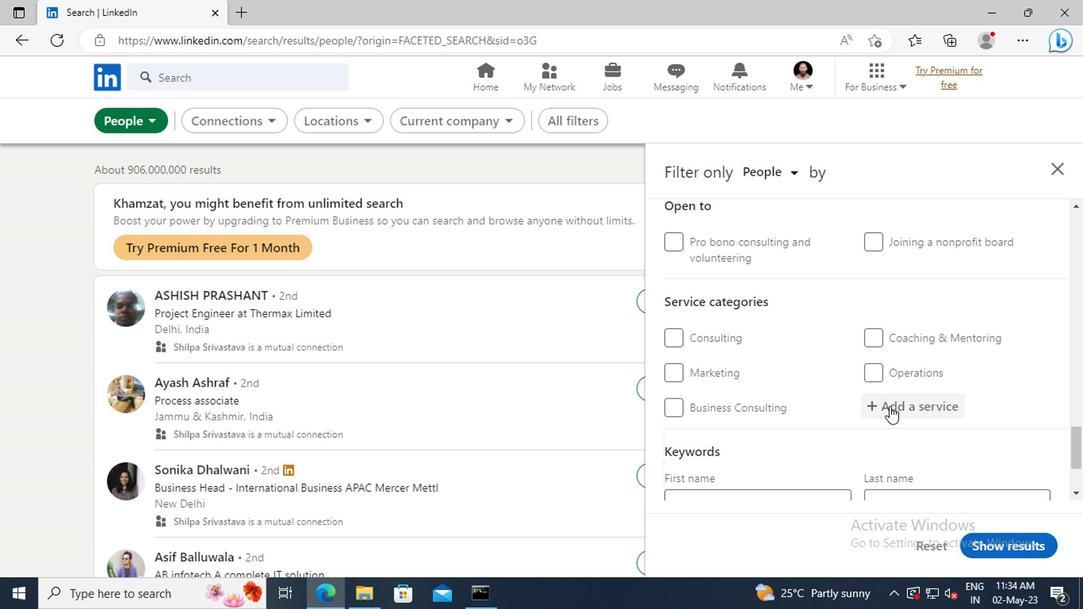 
Action: Mouse pressed left at (889, 409)
Screenshot: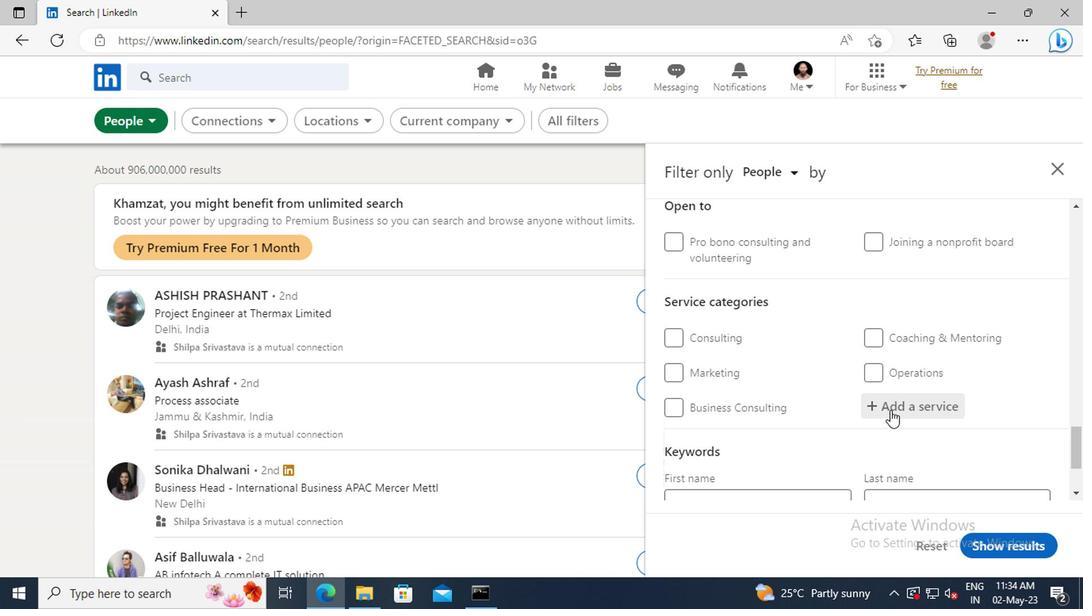 
Action: Key pressed <Key.shift>MARKET<Key.space><Key.shift>R
Screenshot: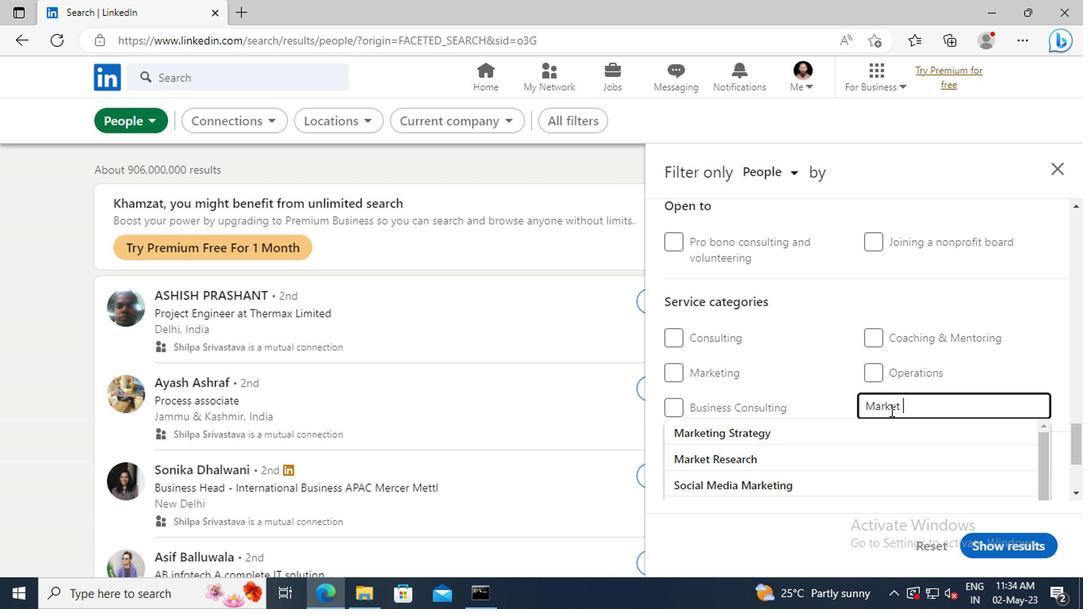 
Action: Mouse moved to (892, 429)
Screenshot: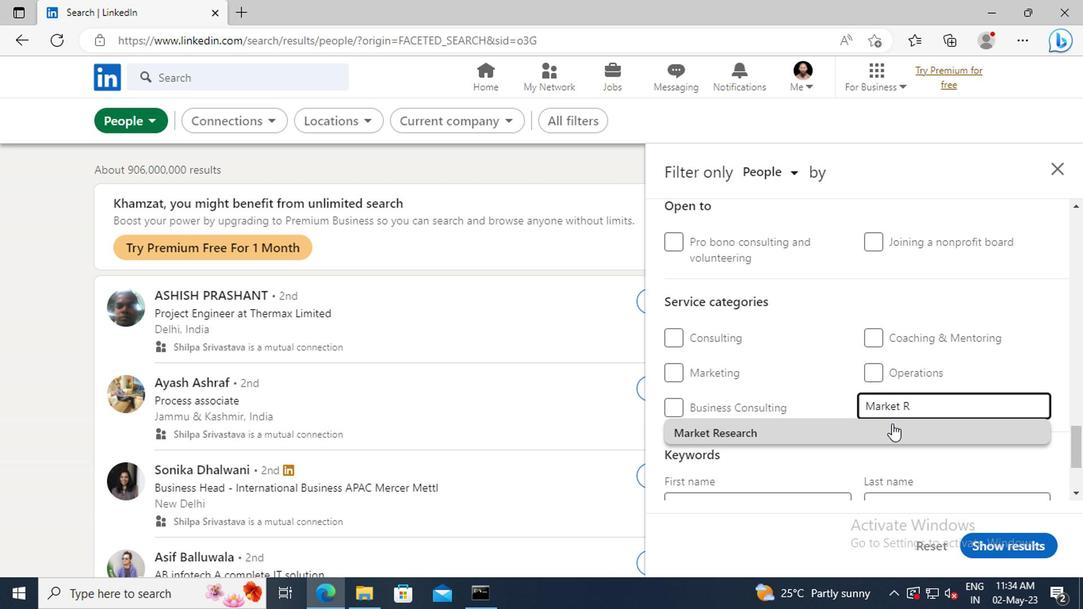
Action: Mouse pressed left at (892, 429)
Screenshot: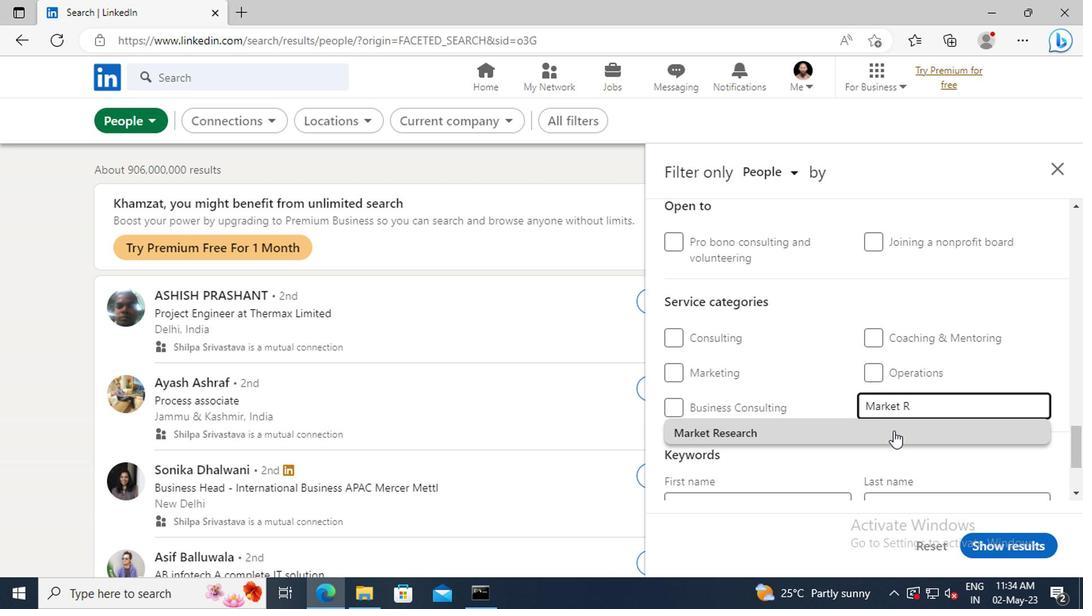 
Action: Mouse scrolled (892, 428) with delta (0, 0)
Screenshot: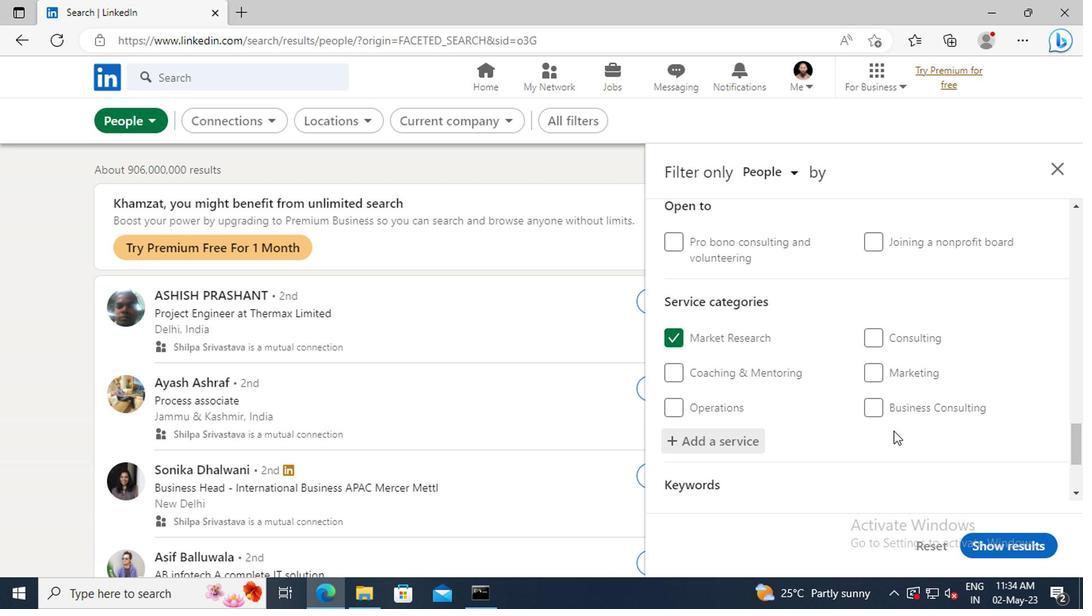
Action: Mouse scrolled (892, 428) with delta (0, 0)
Screenshot: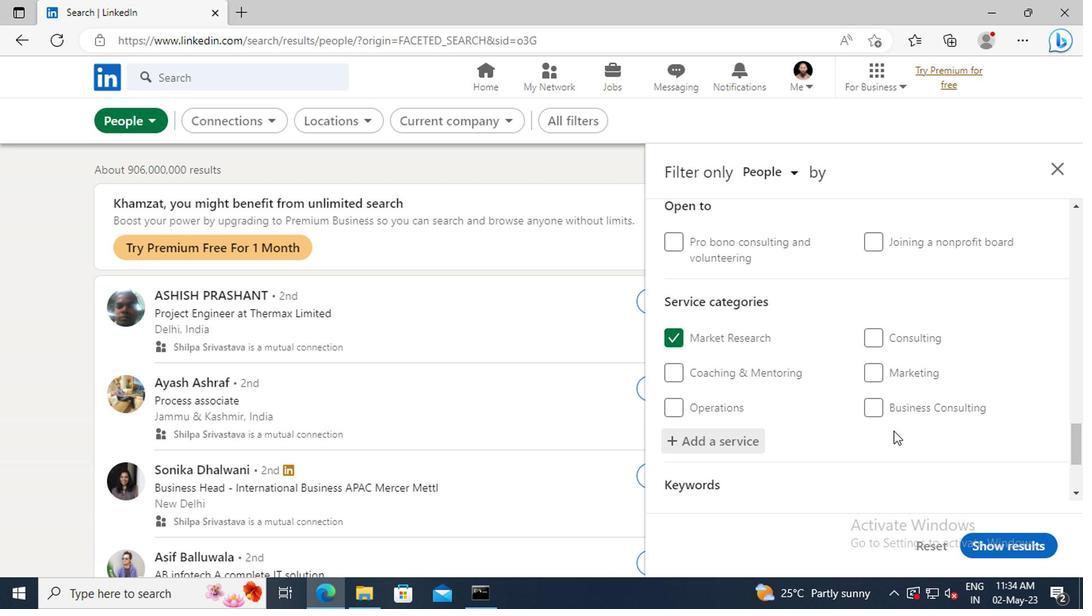 
Action: Mouse scrolled (892, 428) with delta (0, 0)
Screenshot: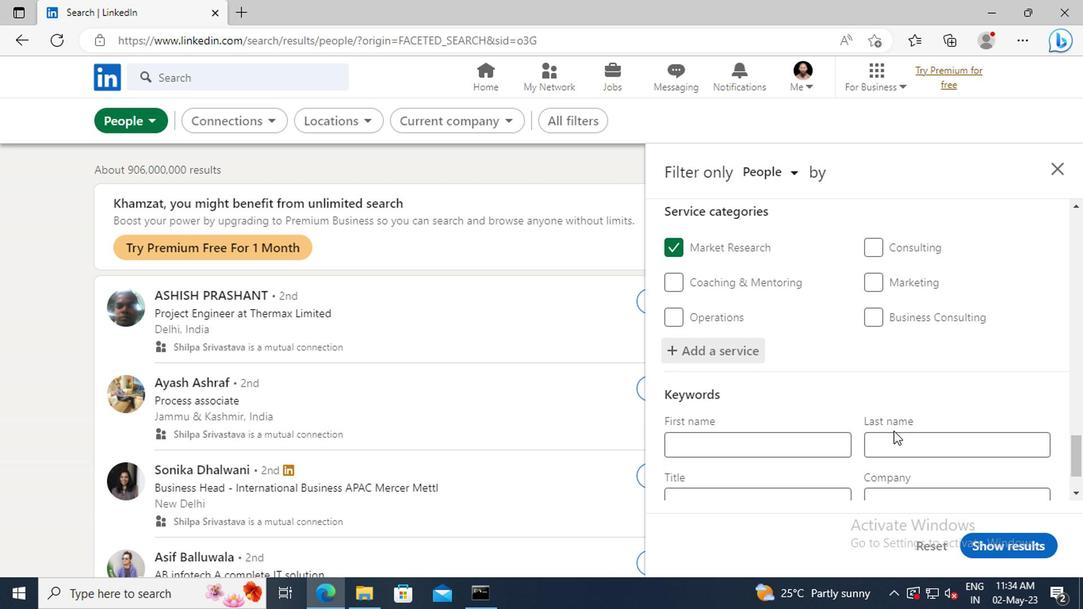 
Action: Mouse scrolled (892, 428) with delta (0, 0)
Screenshot: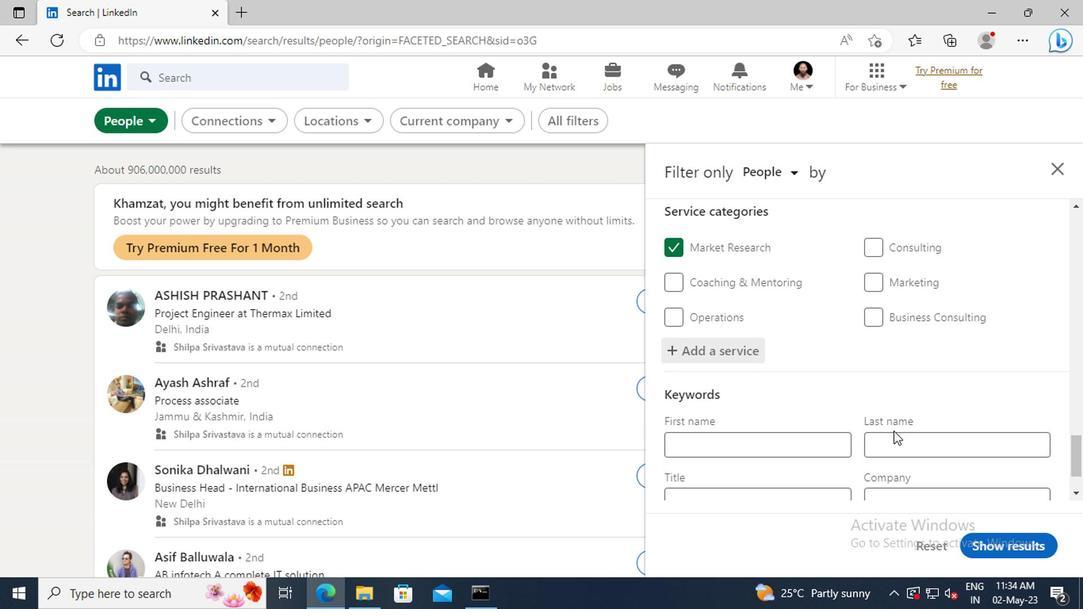 
Action: Mouse scrolled (892, 428) with delta (0, 0)
Screenshot: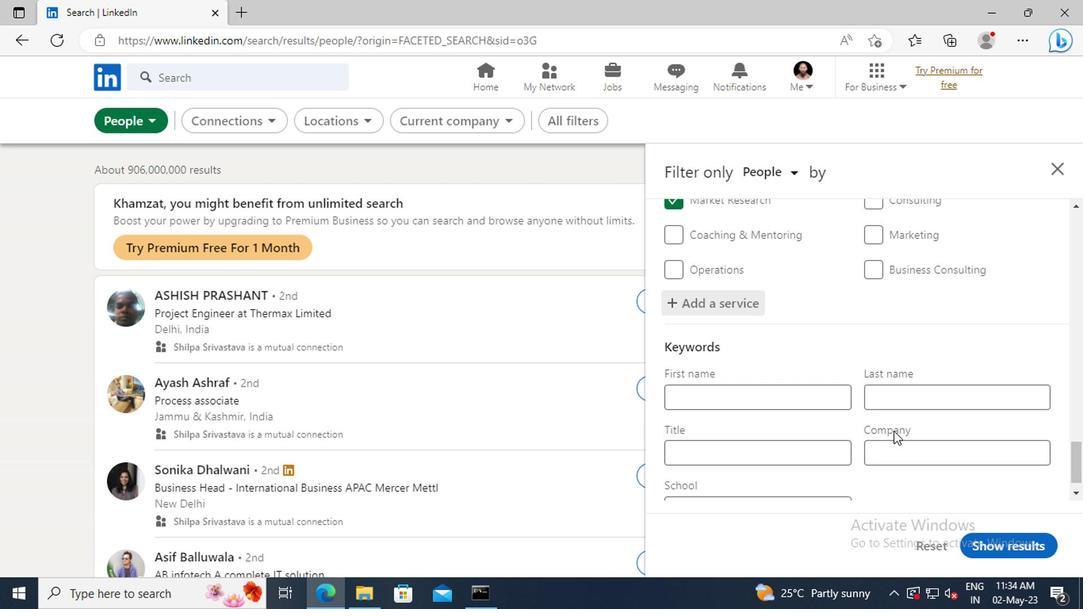 
Action: Mouse moved to (761, 424)
Screenshot: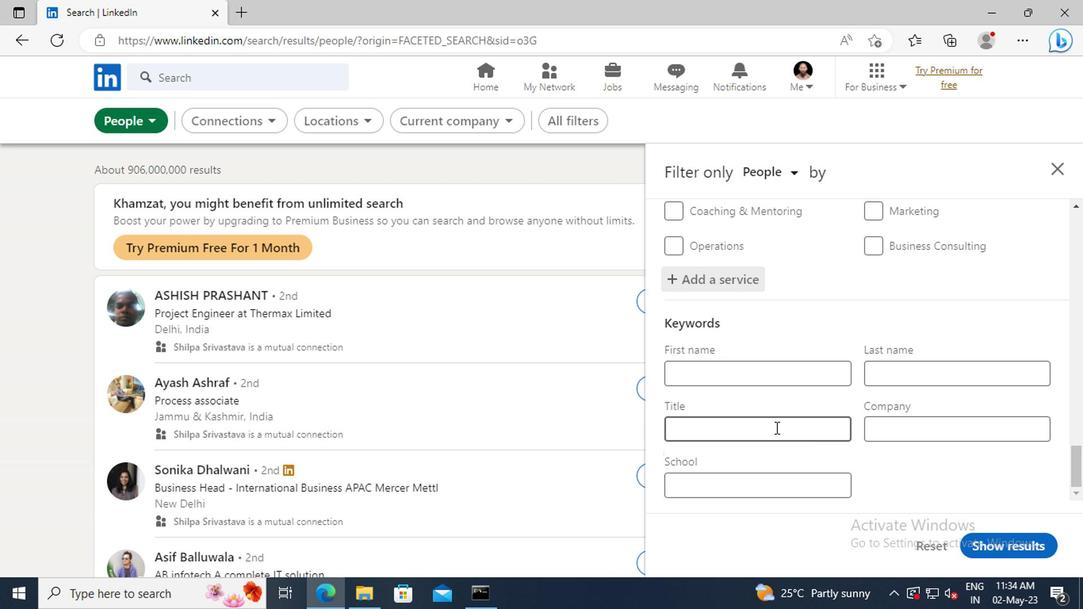 
Action: Mouse pressed left at (761, 424)
Screenshot: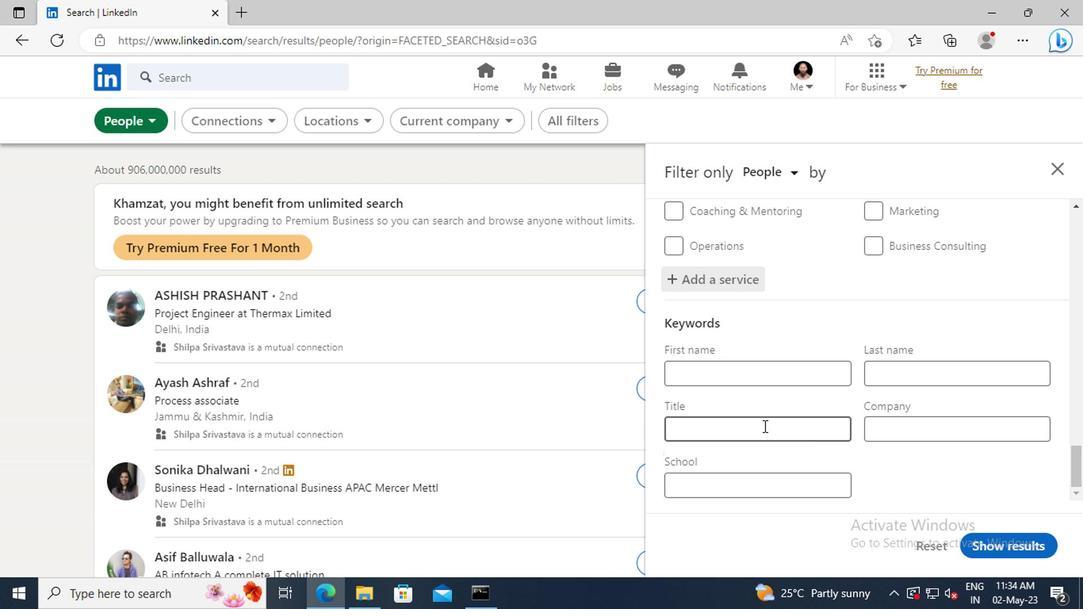 
Action: Key pressed <Key.shift>CAB<Key.space><Key.shift>DRIVER<Key.enter>
Screenshot: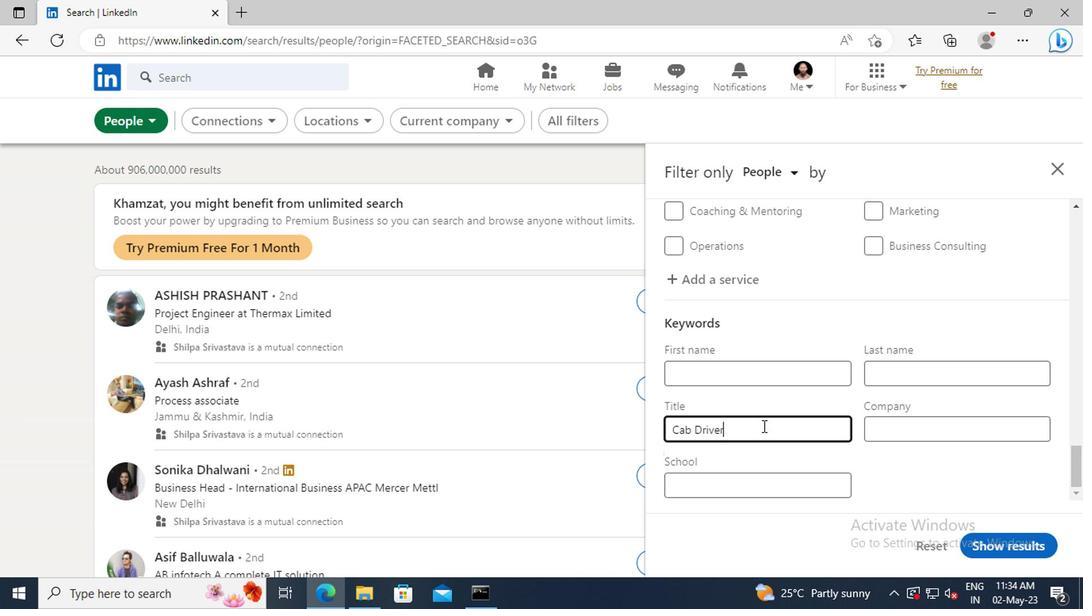 
Action: Mouse moved to (998, 546)
Screenshot: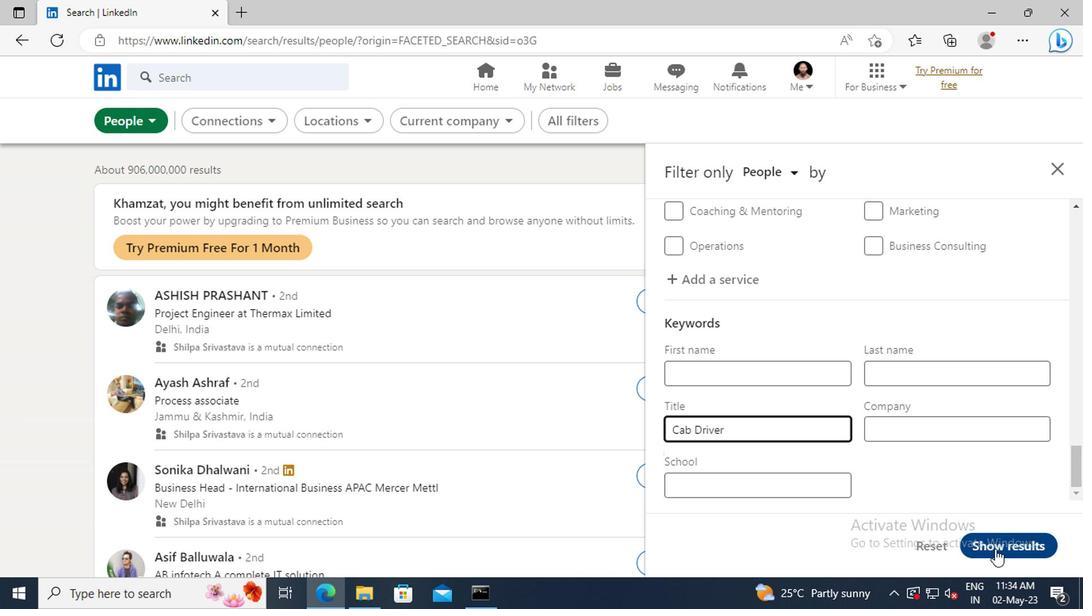 
Action: Mouse pressed left at (998, 546)
Screenshot: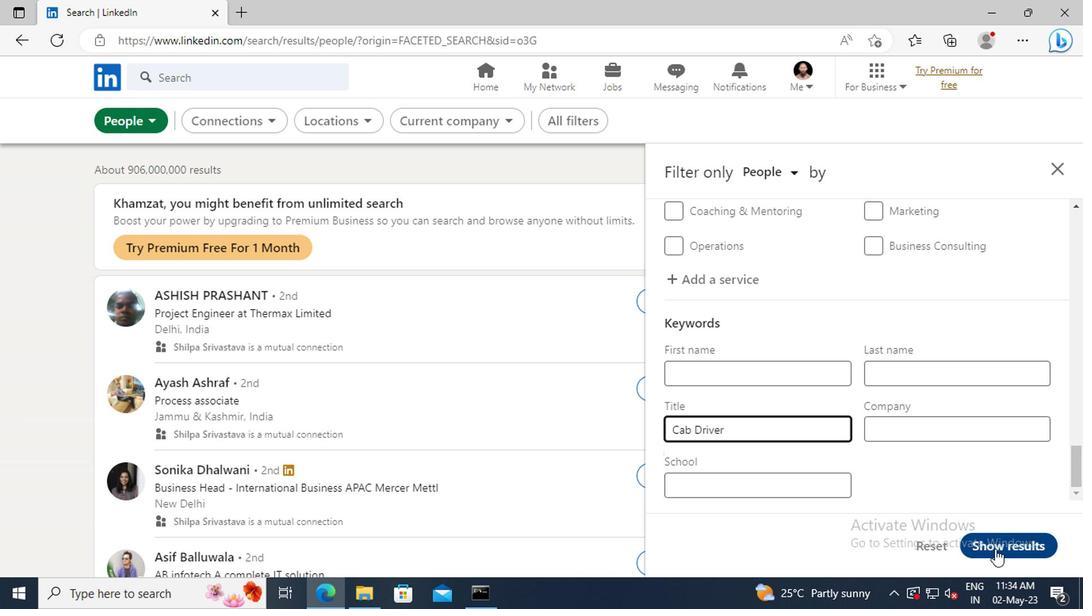 
